 Task: Plan a trip to San Lorenzo, Paraguay from 10th December, 2023 to 15th December, 2023 for 7 adults.4 bedrooms having 7 beds and 4 bathrooms. Property type can be house. Amenities needed are: wifi, TV, free parkinig on premises, gym, breakfast. Look for 5 properties as per requirement.
Action: Mouse moved to (614, 80)
Screenshot: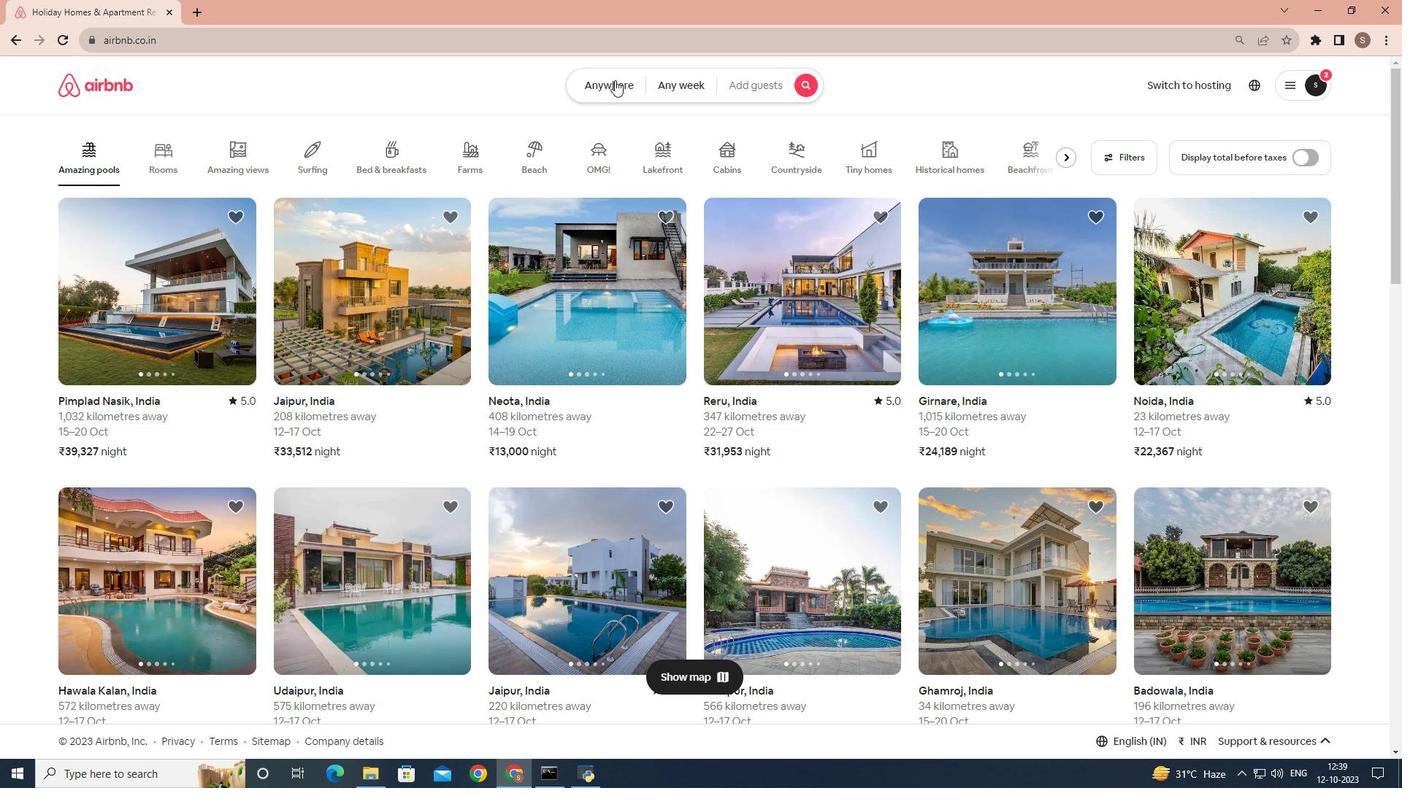 
Action: Mouse pressed left at (614, 80)
Screenshot: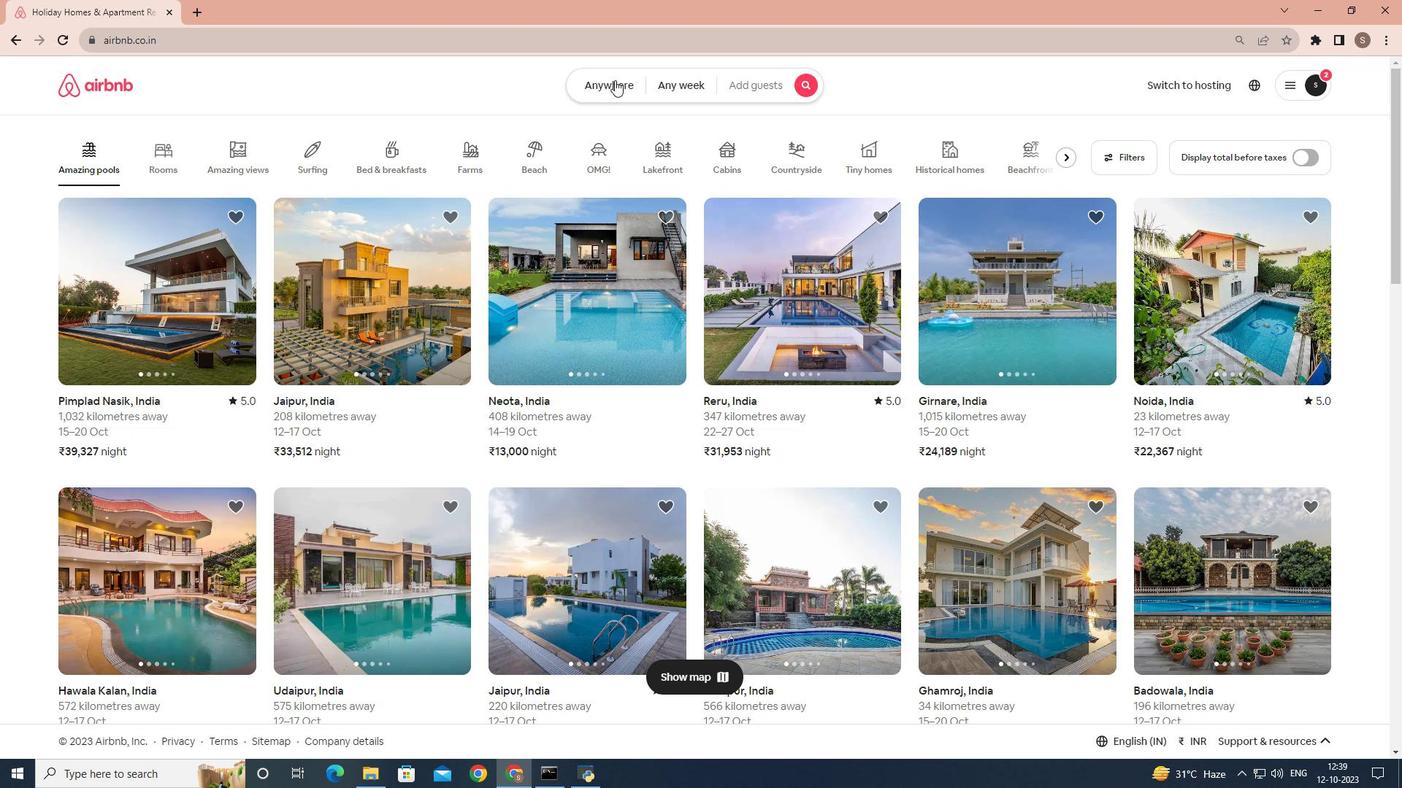 
Action: Mouse moved to (519, 143)
Screenshot: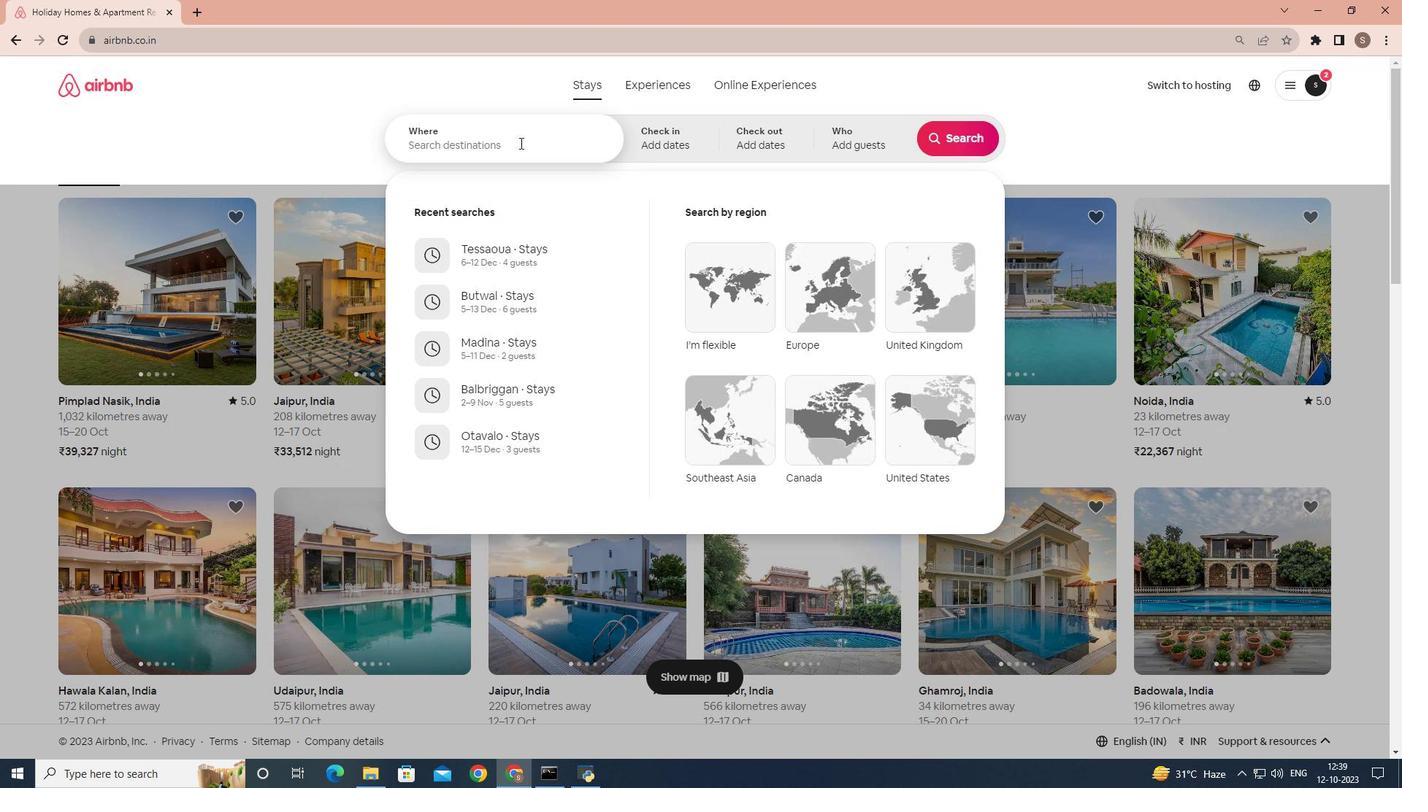 
Action: Mouse pressed left at (519, 143)
Screenshot: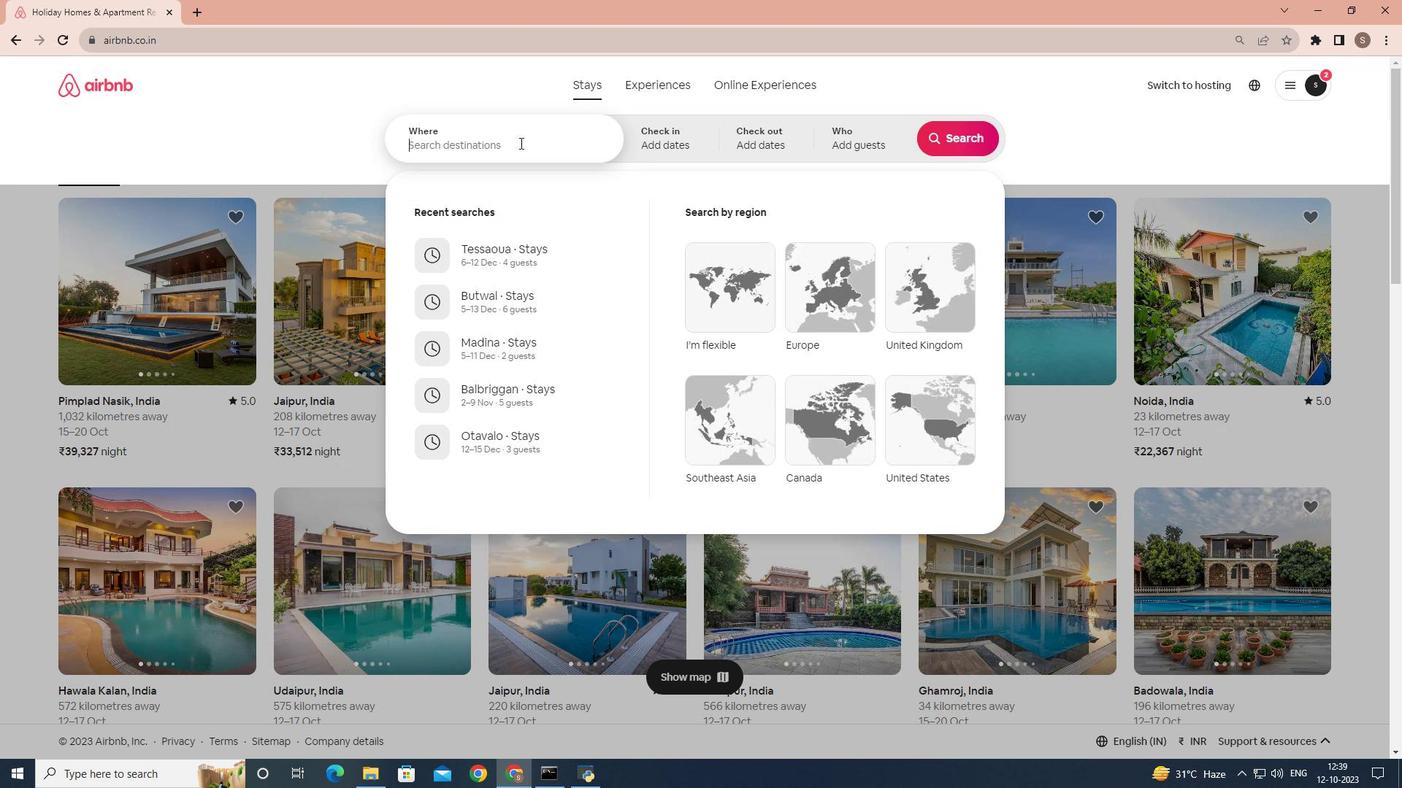 
Action: Key pressed <Key.shift>San<Key.space><Key.shift>lorenzo,<Key.space><Key.shift>Paraguay
Screenshot: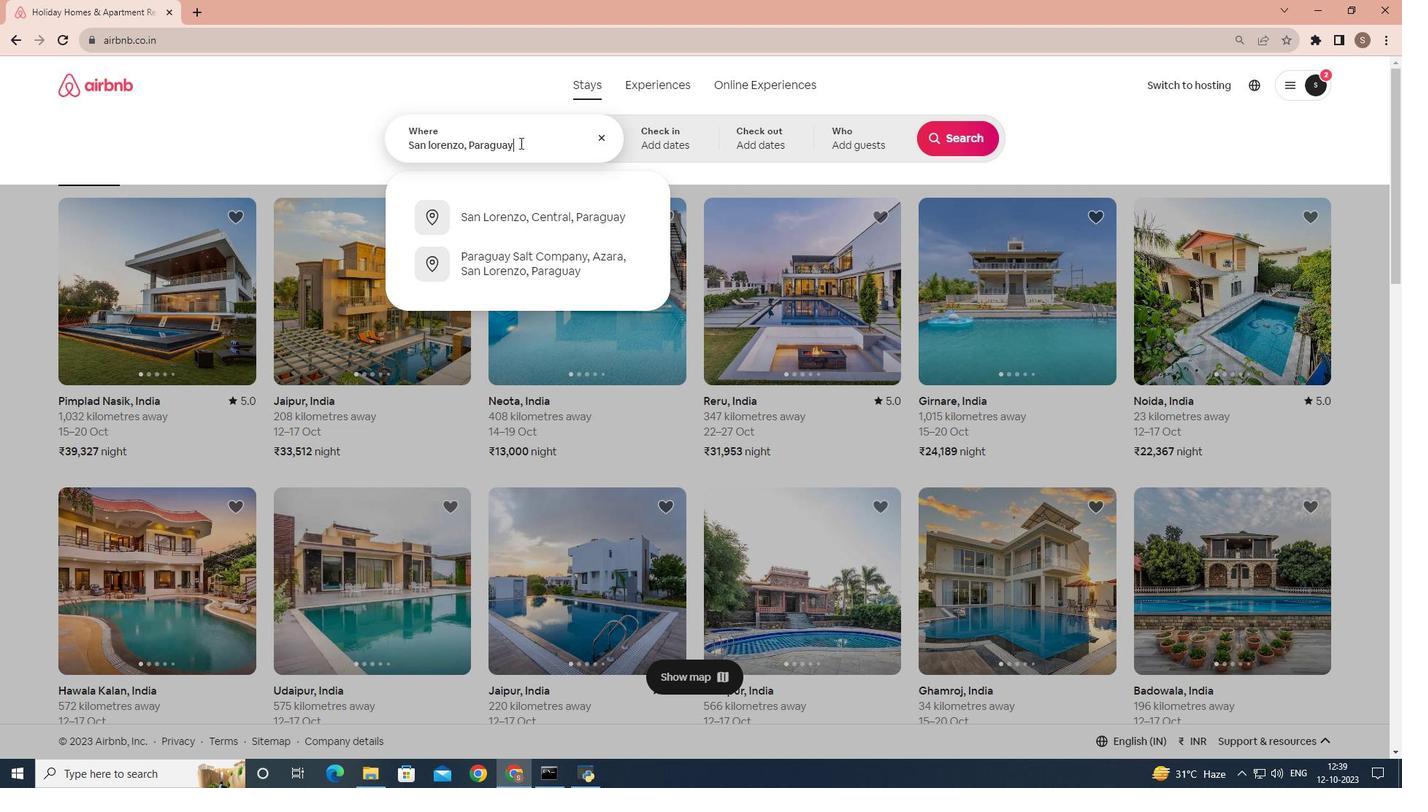 
Action: Mouse moved to (538, 222)
Screenshot: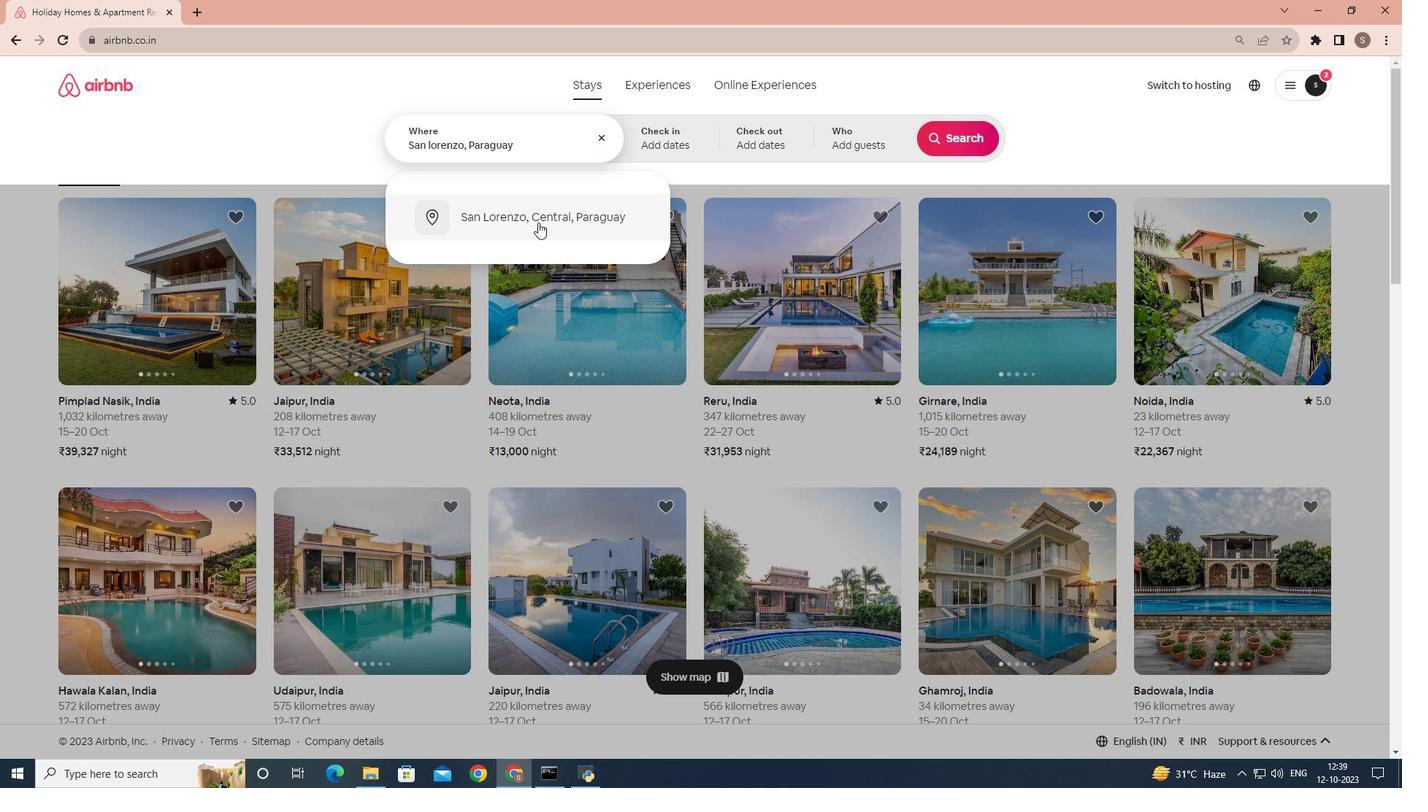 
Action: Mouse pressed left at (538, 222)
Screenshot: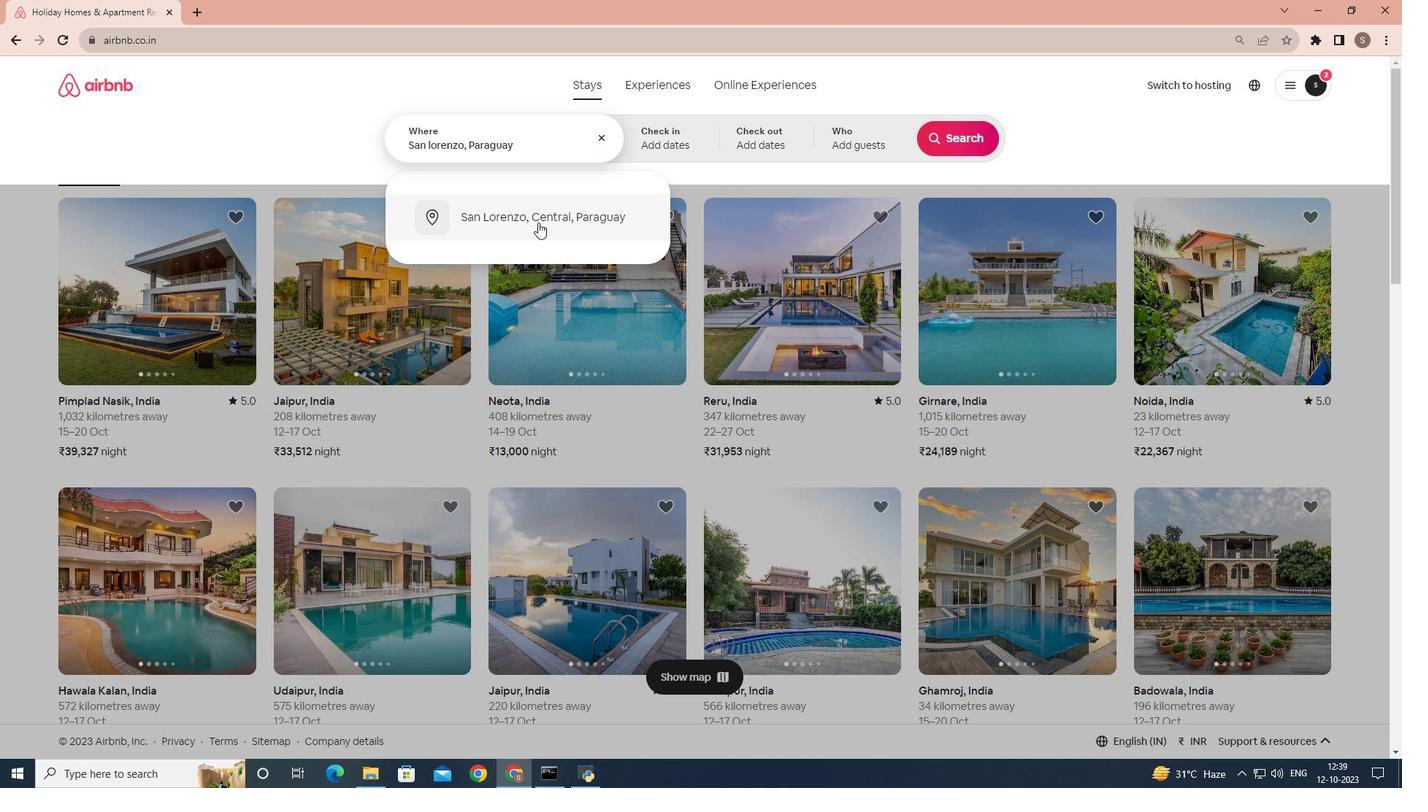 
Action: Mouse moved to (951, 258)
Screenshot: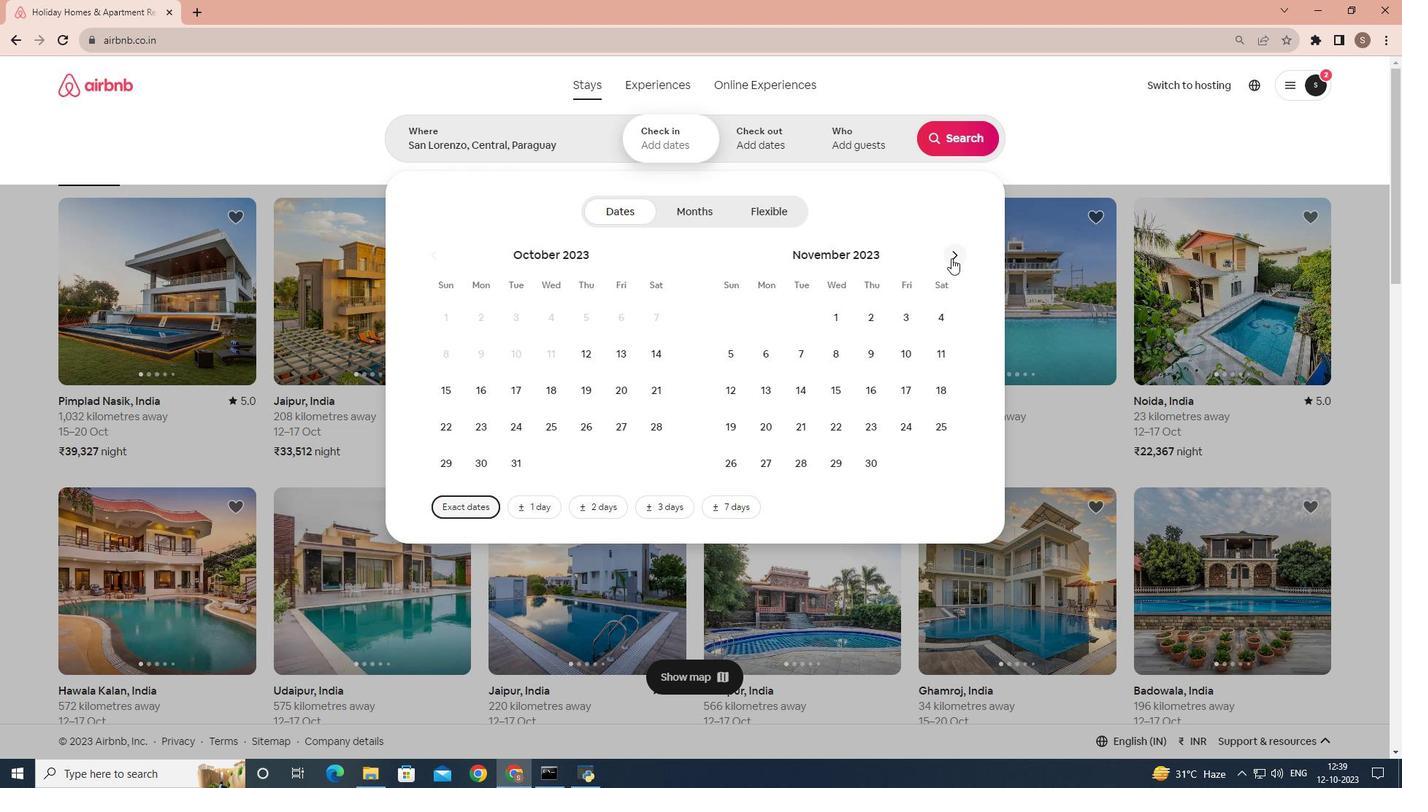 
Action: Mouse pressed left at (951, 258)
Screenshot: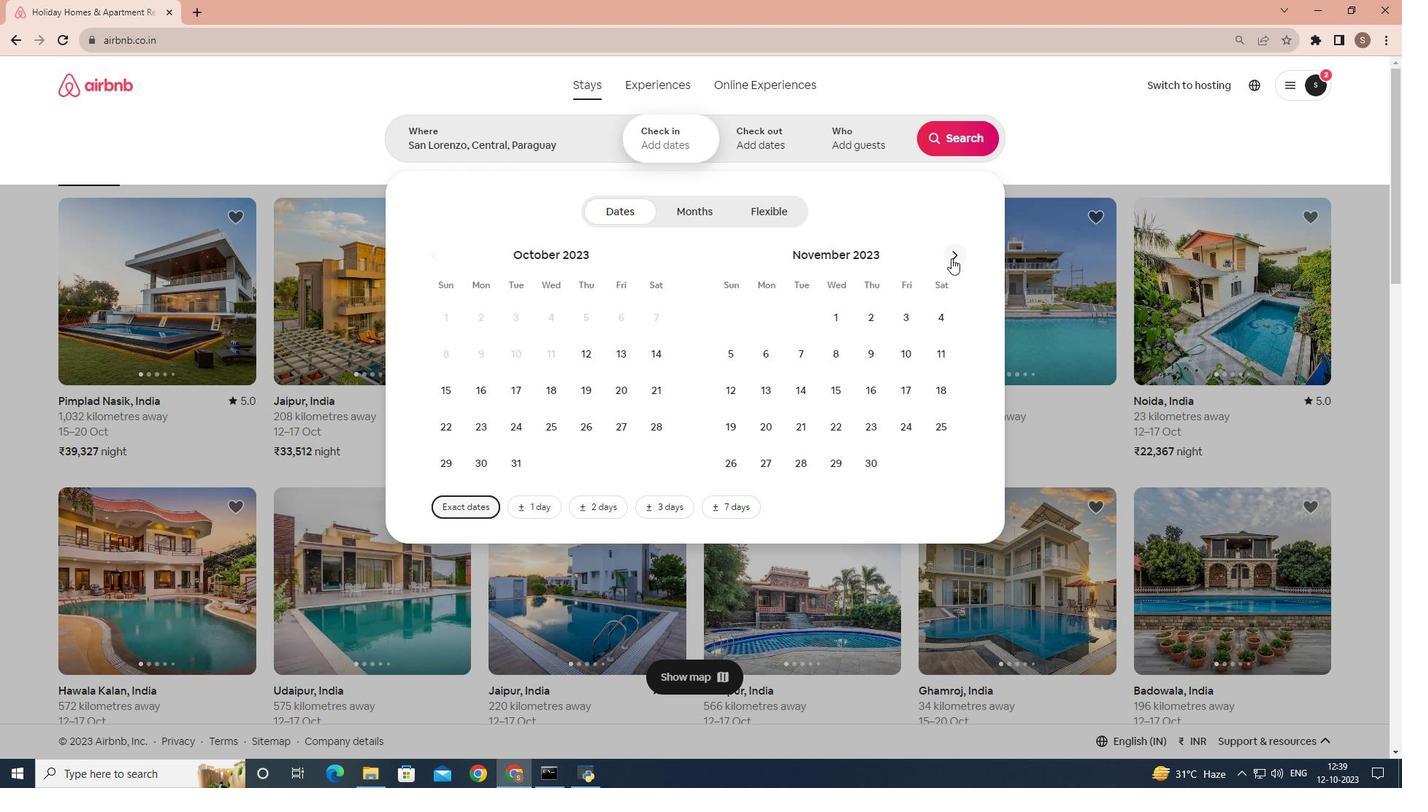 
Action: Mouse moved to (738, 384)
Screenshot: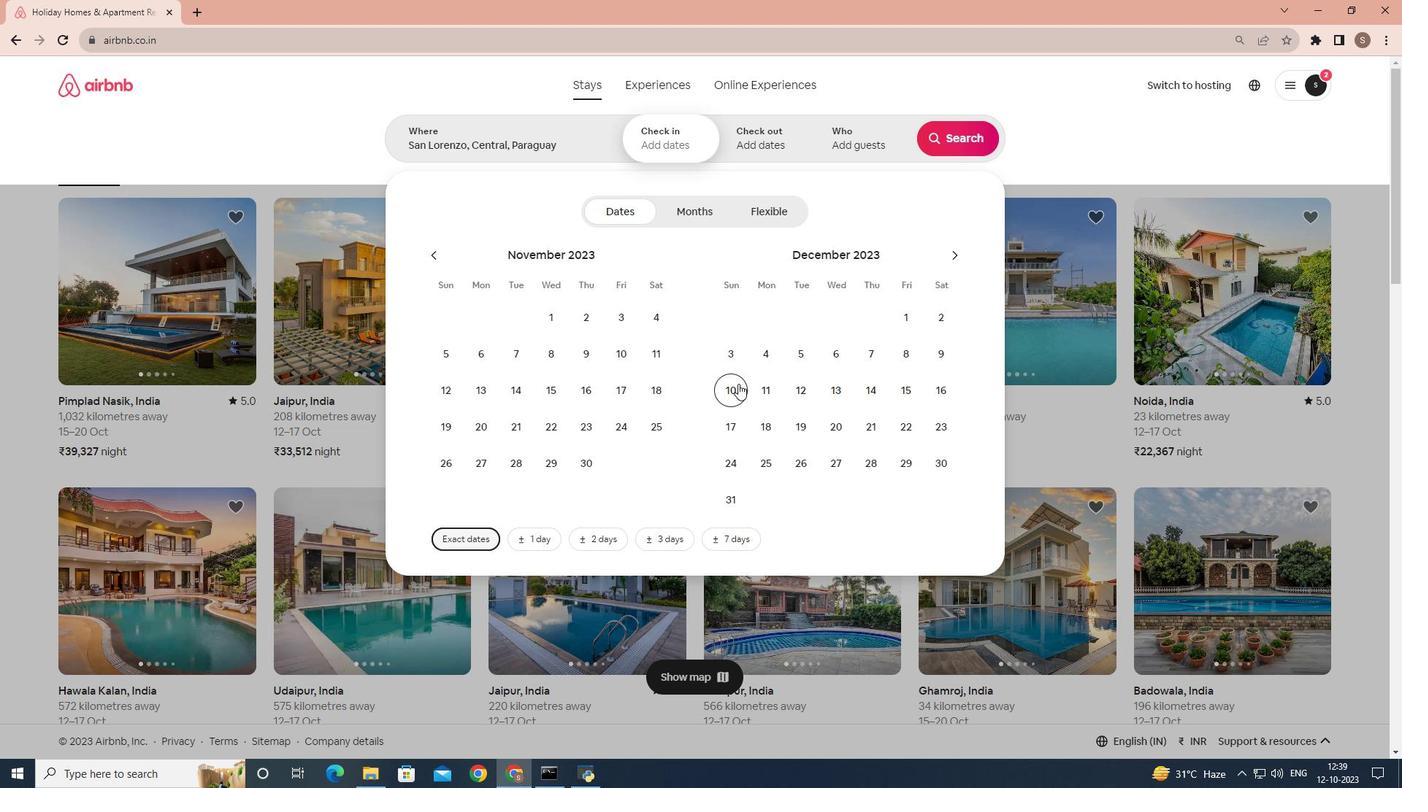 
Action: Mouse pressed left at (738, 384)
Screenshot: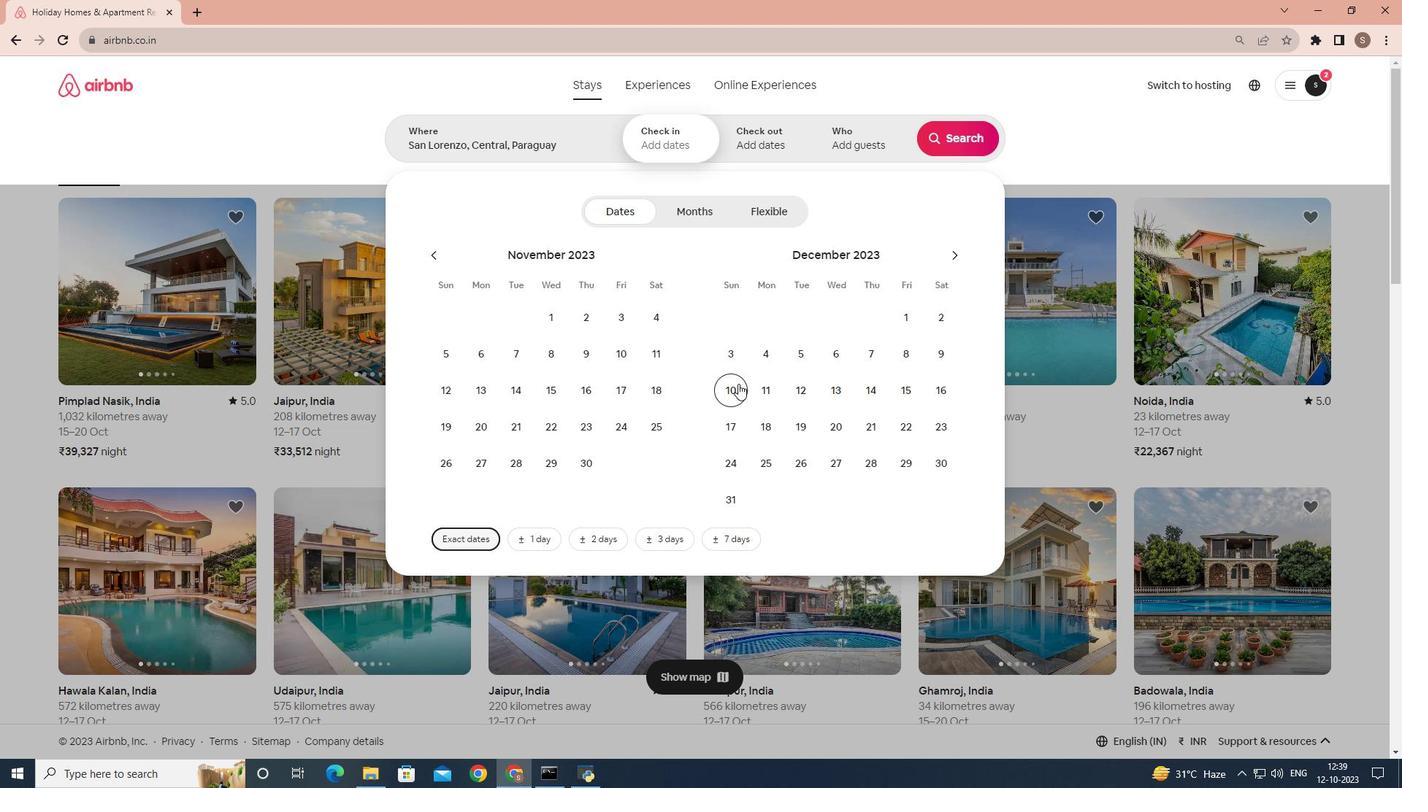 
Action: Mouse moved to (901, 397)
Screenshot: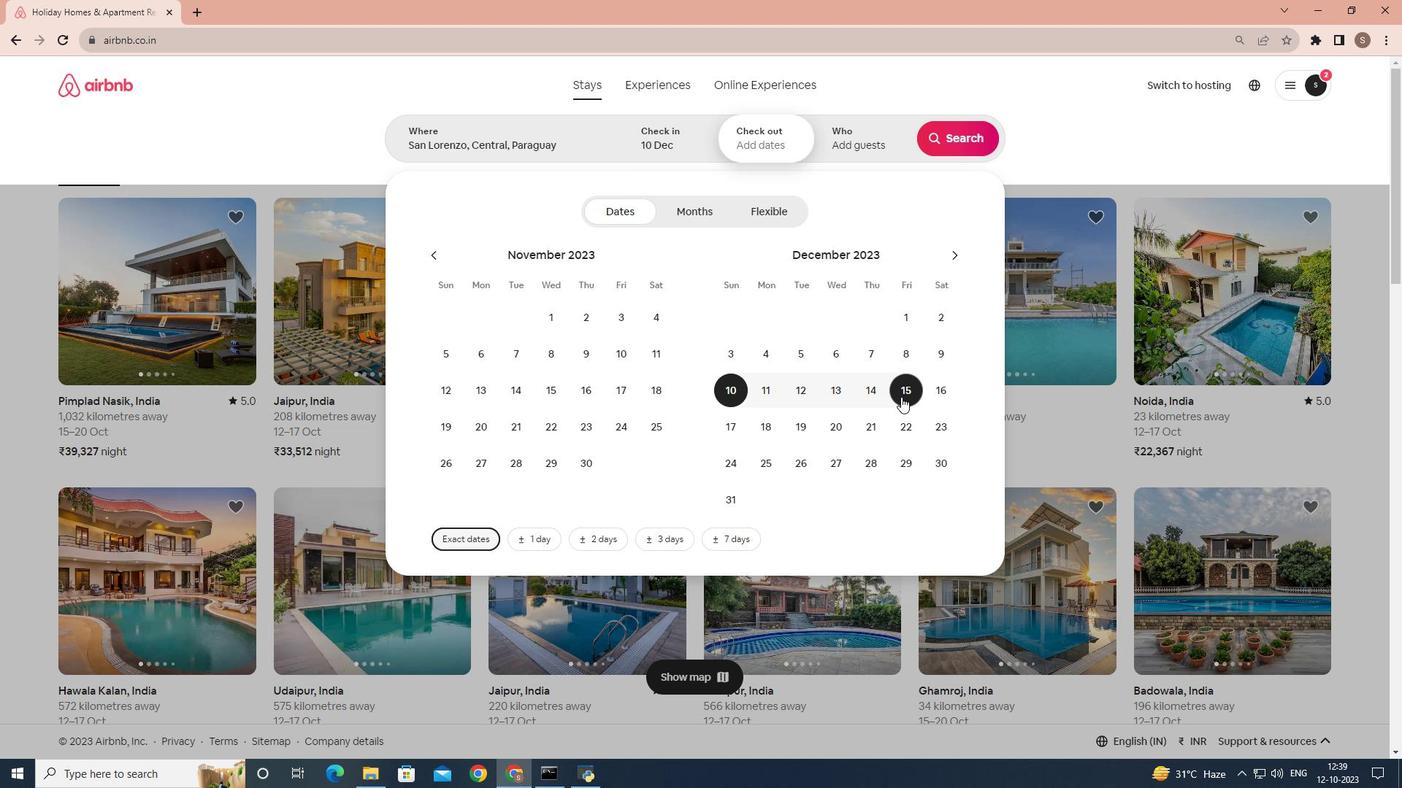 
Action: Mouse pressed left at (901, 397)
Screenshot: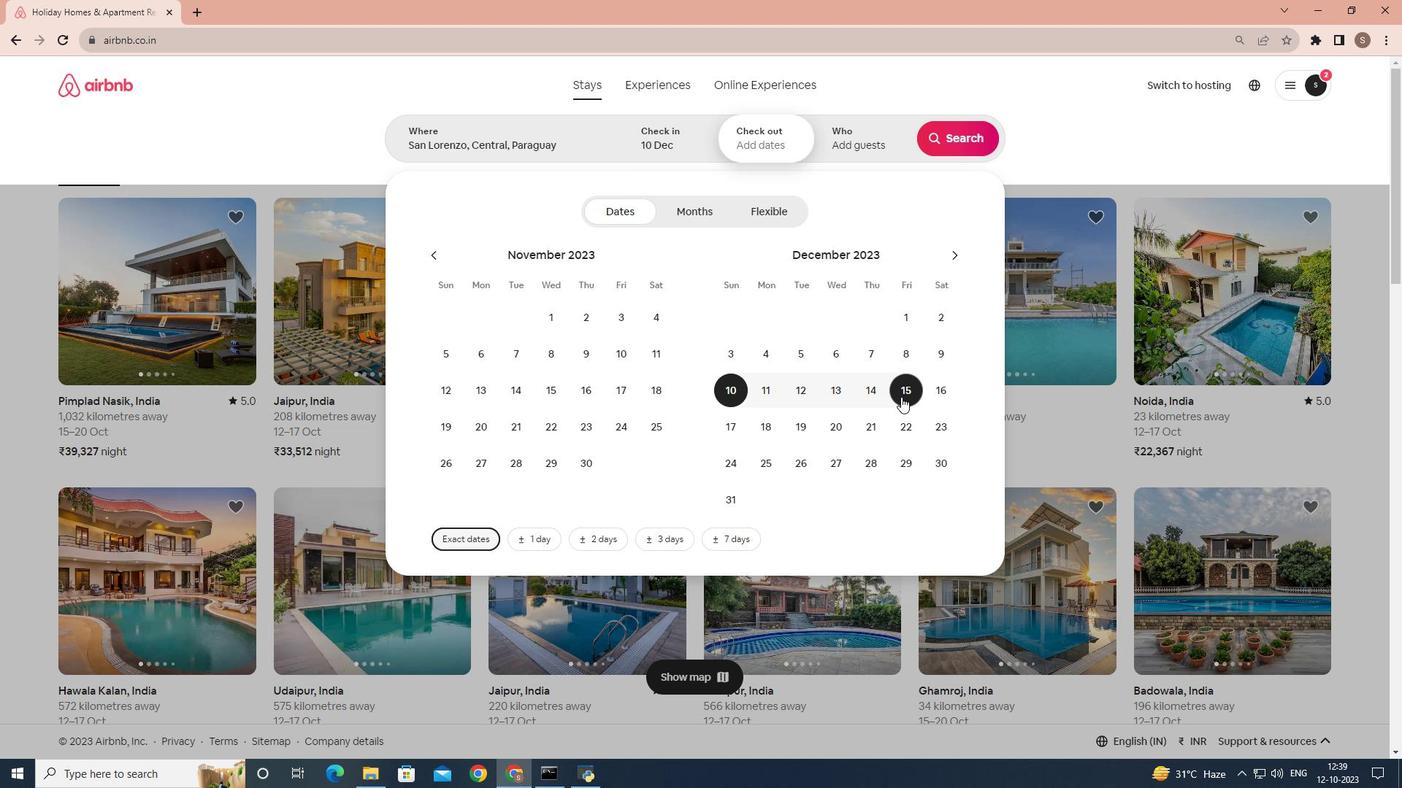 
Action: Mouse moved to (858, 158)
Screenshot: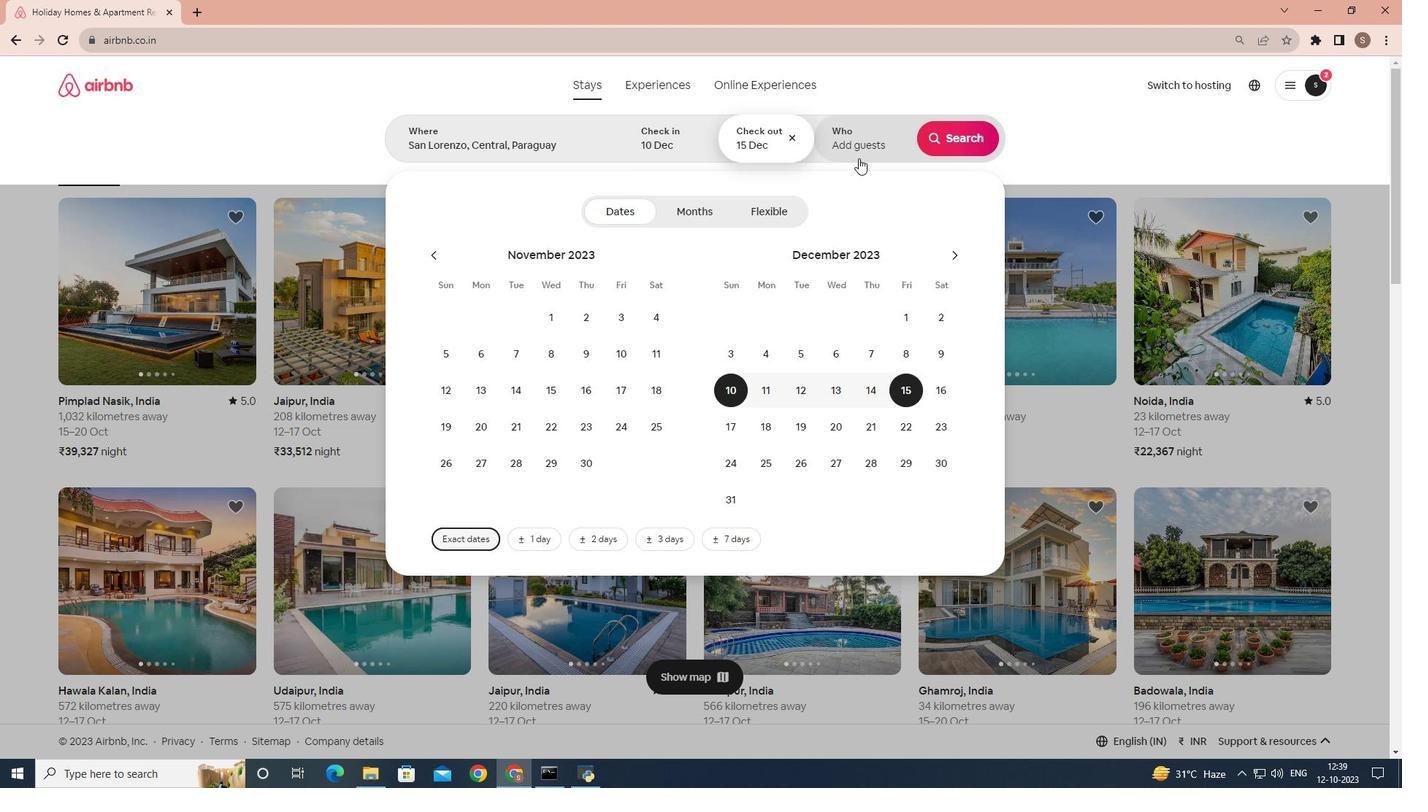 
Action: Mouse pressed left at (858, 158)
Screenshot: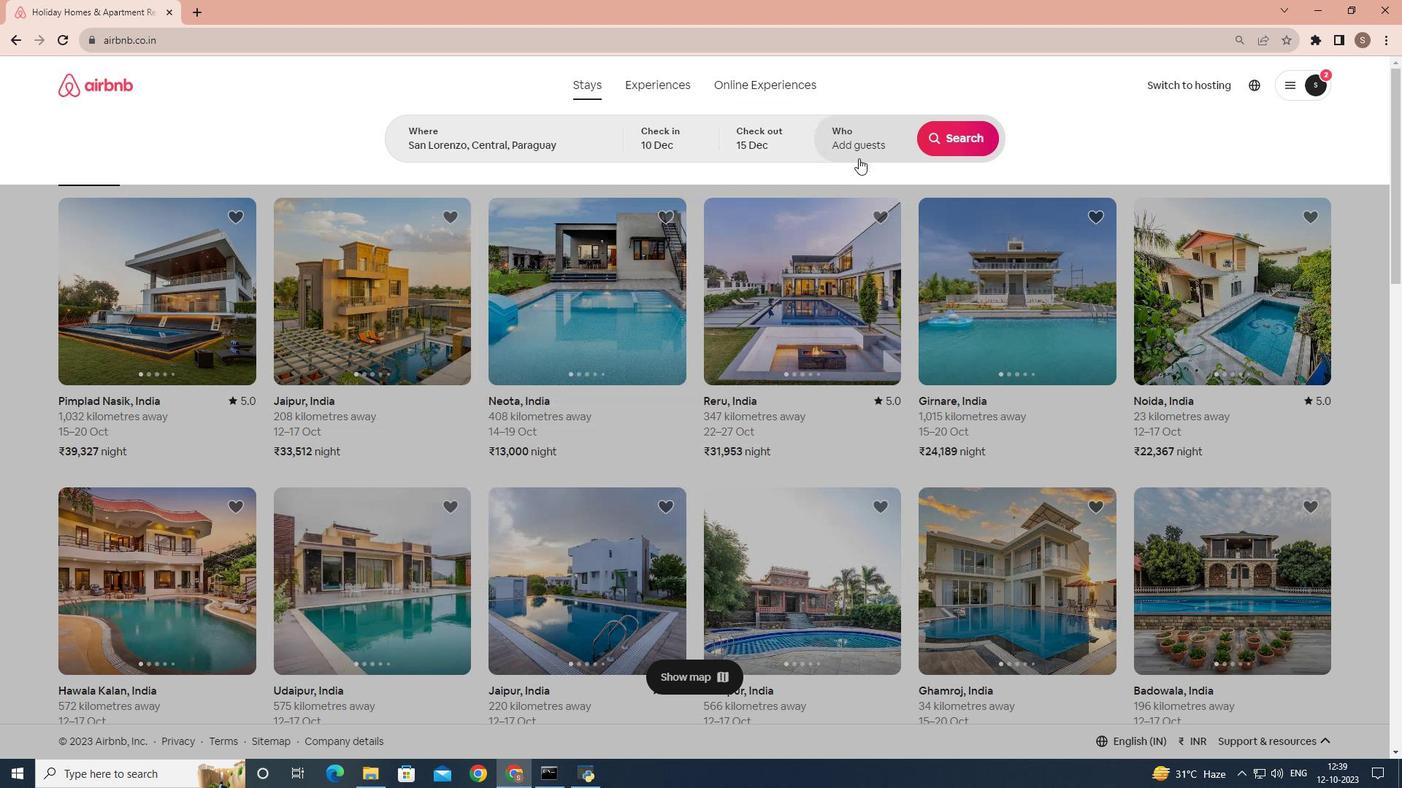
Action: Mouse moved to (966, 216)
Screenshot: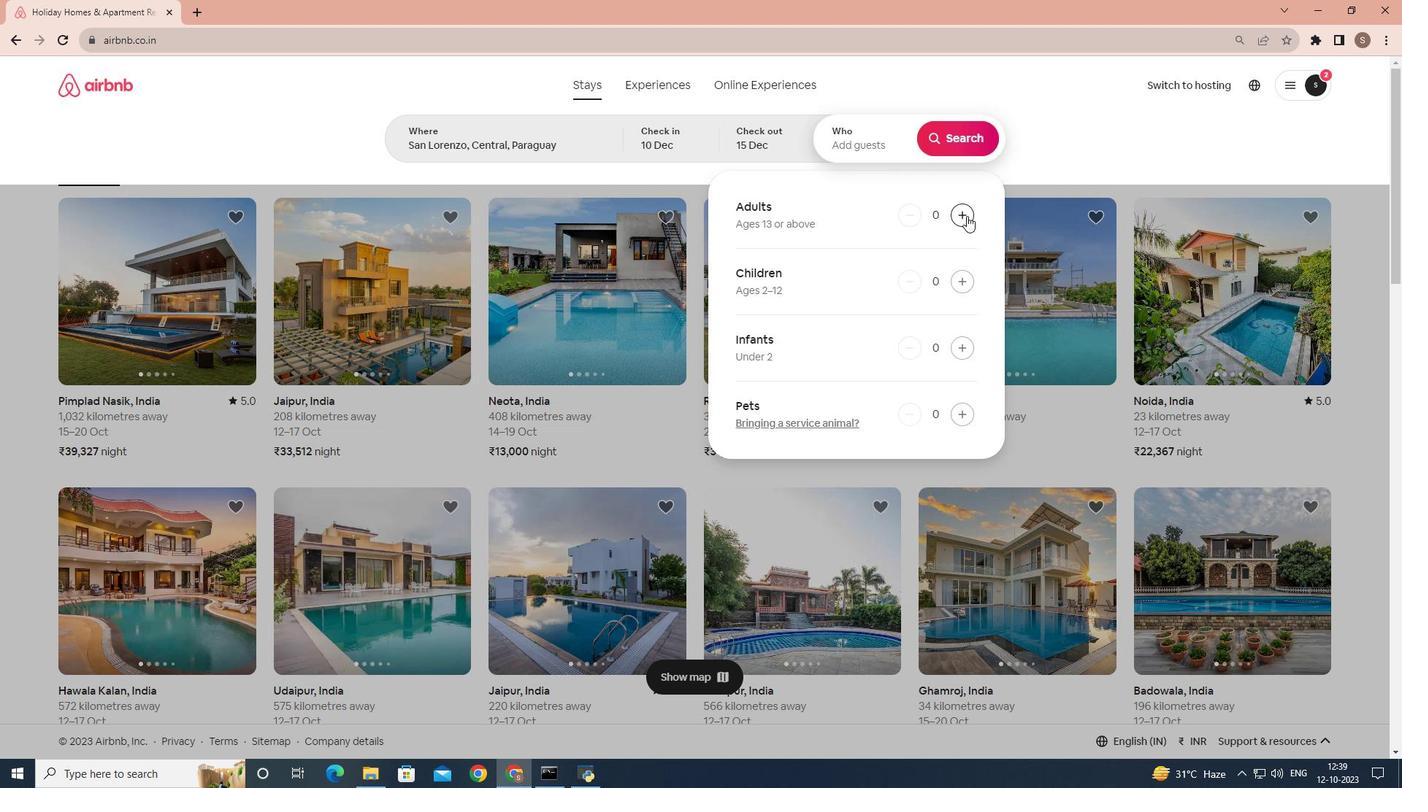 
Action: Mouse pressed left at (966, 216)
Screenshot: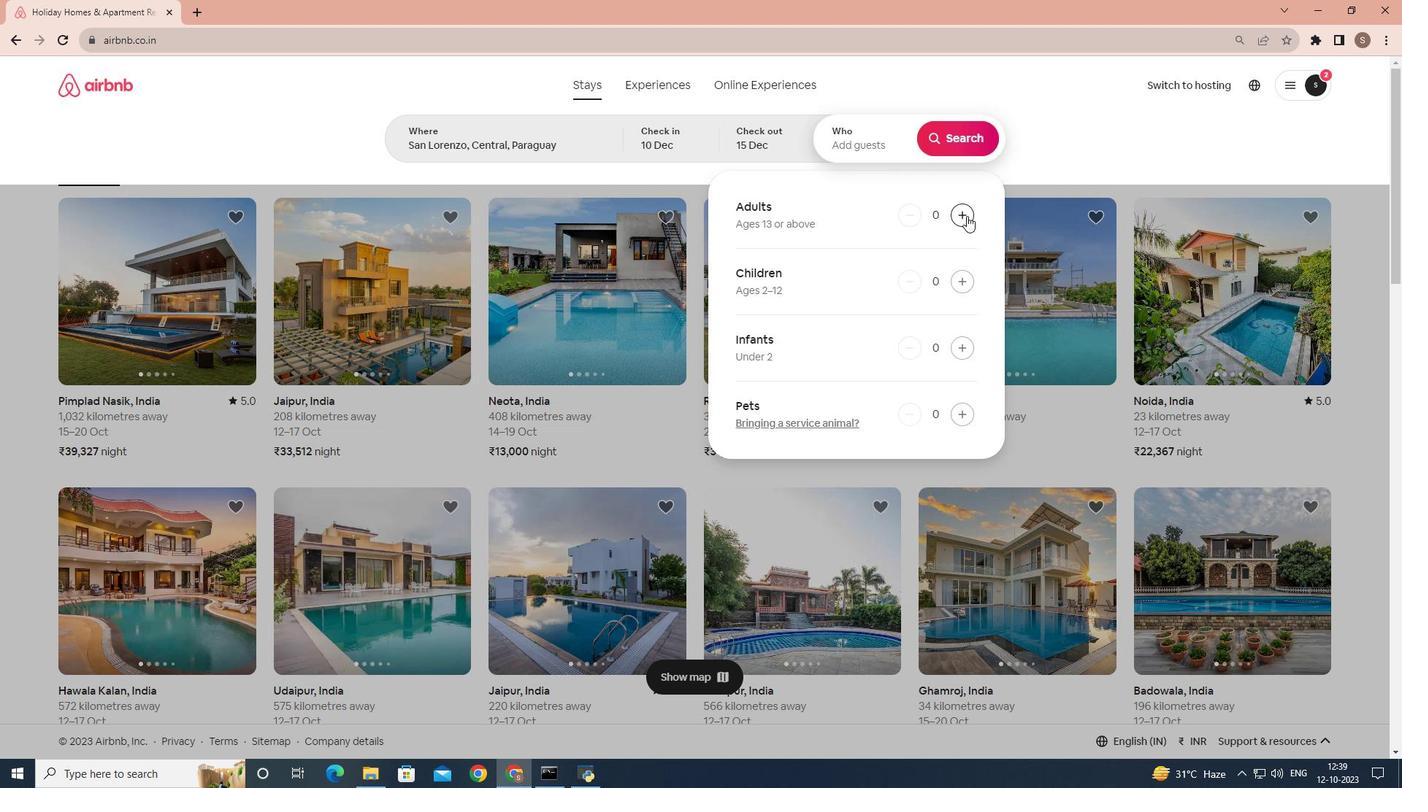 
Action: Mouse pressed left at (966, 216)
Screenshot: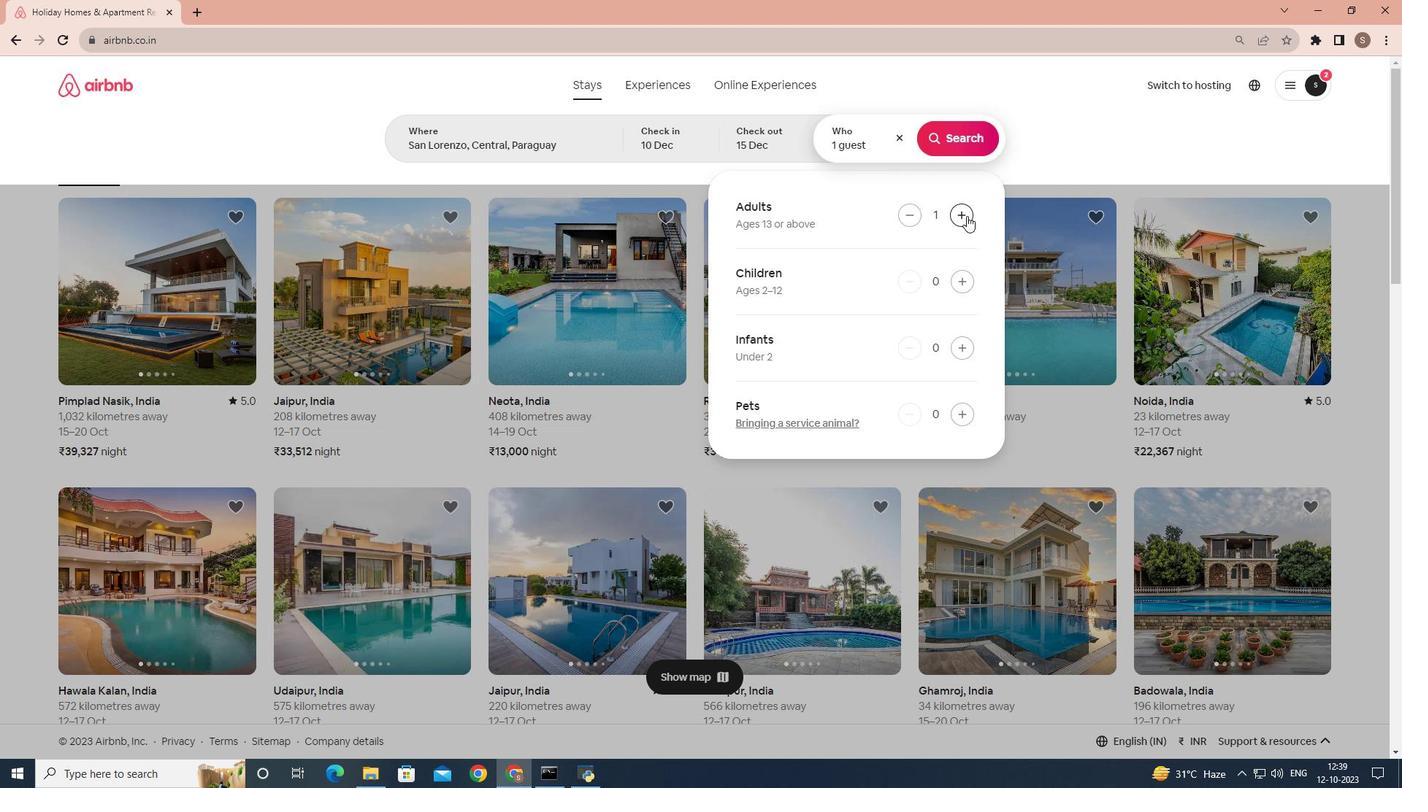 
Action: Mouse pressed left at (966, 216)
Screenshot: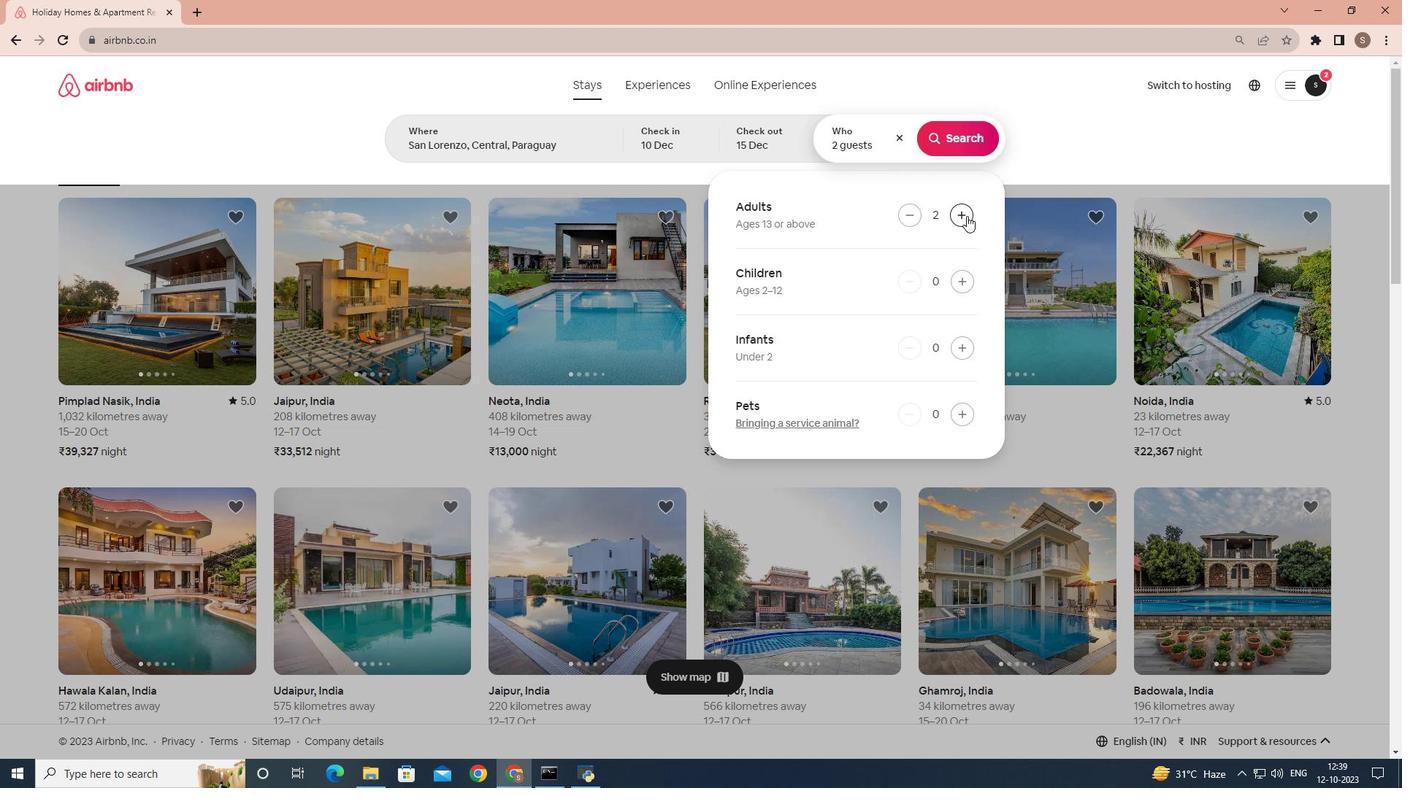 
Action: Mouse pressed left at (966, 216)
Screenshot: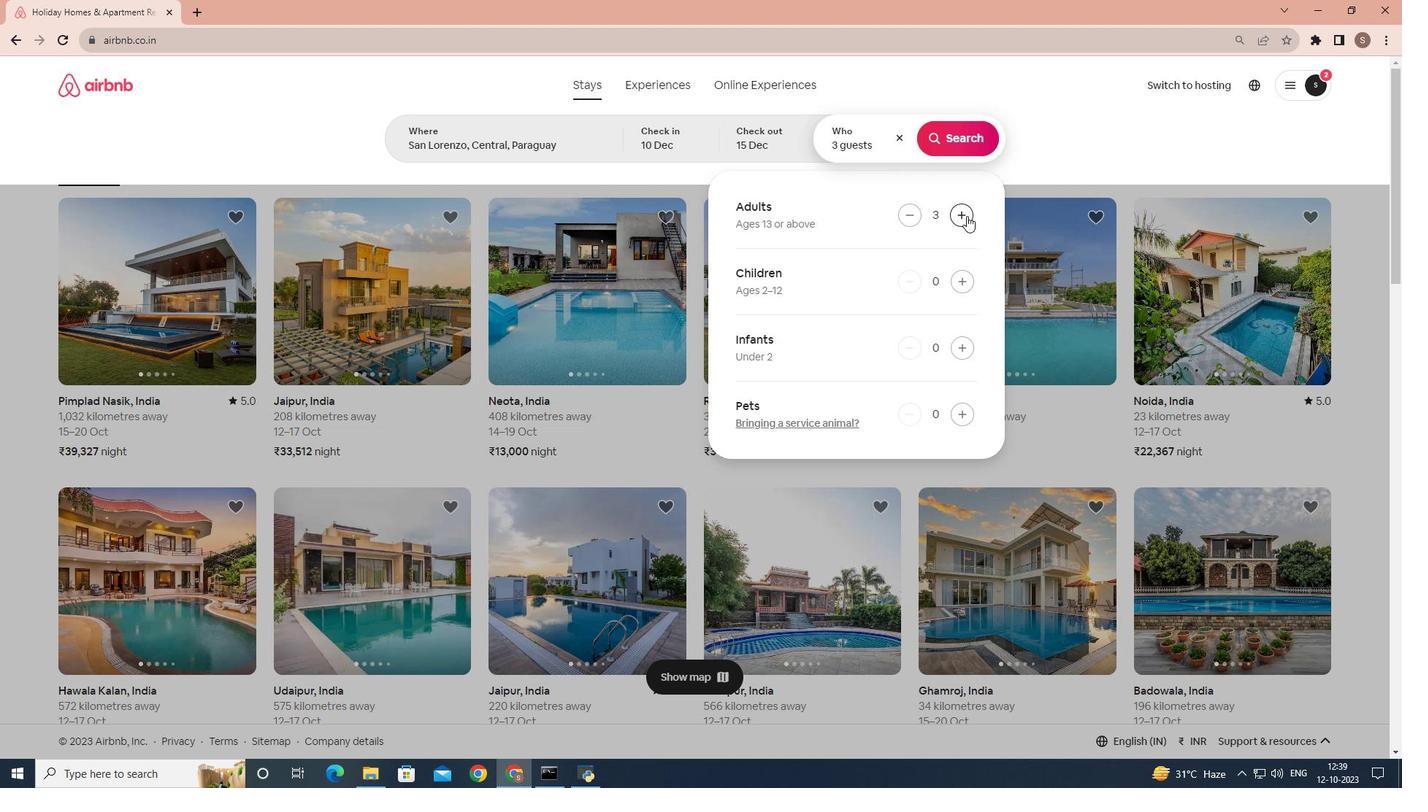 
Action: Mouse pressed left at (966, 216)
Screenshot: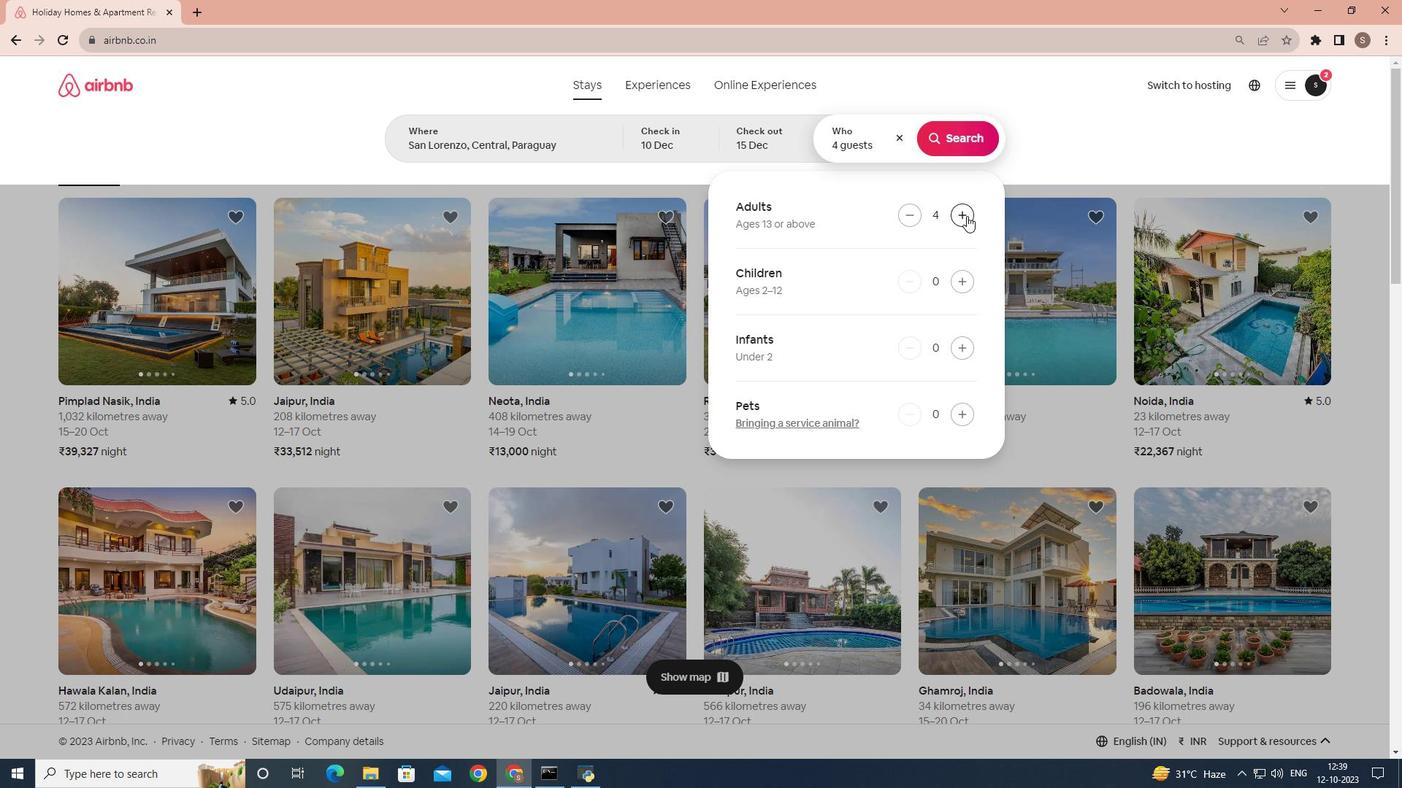 
Action: Mouse pressed left at (966, 216)
Screenshot: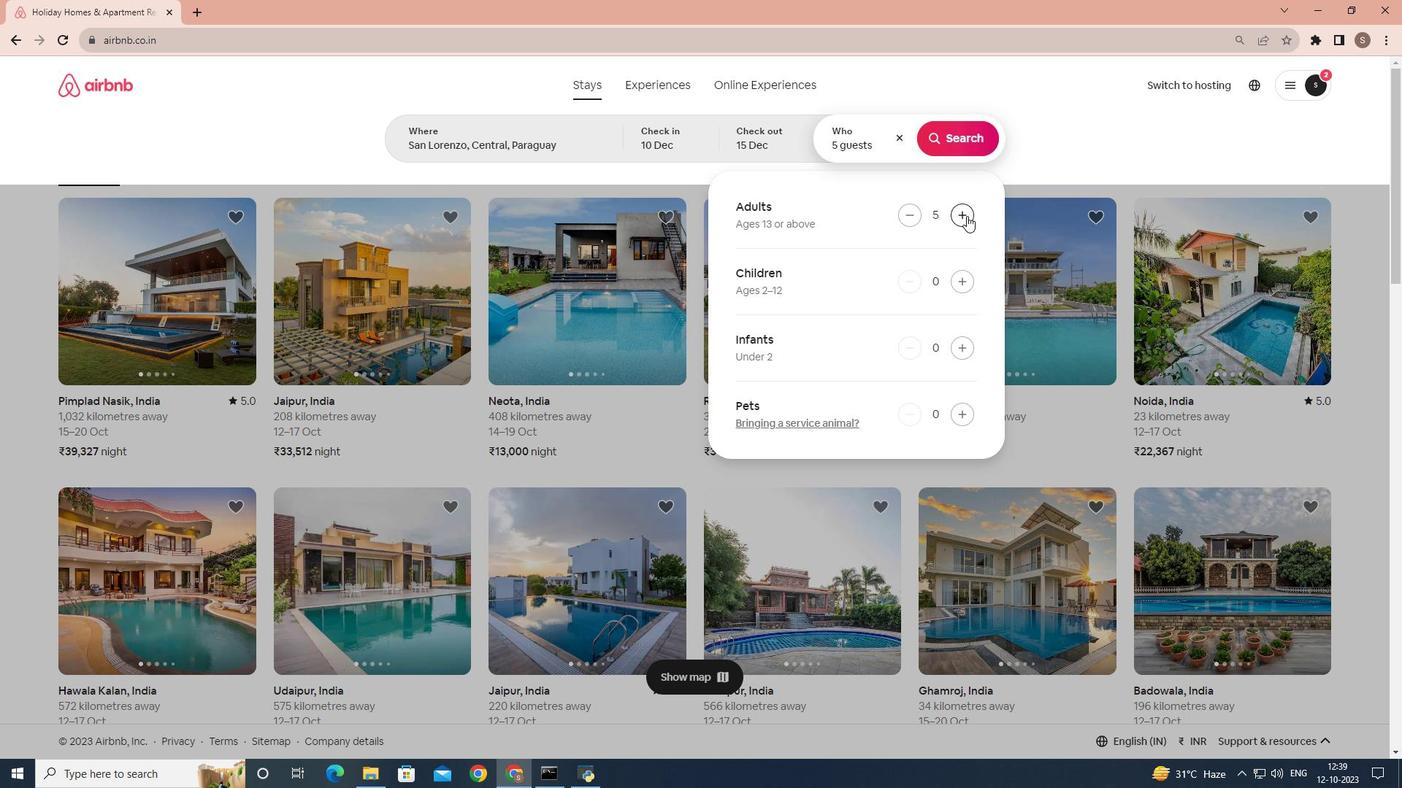 
Action: Mouse pressed left at (966, 216)
Screenshot: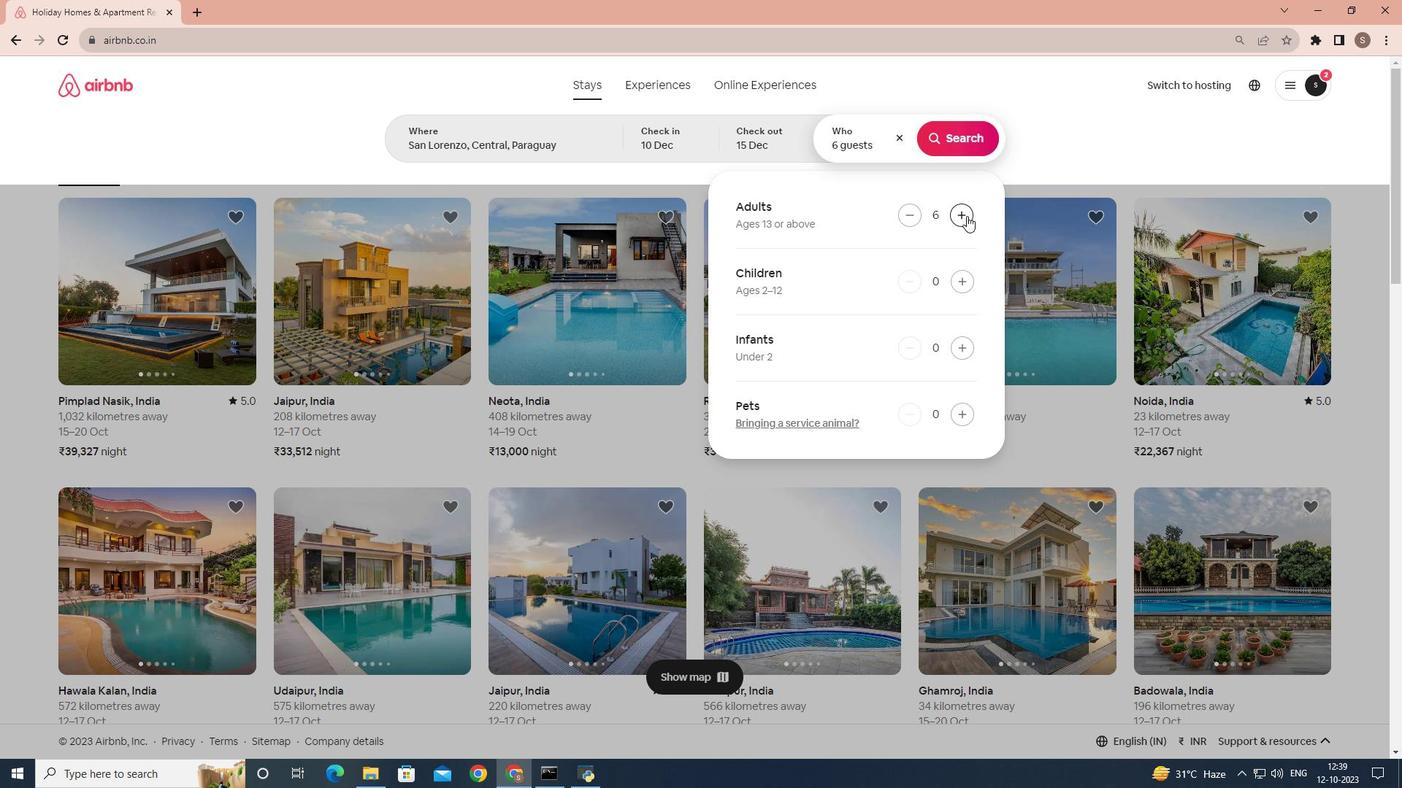 
Action: Mouse moved to (941, 127)
Screenshot: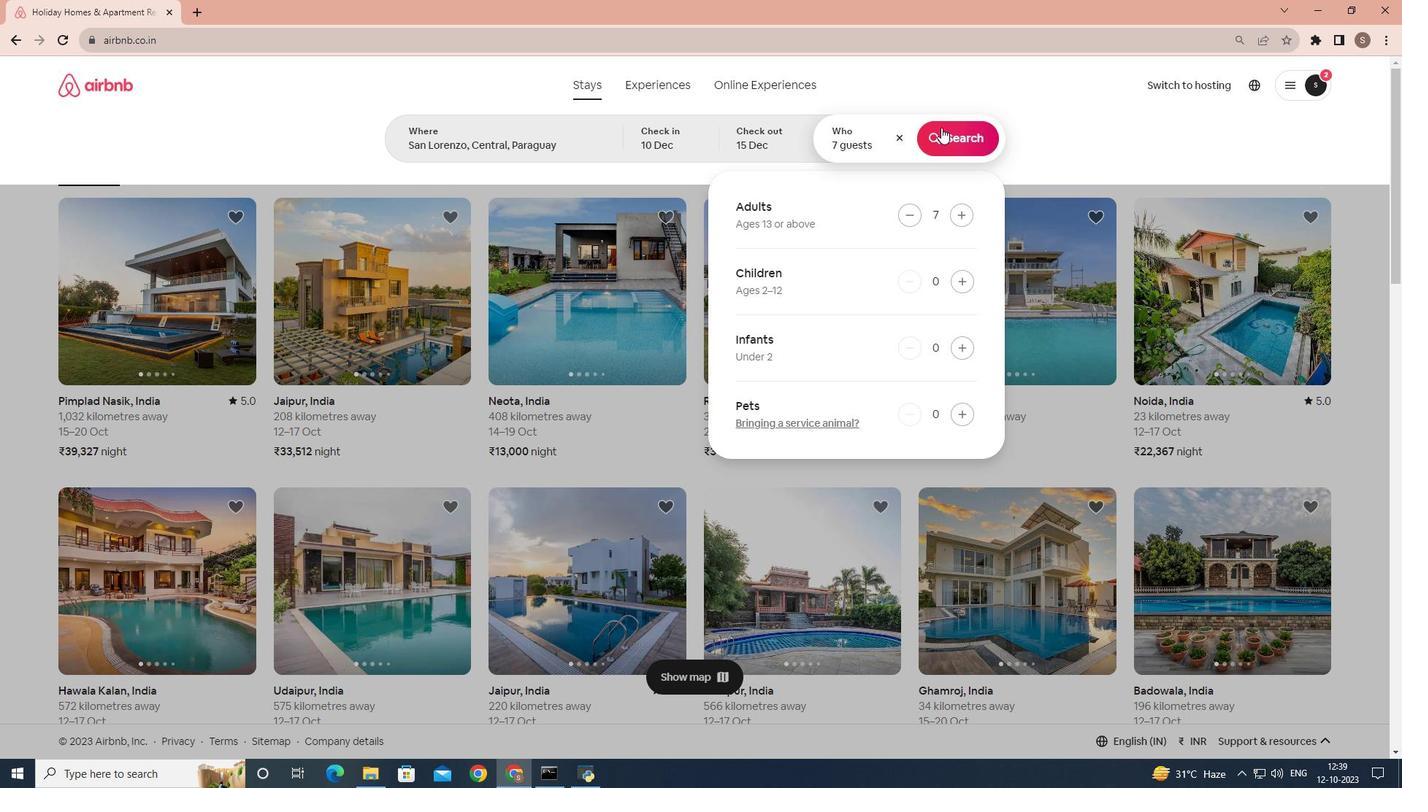 
Action: Mouse pressed left at (941, 127)
Screenshot: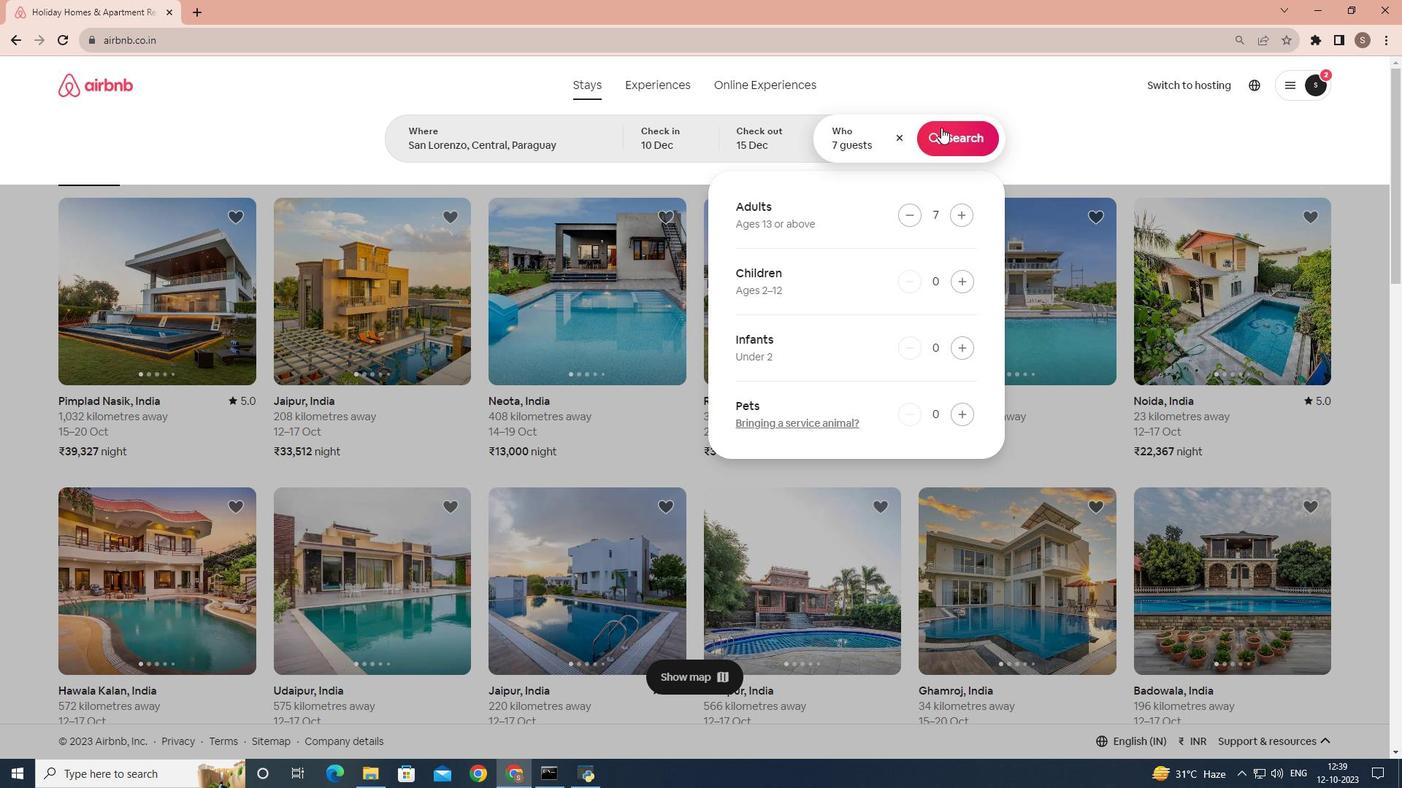 
Action: Mouse moved to (1175, 146)
Screenshot: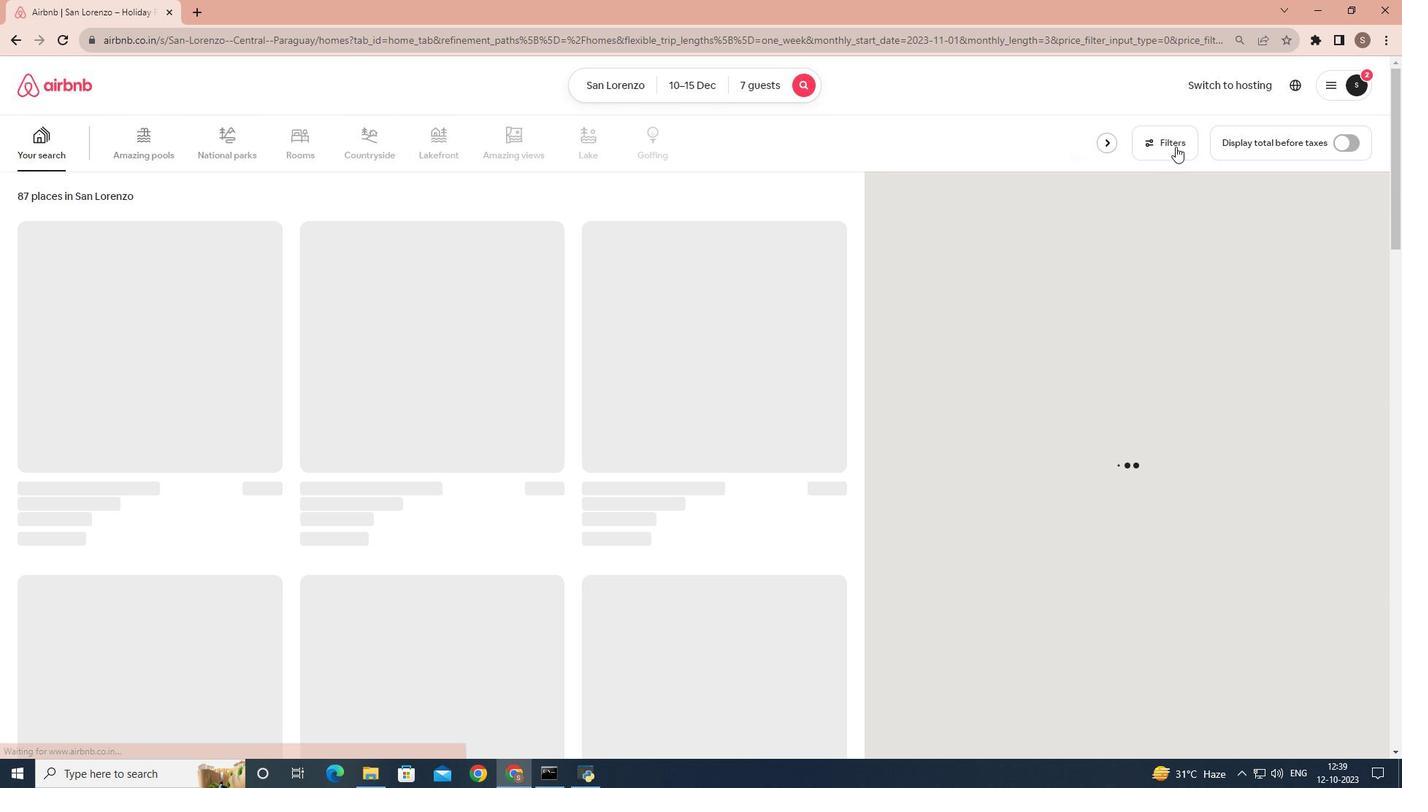 
Action: Mouse pressed left at (1175, 146)
Screenshot: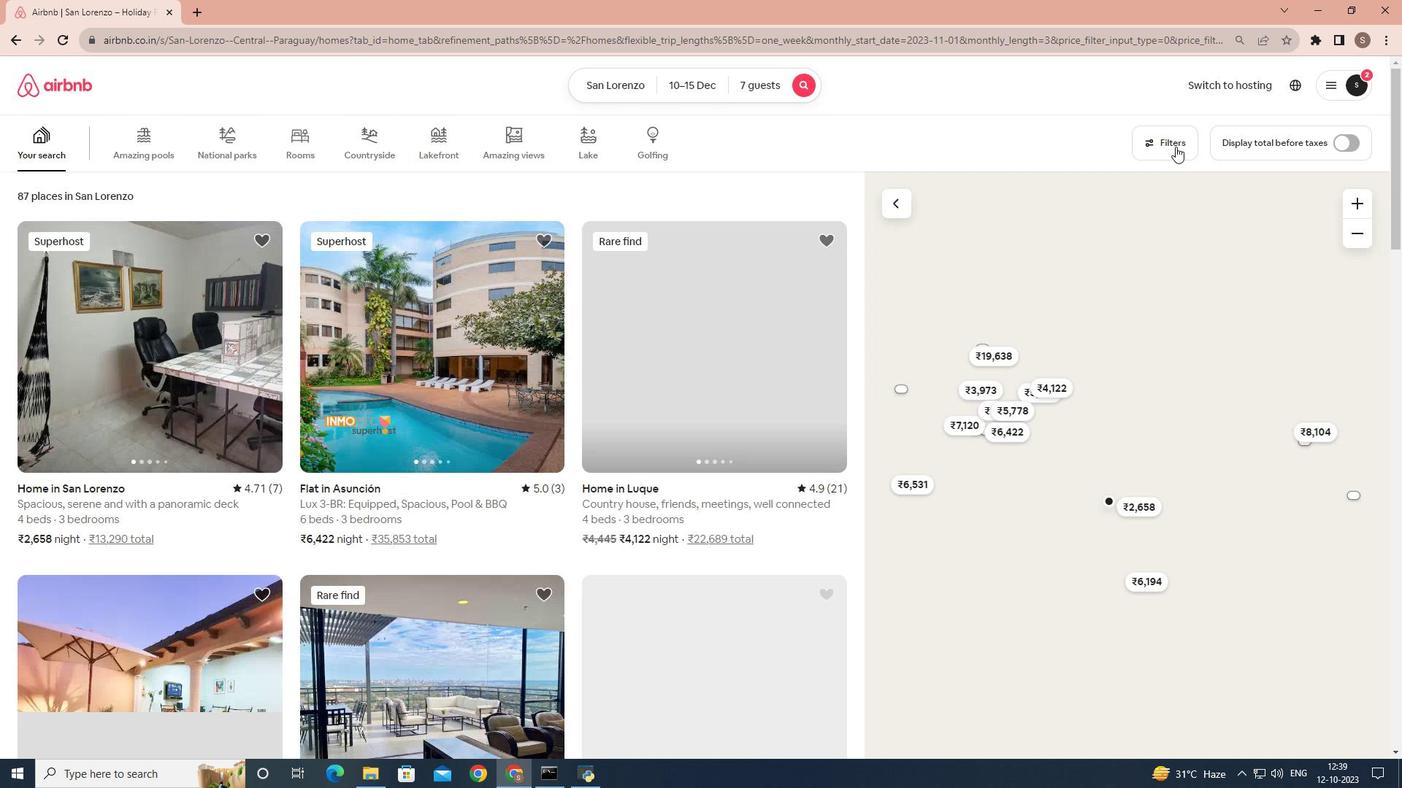 
Action: Mouse moved to (669, 473)
Screenshot: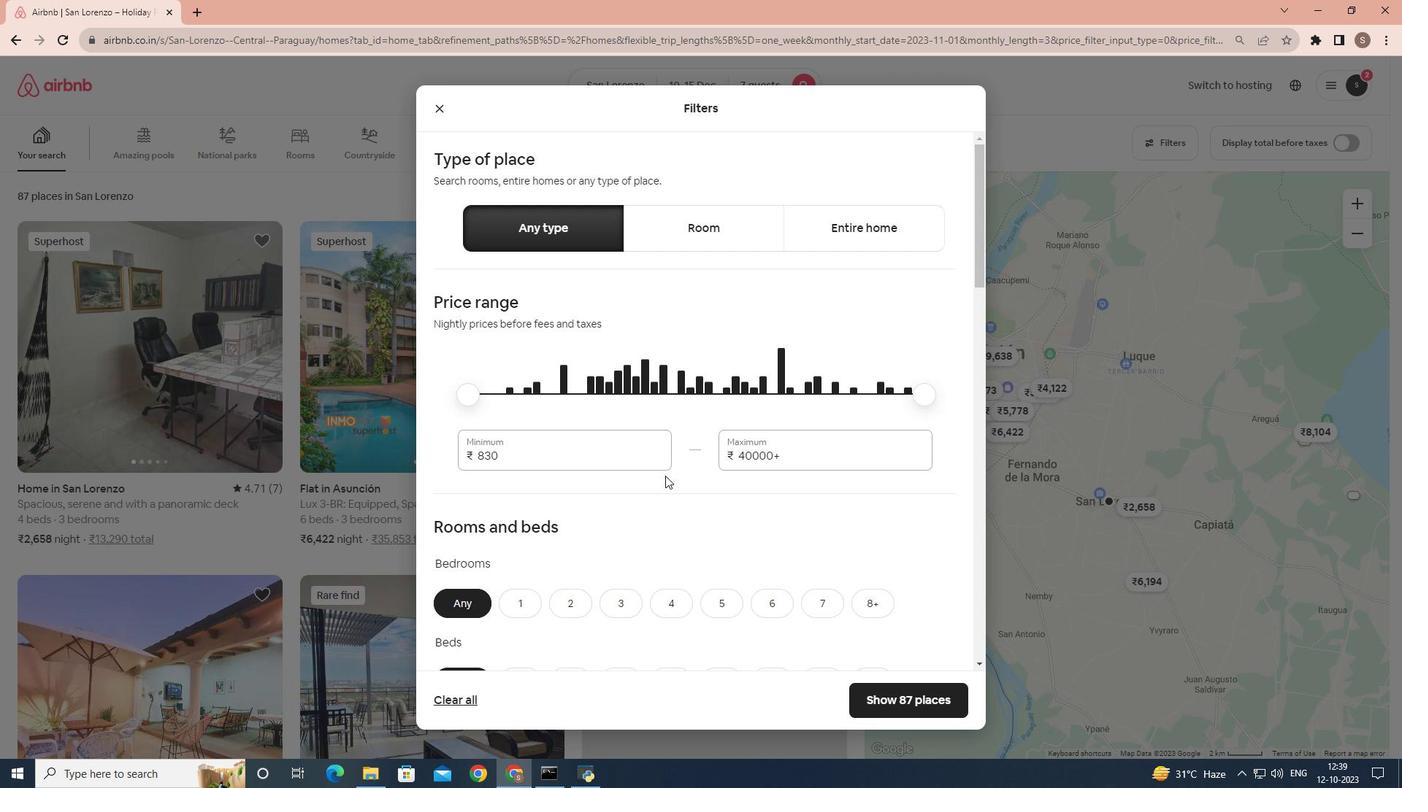 
Action: Mouse scrolled (669, 472) with delta (0, 0)
Screenshot: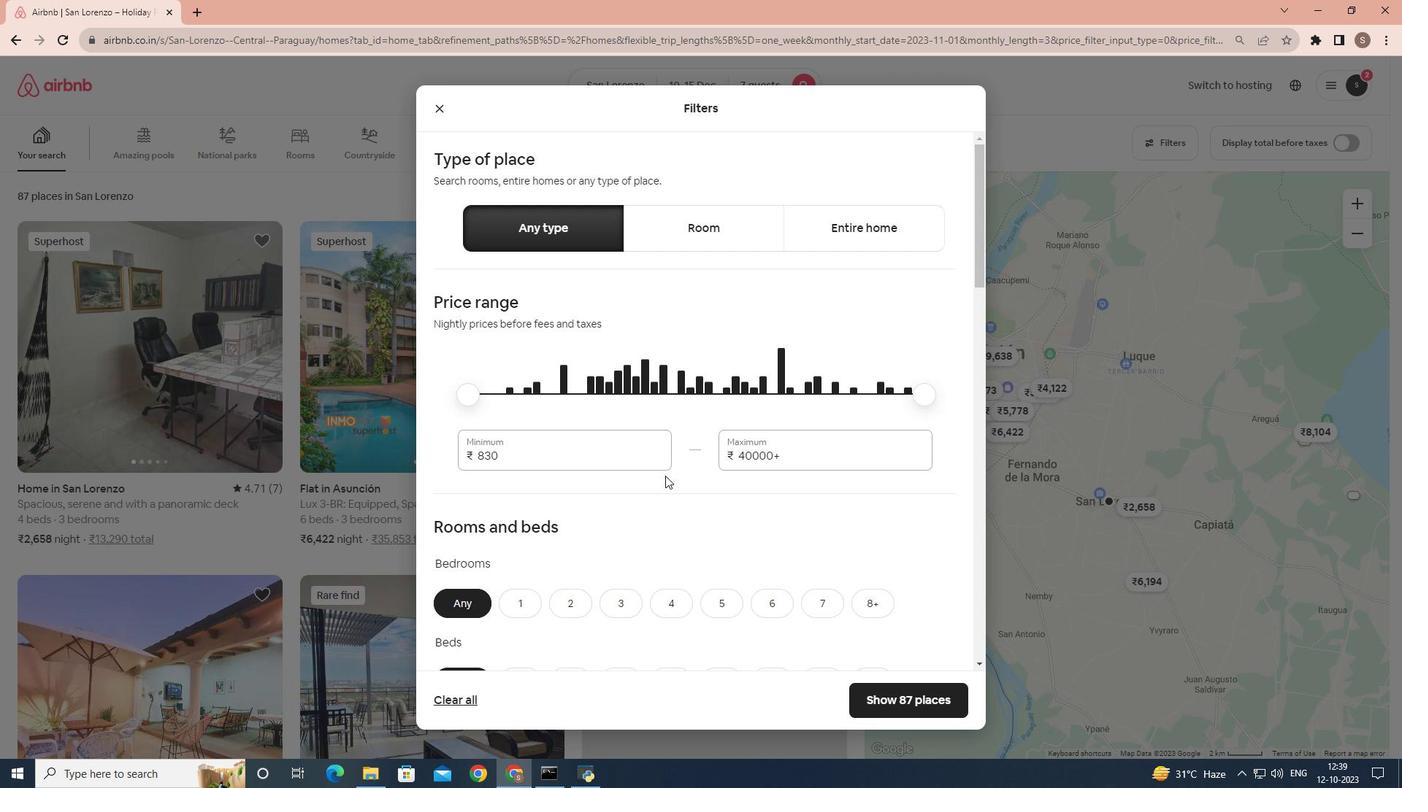 
Action: Mouse moved to (665, 476)
Screenshot: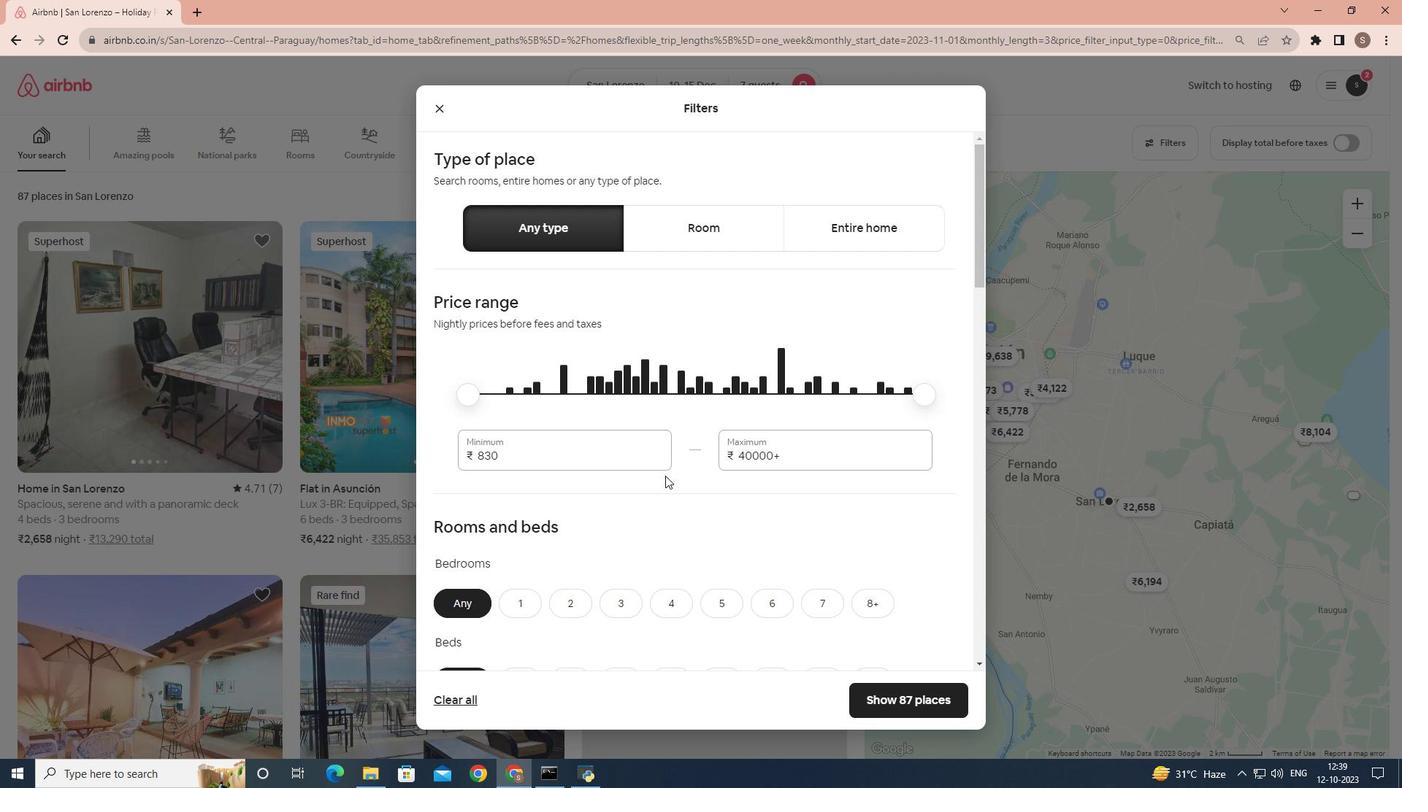 
Action: Mouse scrolled (665, 475) with delta (0, 0)
Screenshot: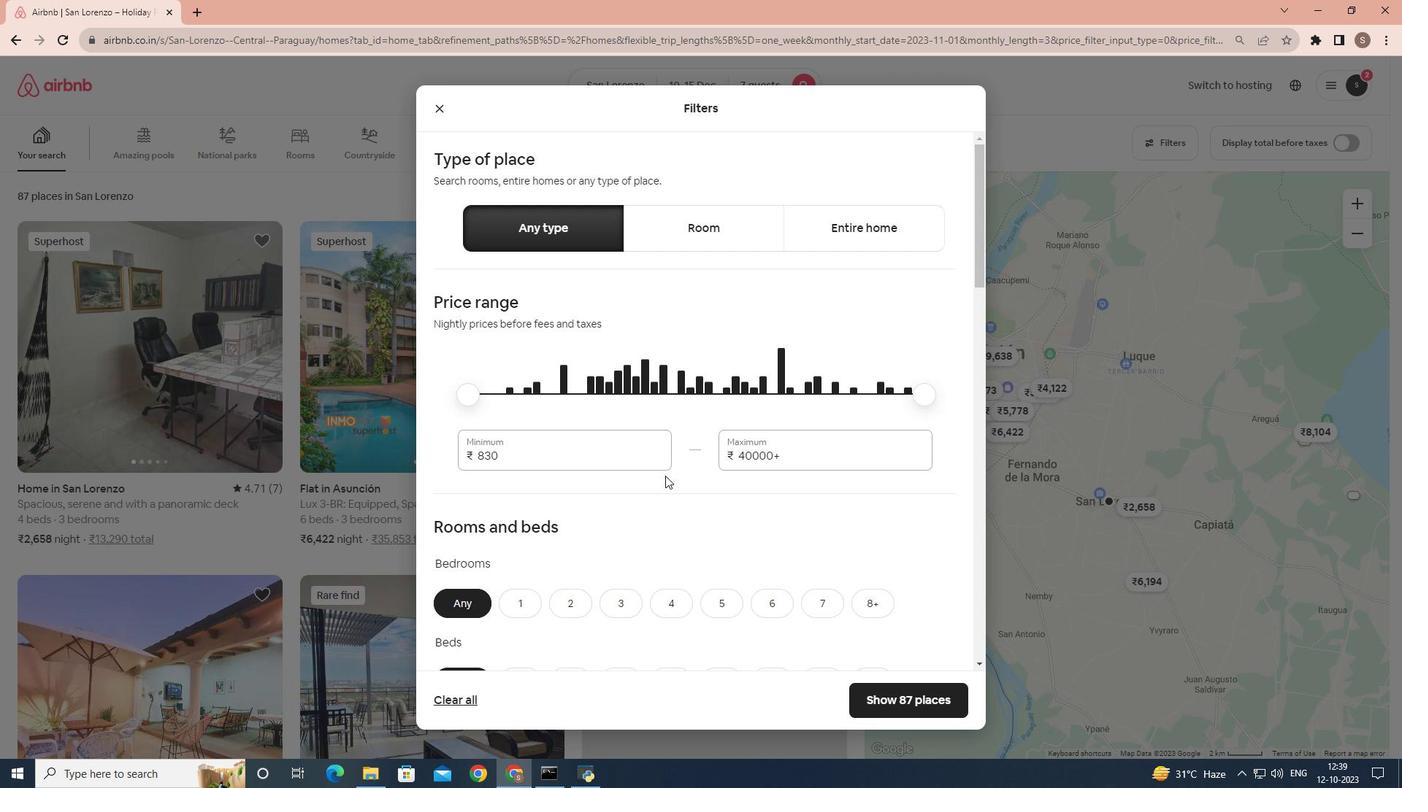 
Action: Mouse moved to (674, 457)
Screenshot: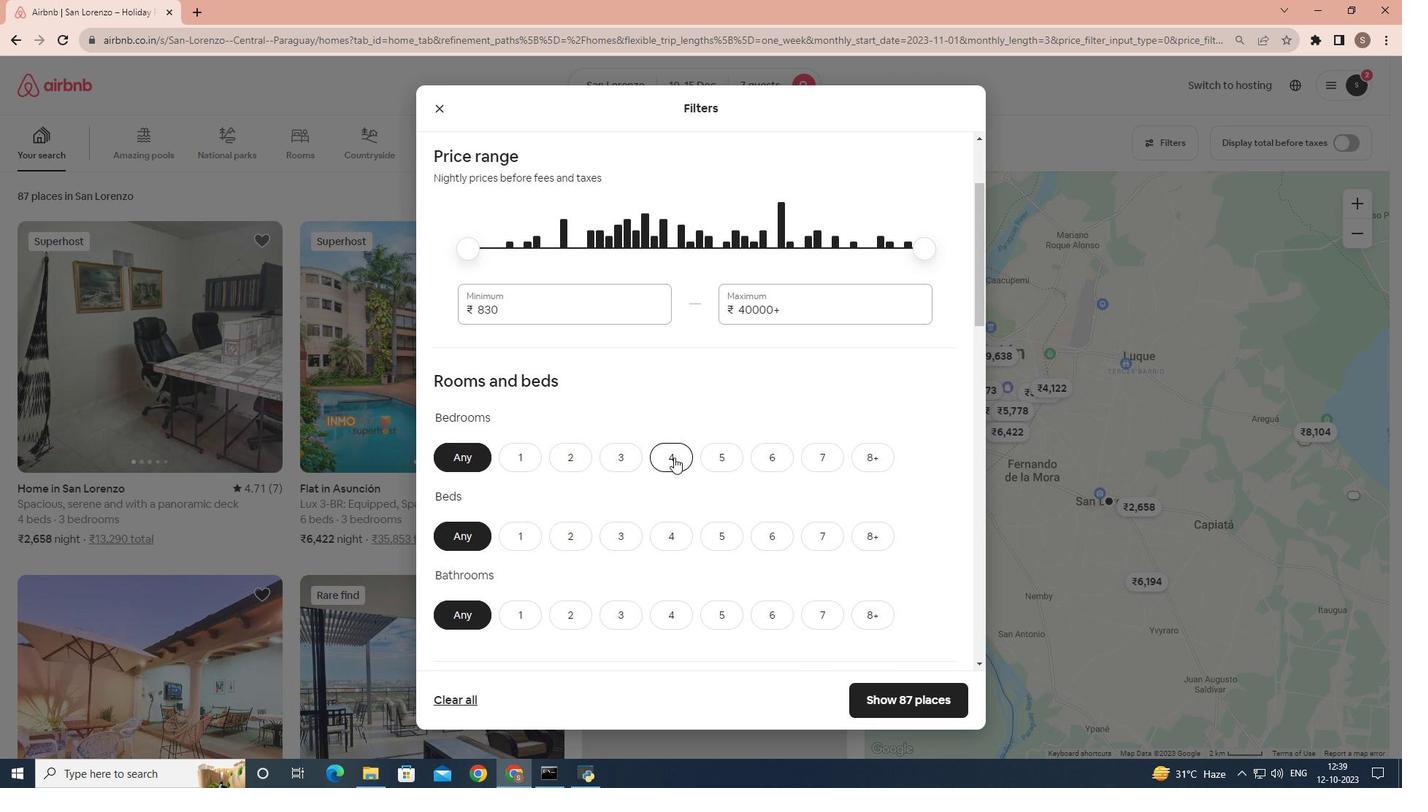 
Action: Mouse pressed left at (674, 457)
Screenshot: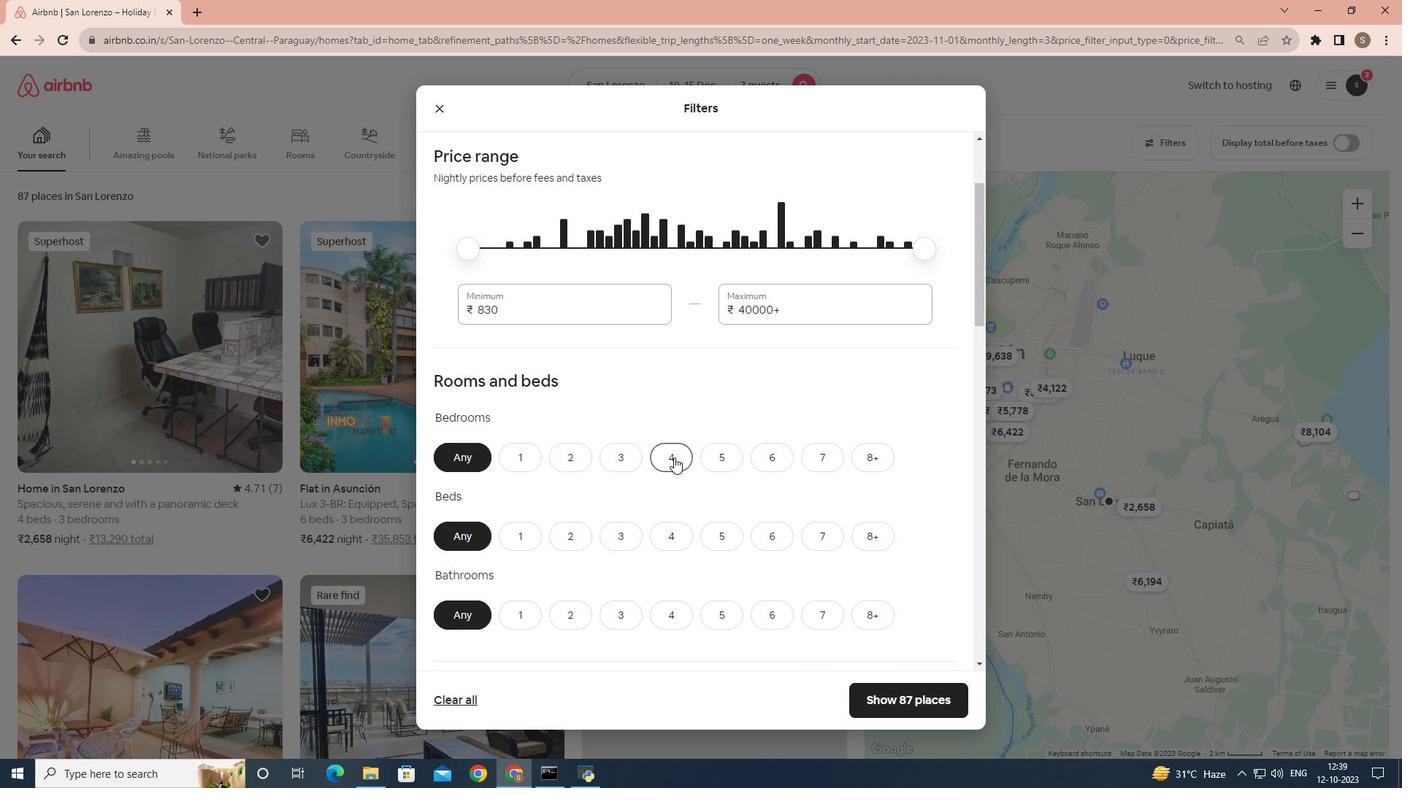 
Action: Mouse scrolled (674, 457) with delta (0, 0)
Screenshot: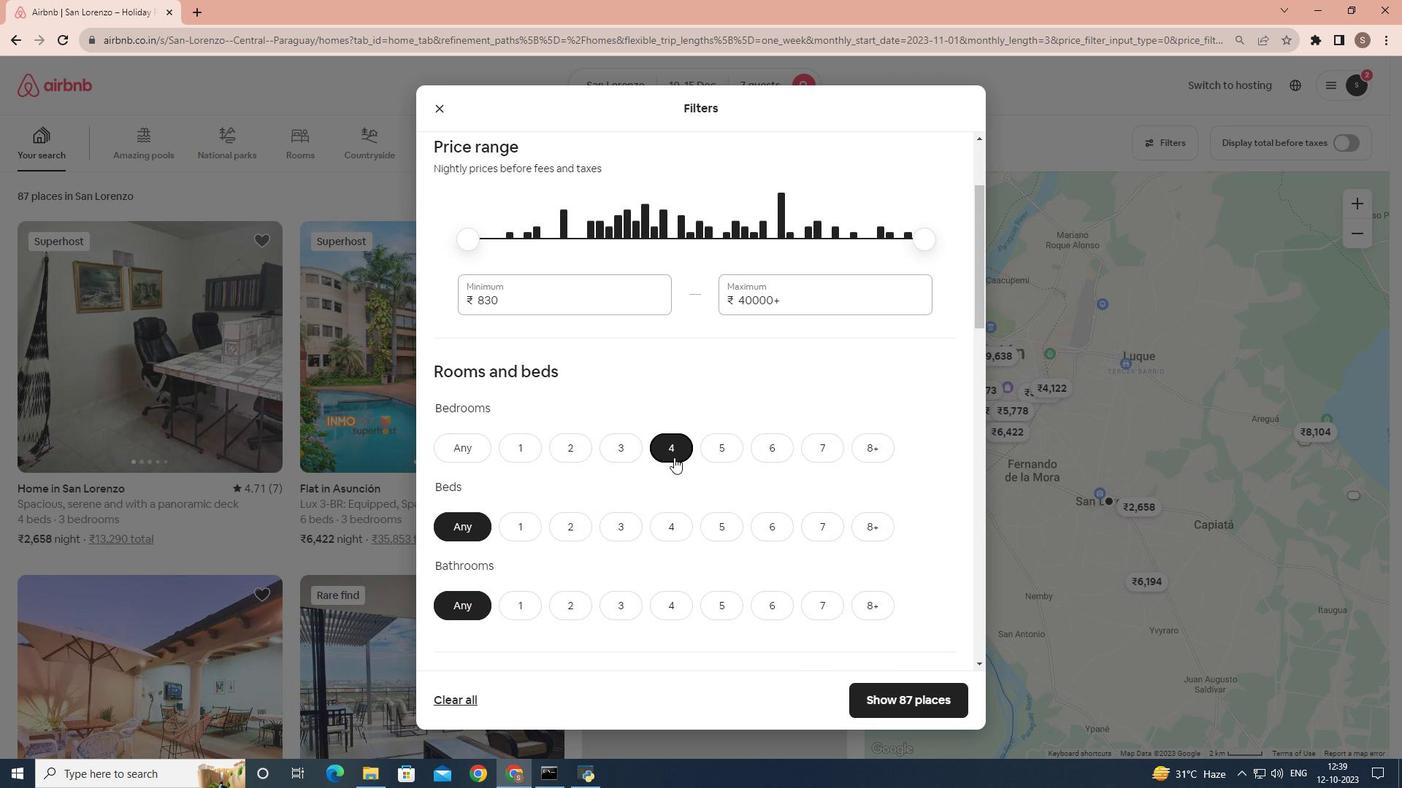 
Action: Mouse moved to (812, 463)
Screenshot: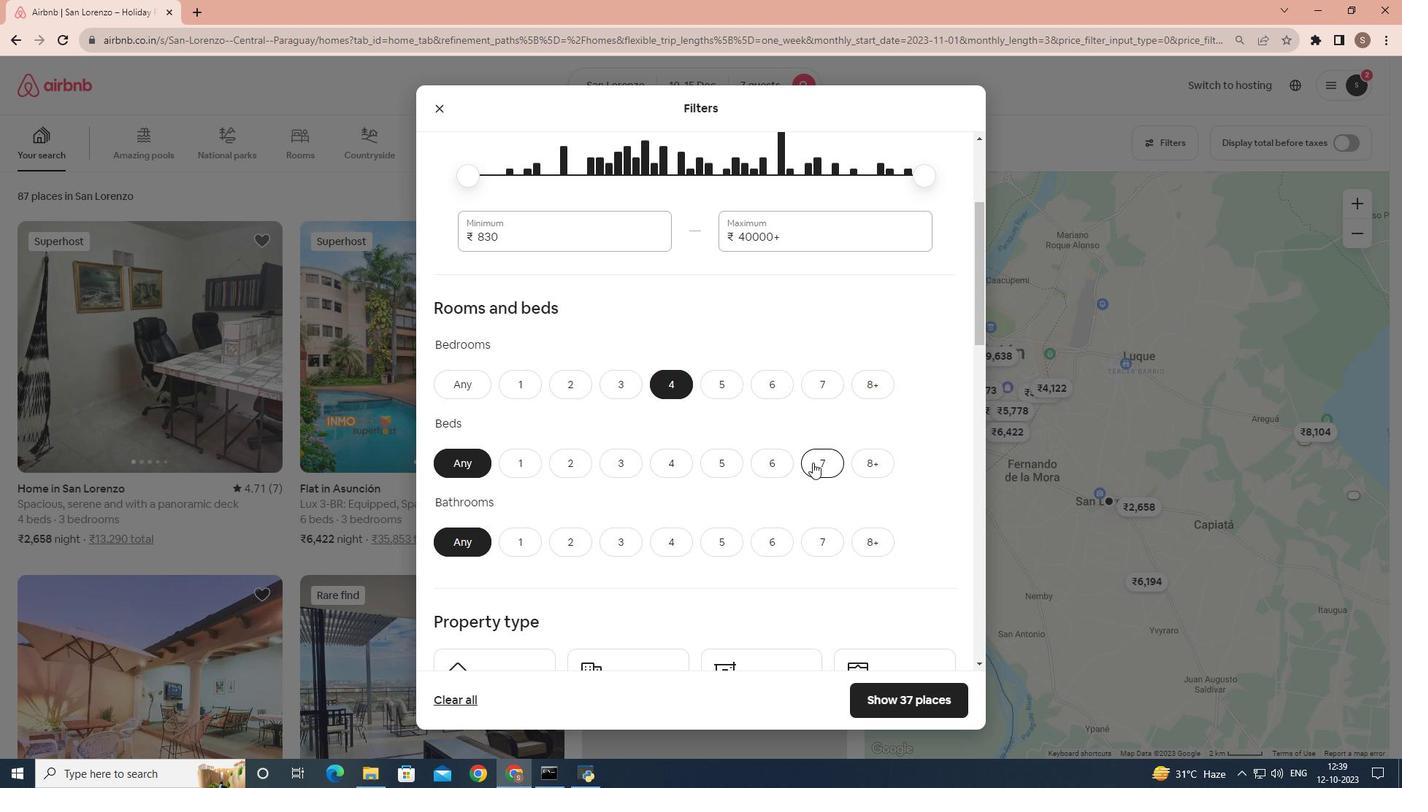 
Action: Mouse pressed left at (812, 463)
Screenshot: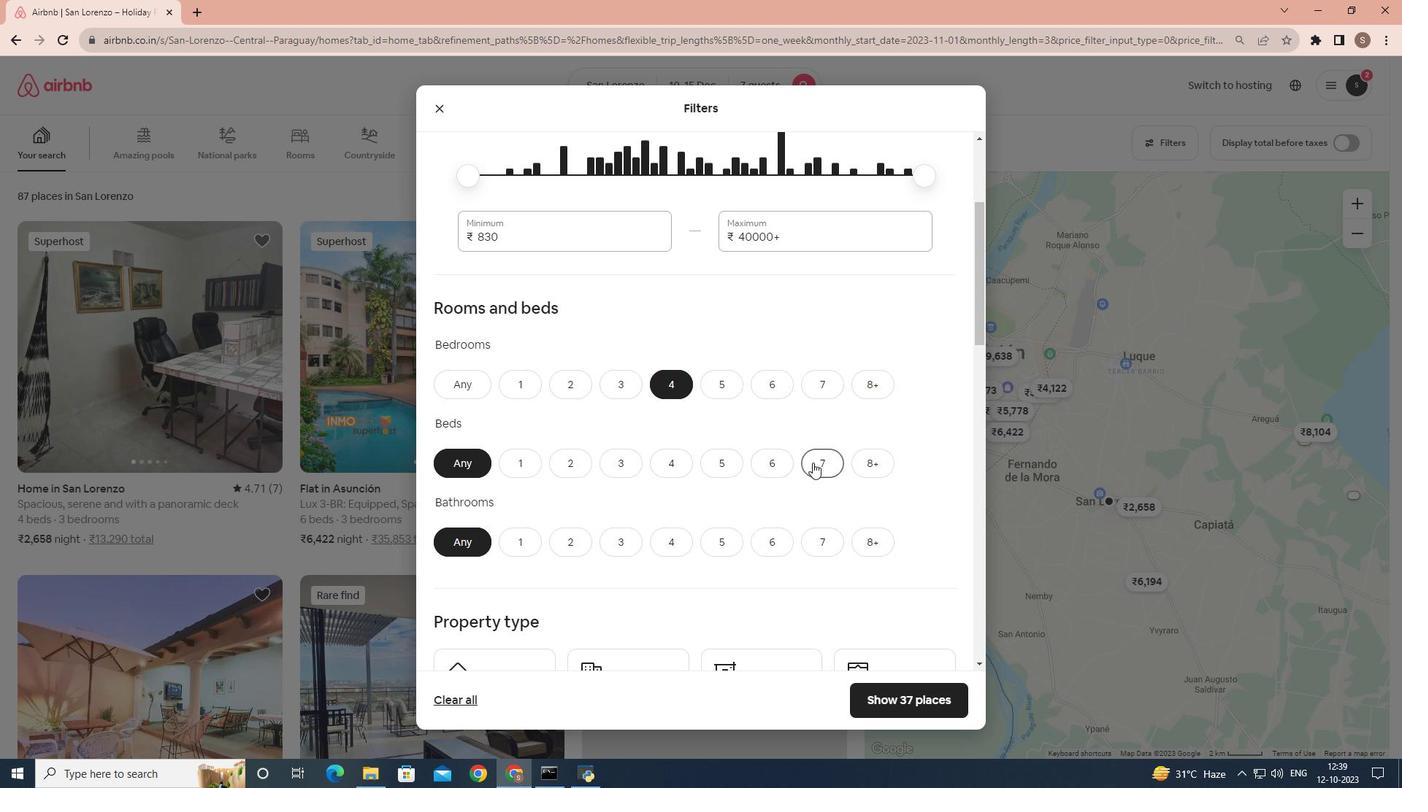 
Action: Mouse scrolled (812, 462) with delta (0, 0)
Screenshot: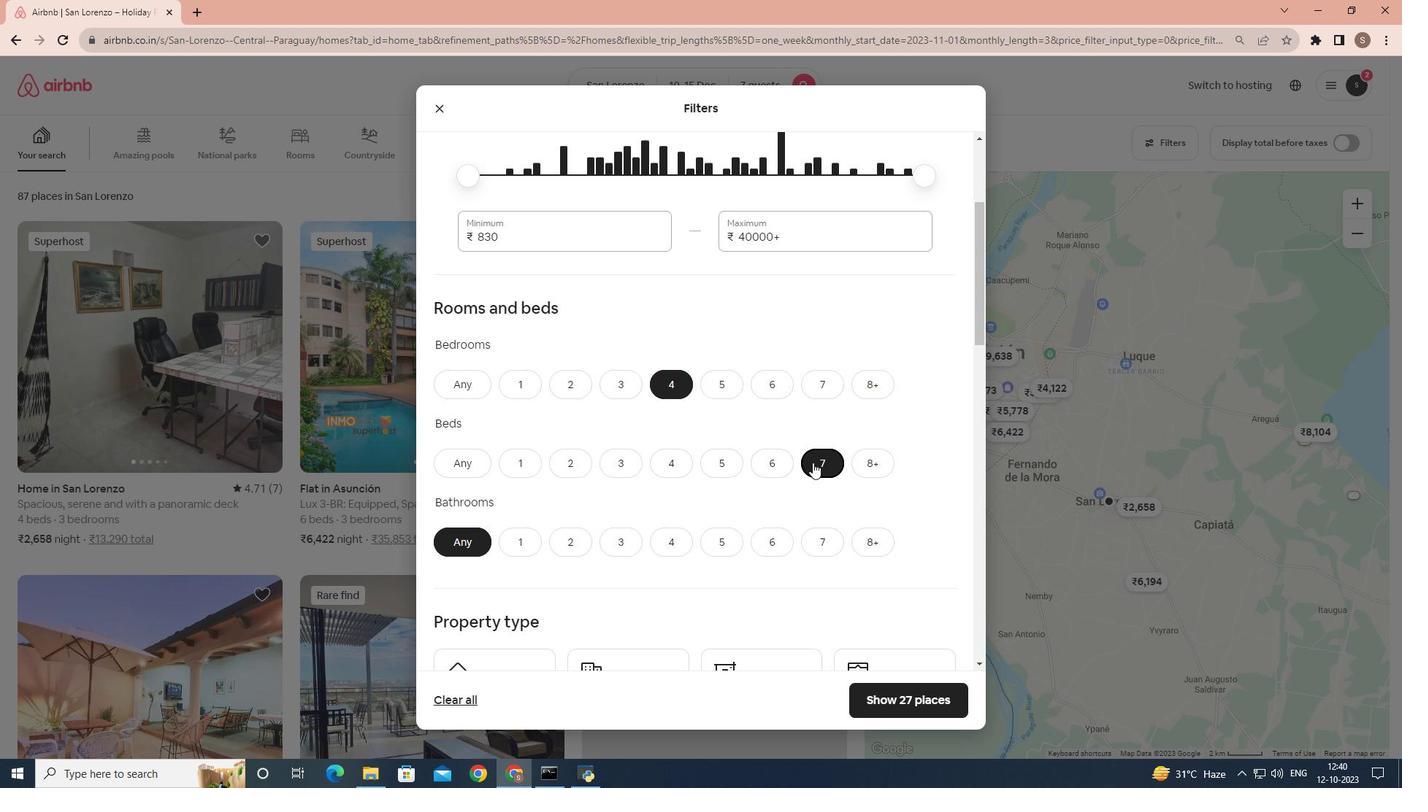 
Action: Mouse moved to (669, 474)
Screenshot: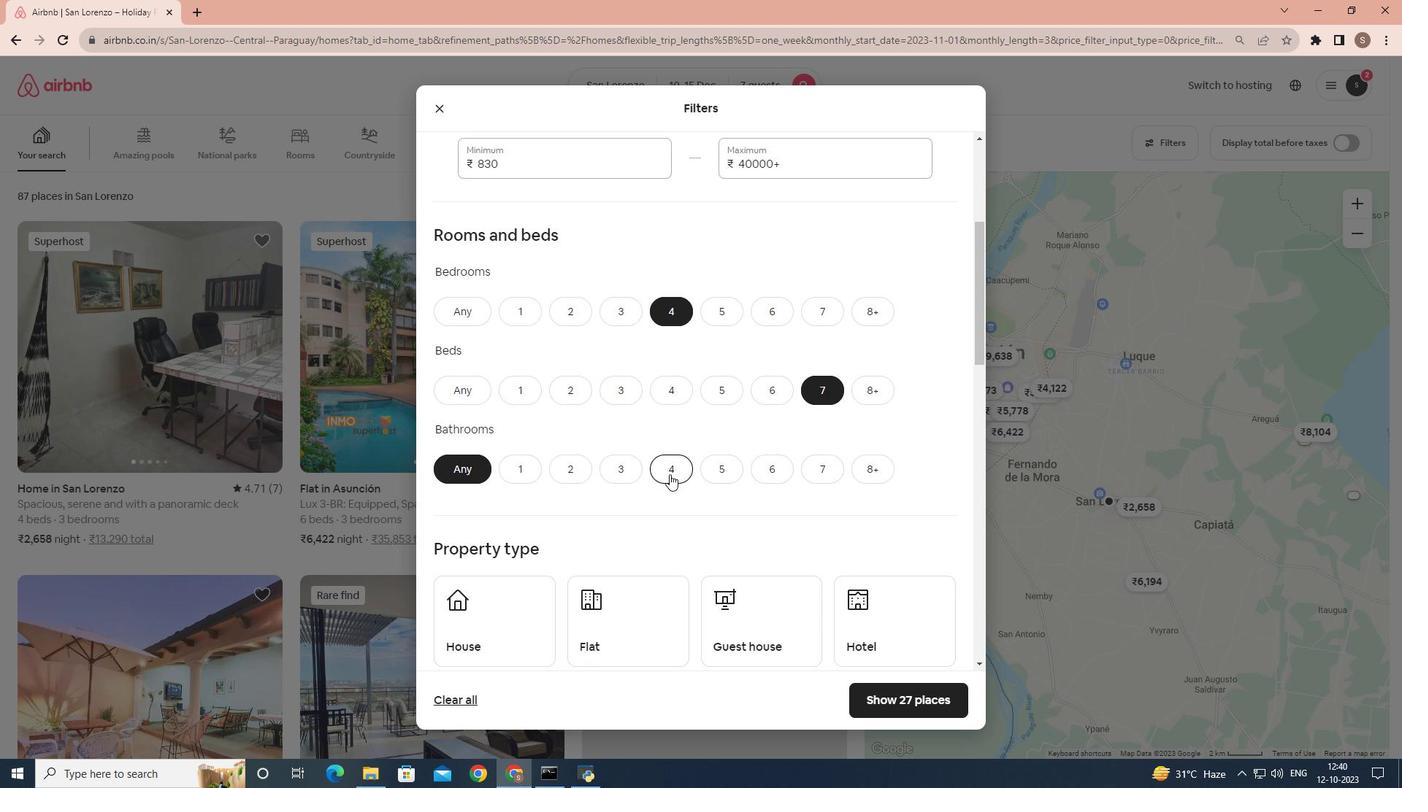 
Action: Mouse pressed left at (669, 474)
Screenshot: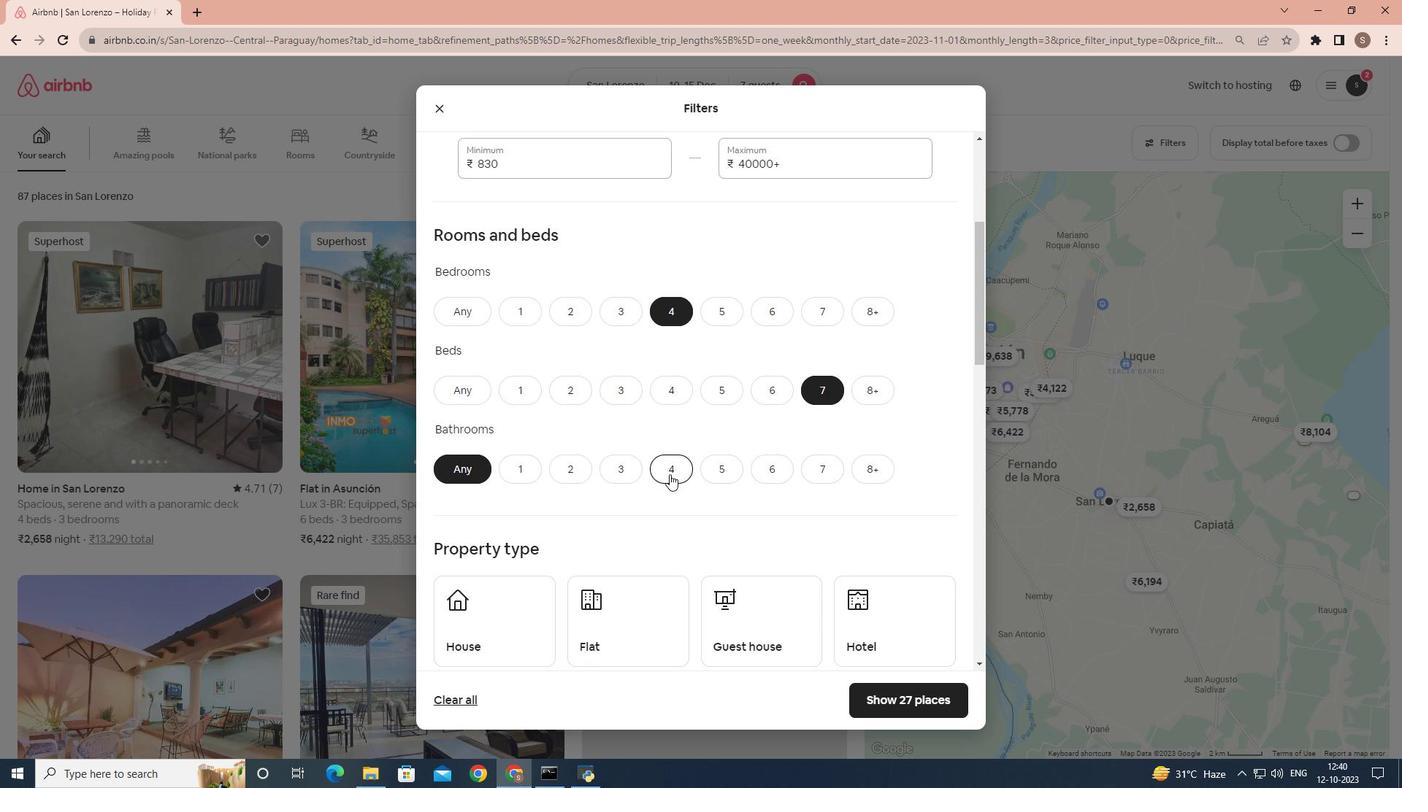 
Action: Mouse scrolled (669, 473) with delta (0, 0)
Screenshot: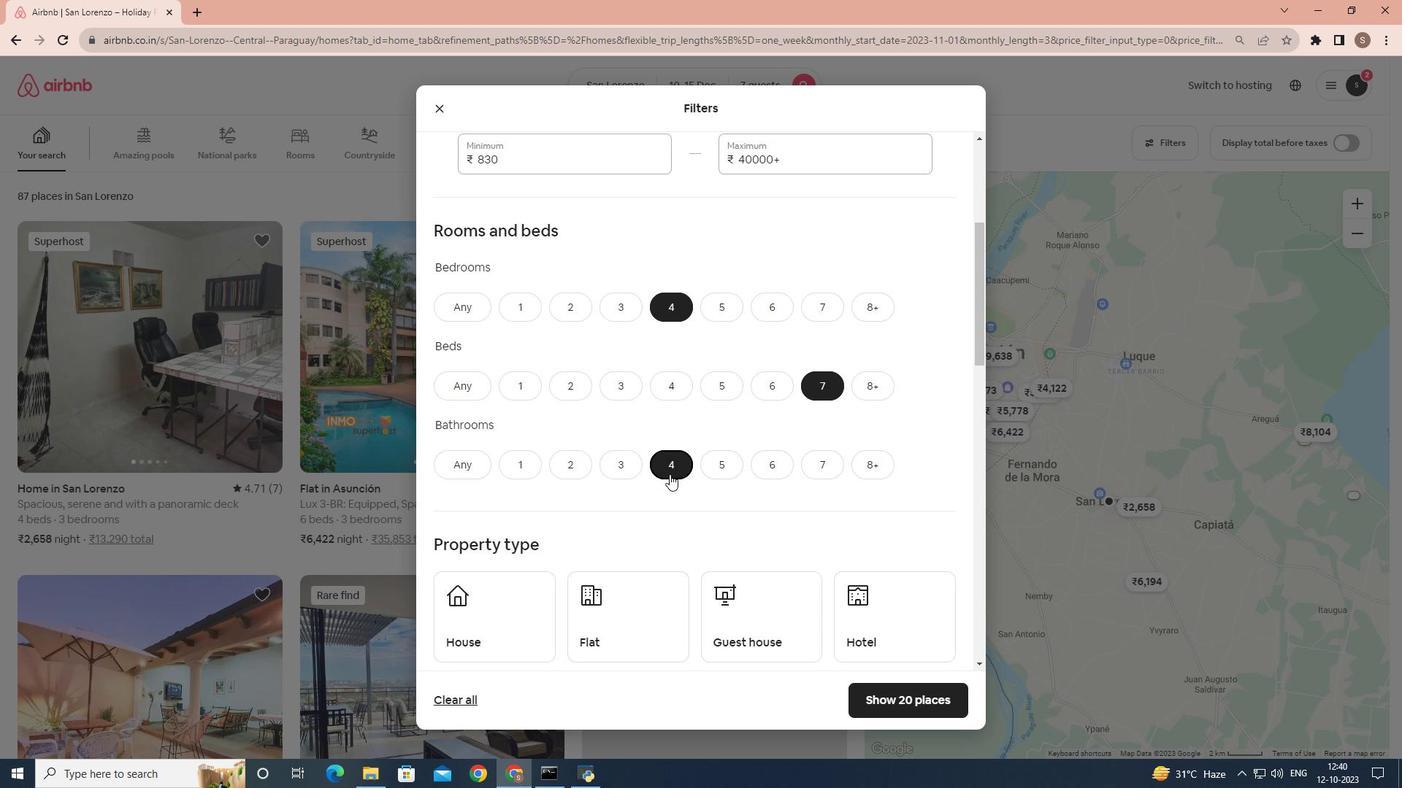 
Action: Mouse moved to (511, 543)
Screenshot: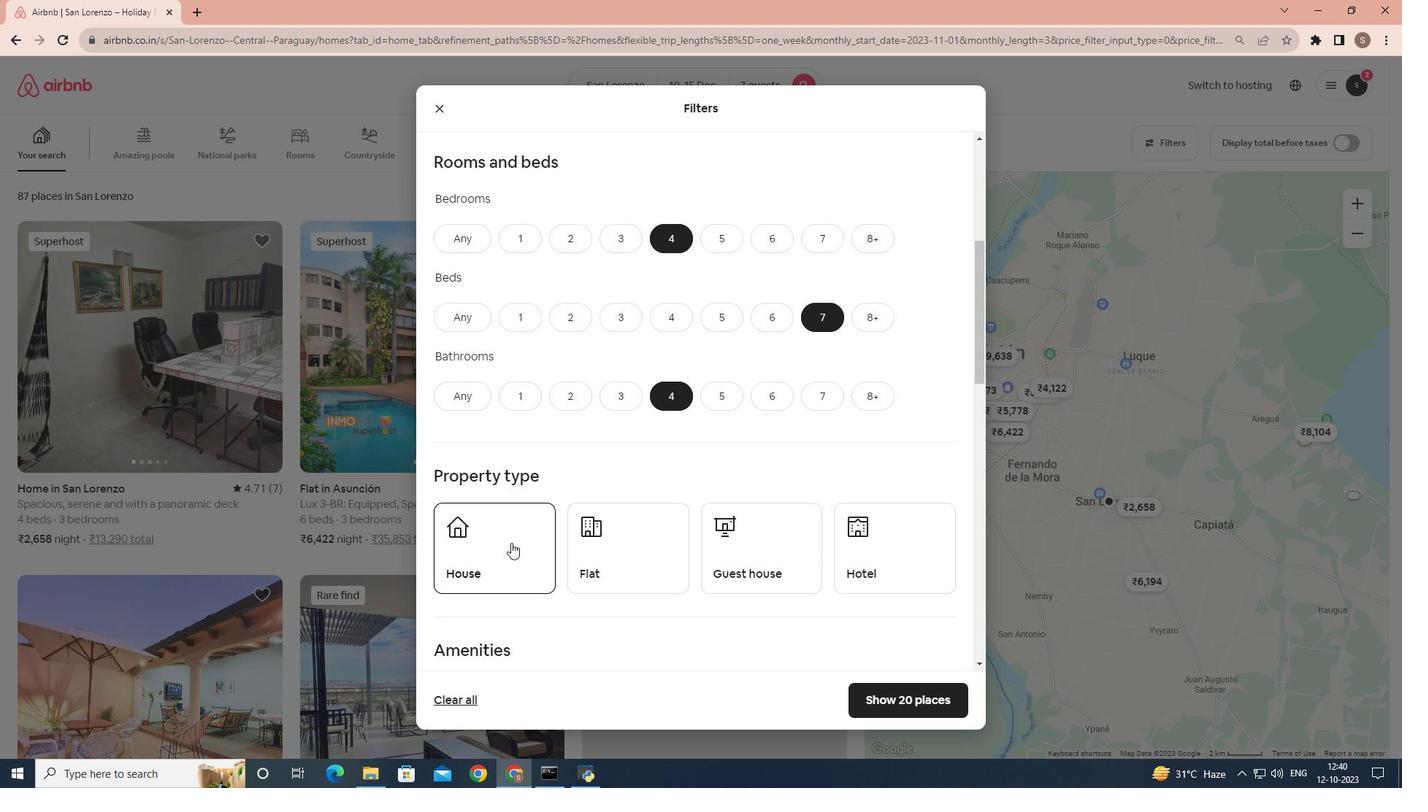 
Action: Mouse pressed left at (511, 543)
Screenshot: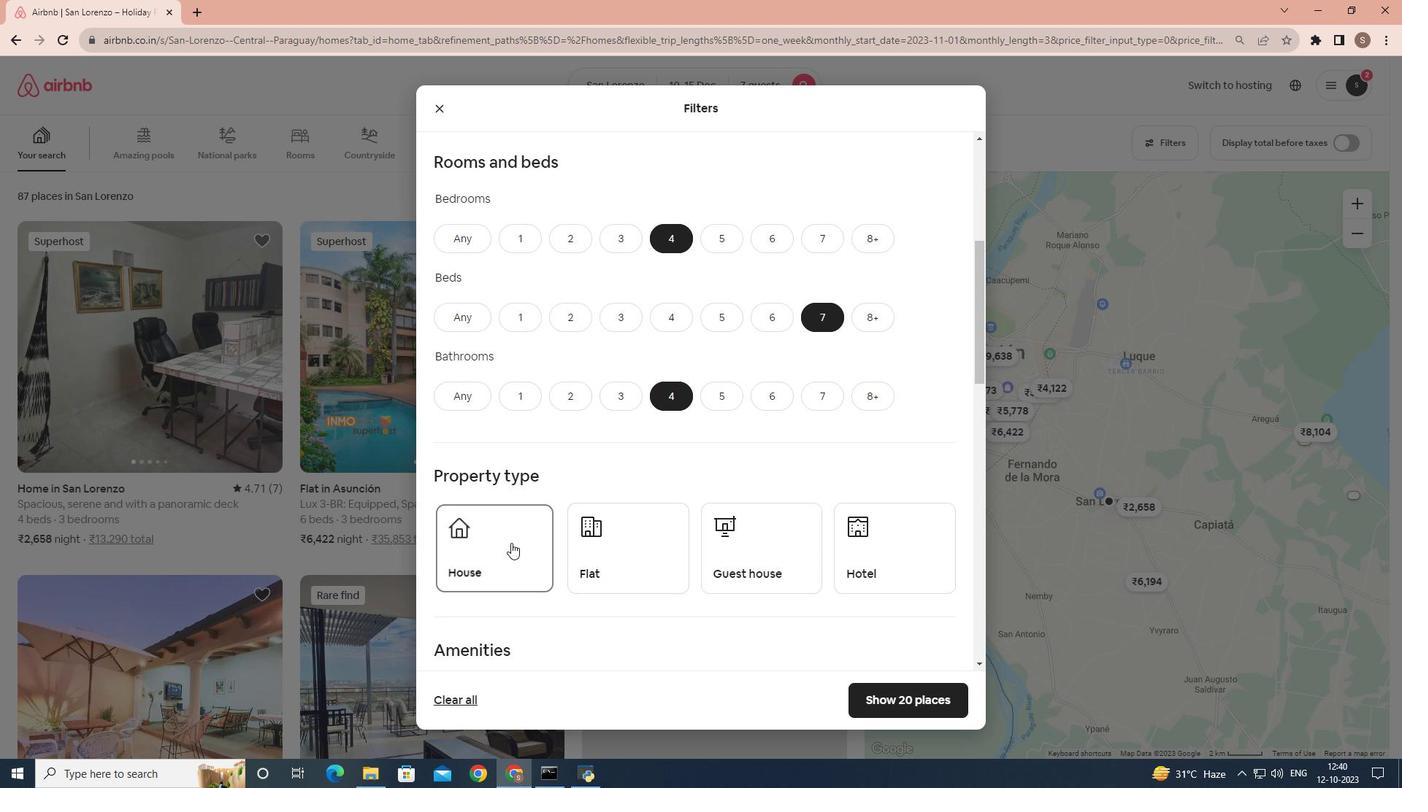 
Action: Mouse moved to (583, 490)
Screenshot: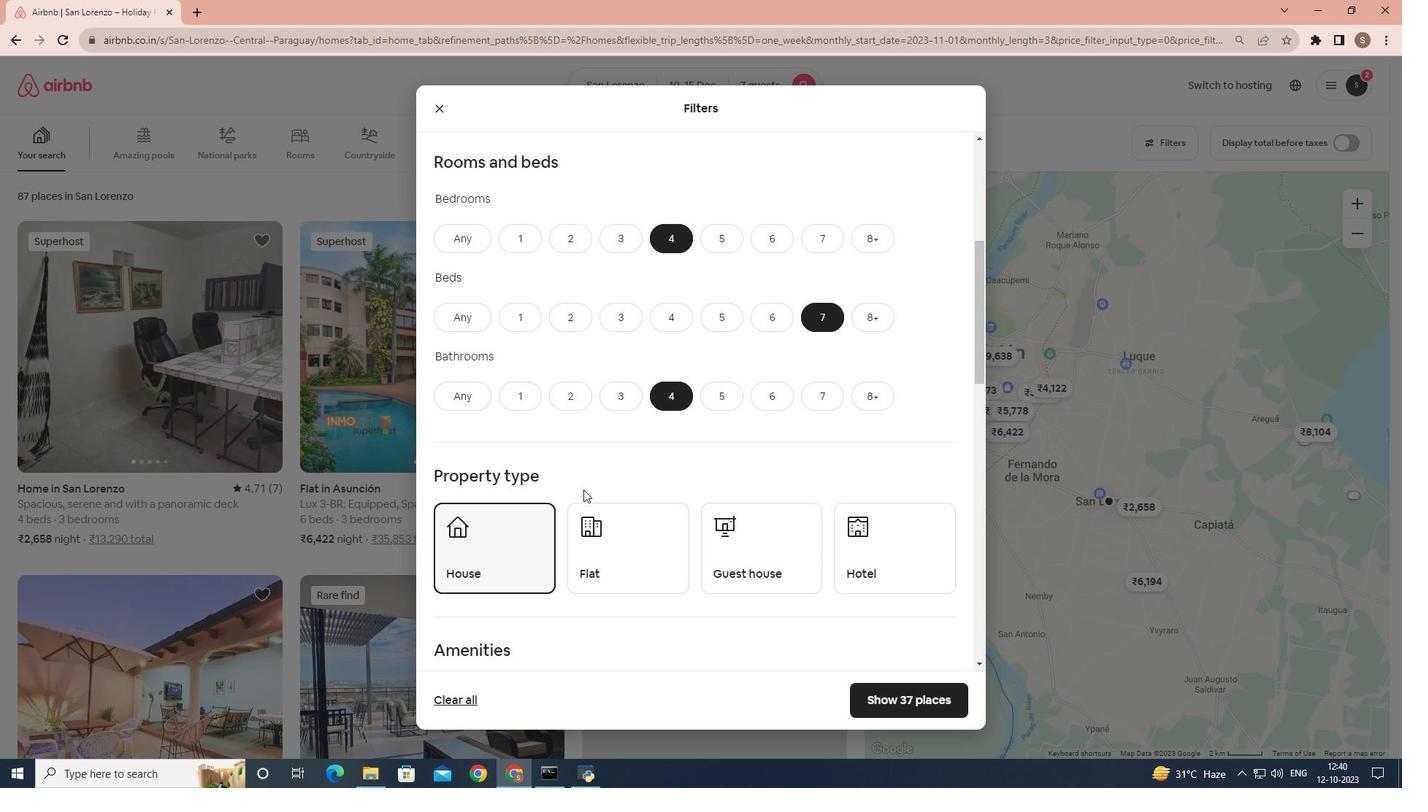 
Action: Mouse scrolled (583, 489) with delta (0, 0)
Screenshot: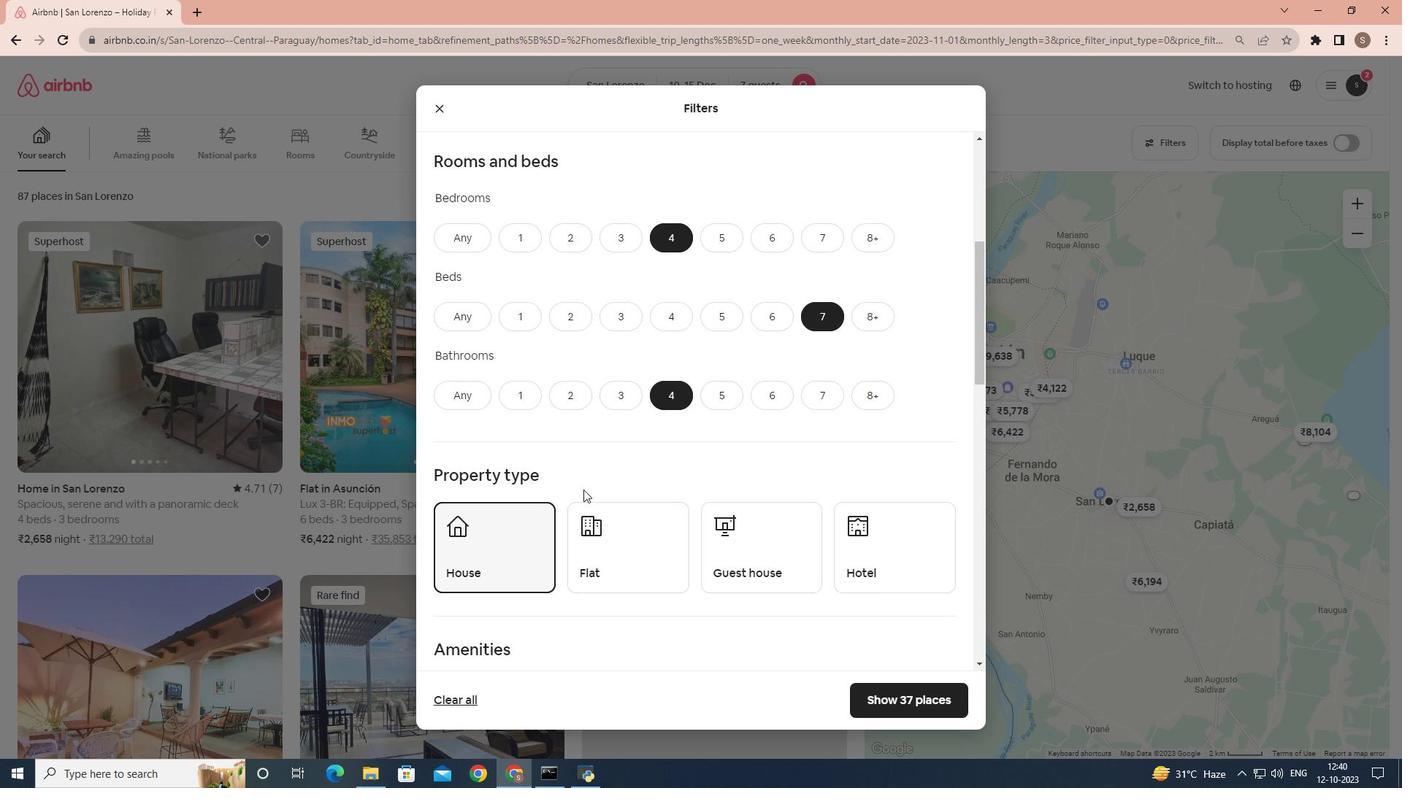 
Action: Mouse scrolled (583, 489) with delta (0, 0)
Screenshot: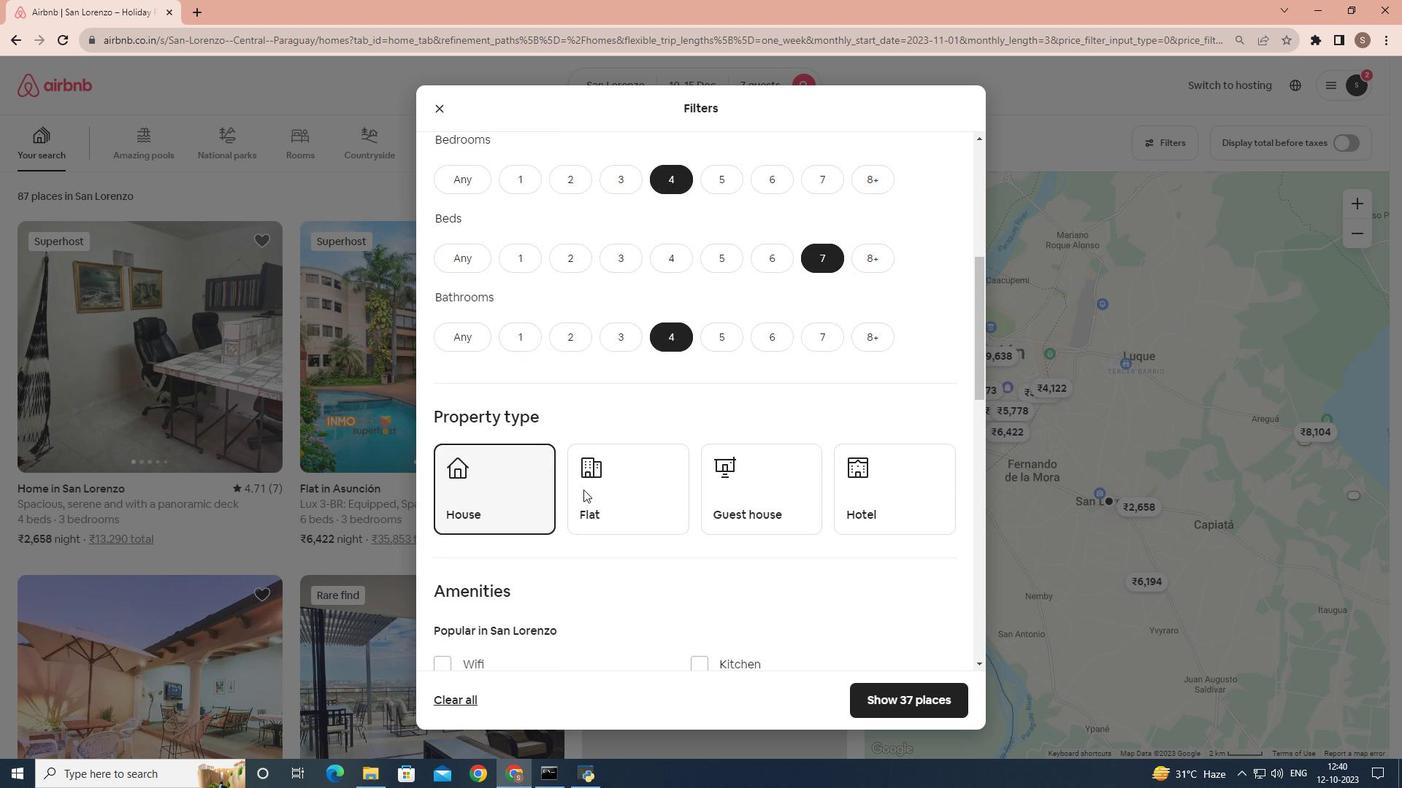 
Action: Mouse scrolled (583, 489) with delta (0, 0)
Screenshot: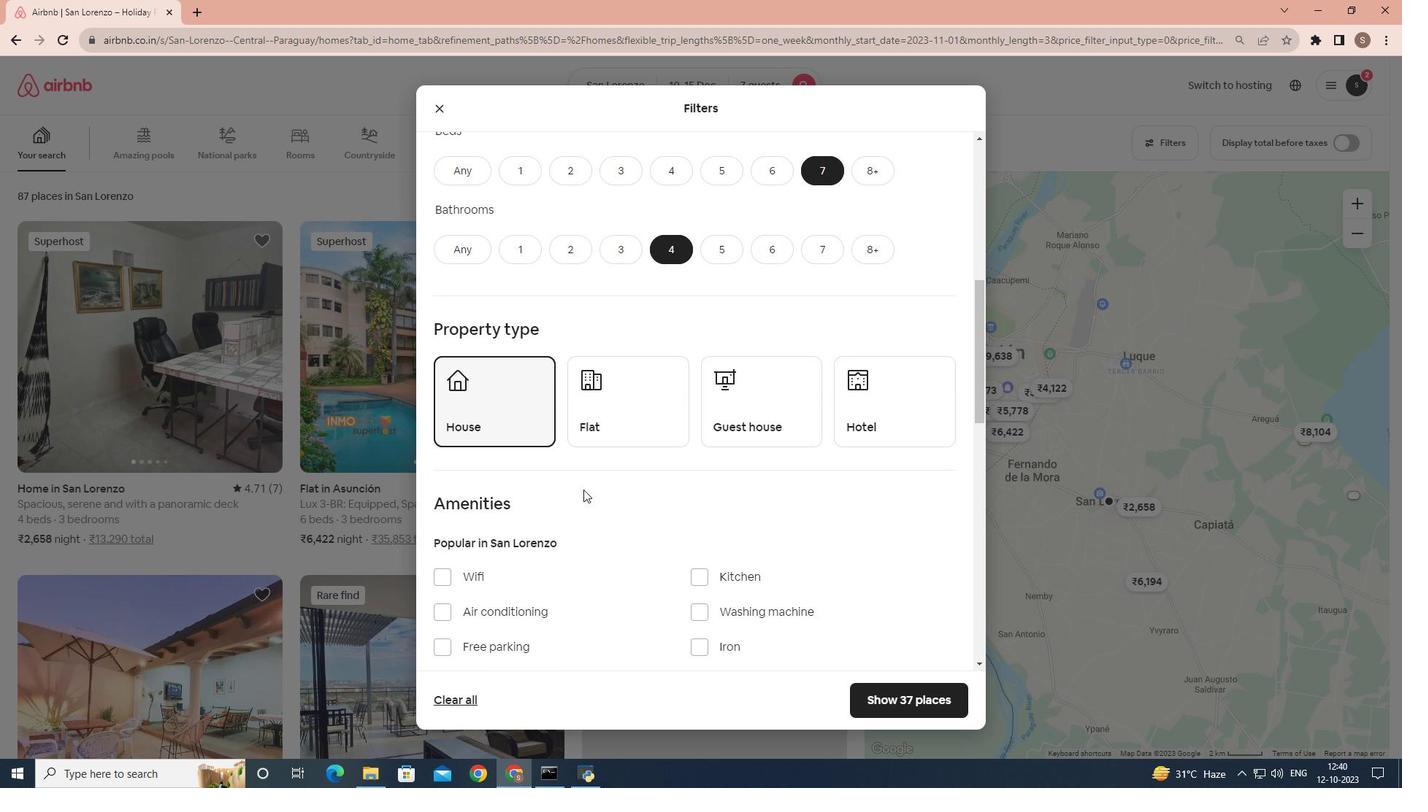 
Action: Mouse moved to (444, 503)
Screenshot: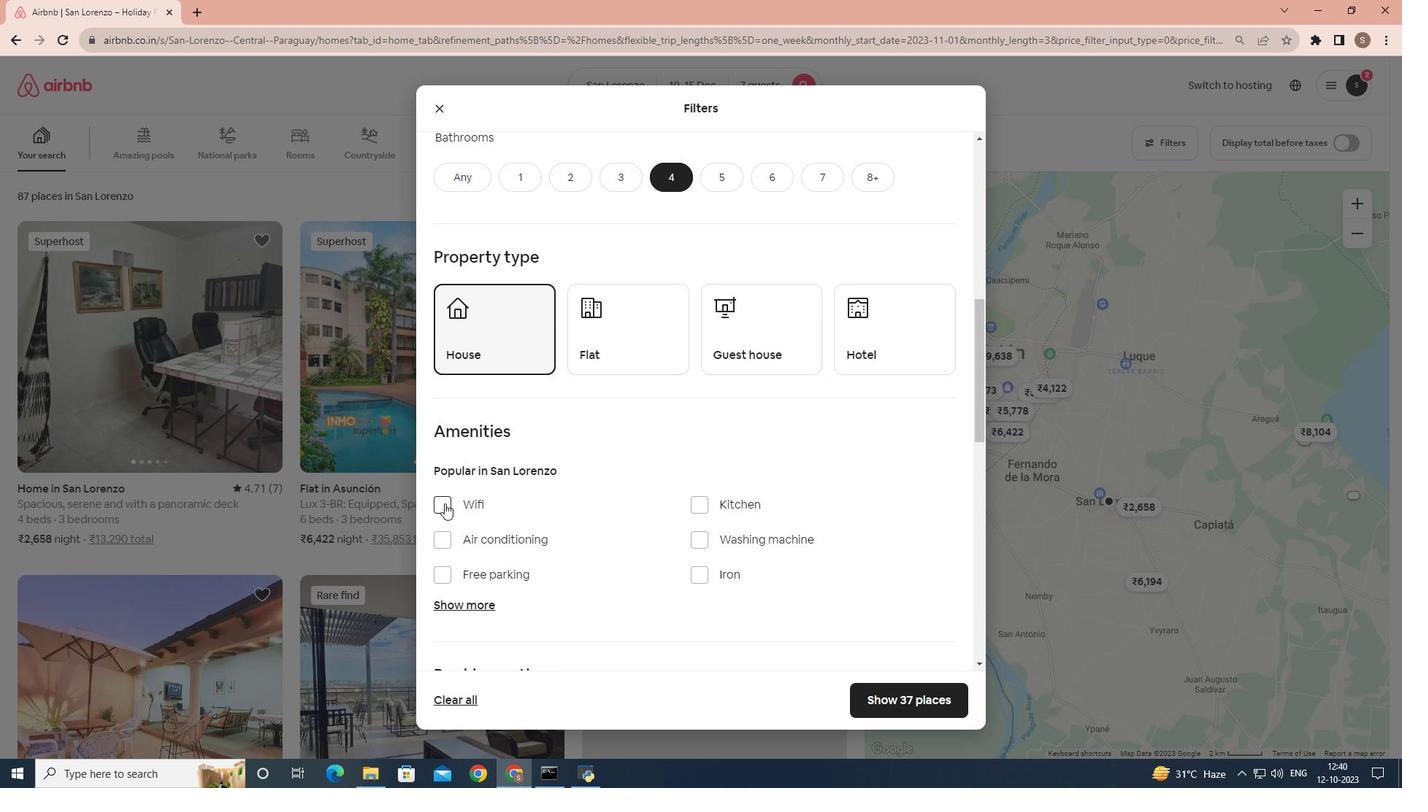 
Action: Mouse pressed left at (444, 503)
Screenshot: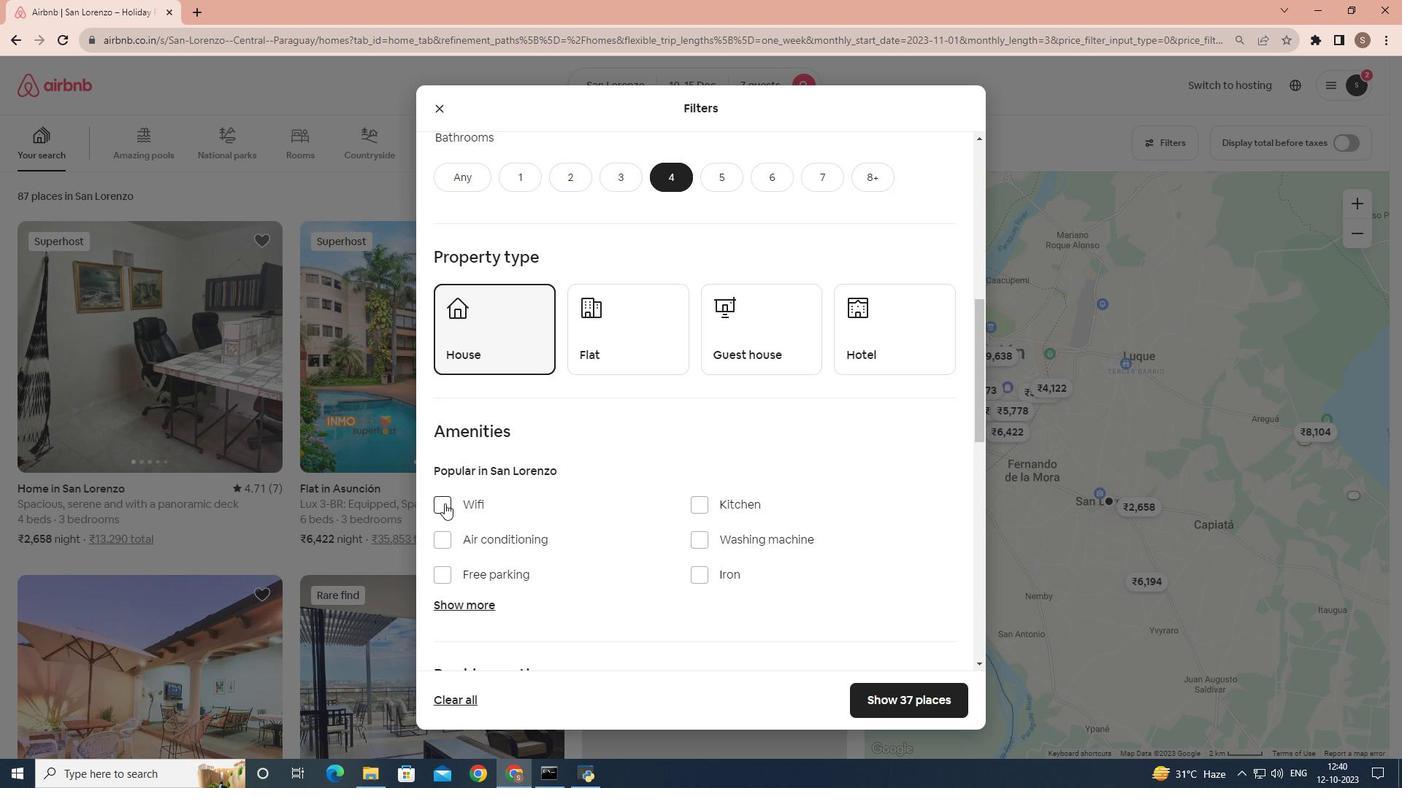 
Action: Mouse scrolled (444, 503) with delta (0, 0)
Screenshot: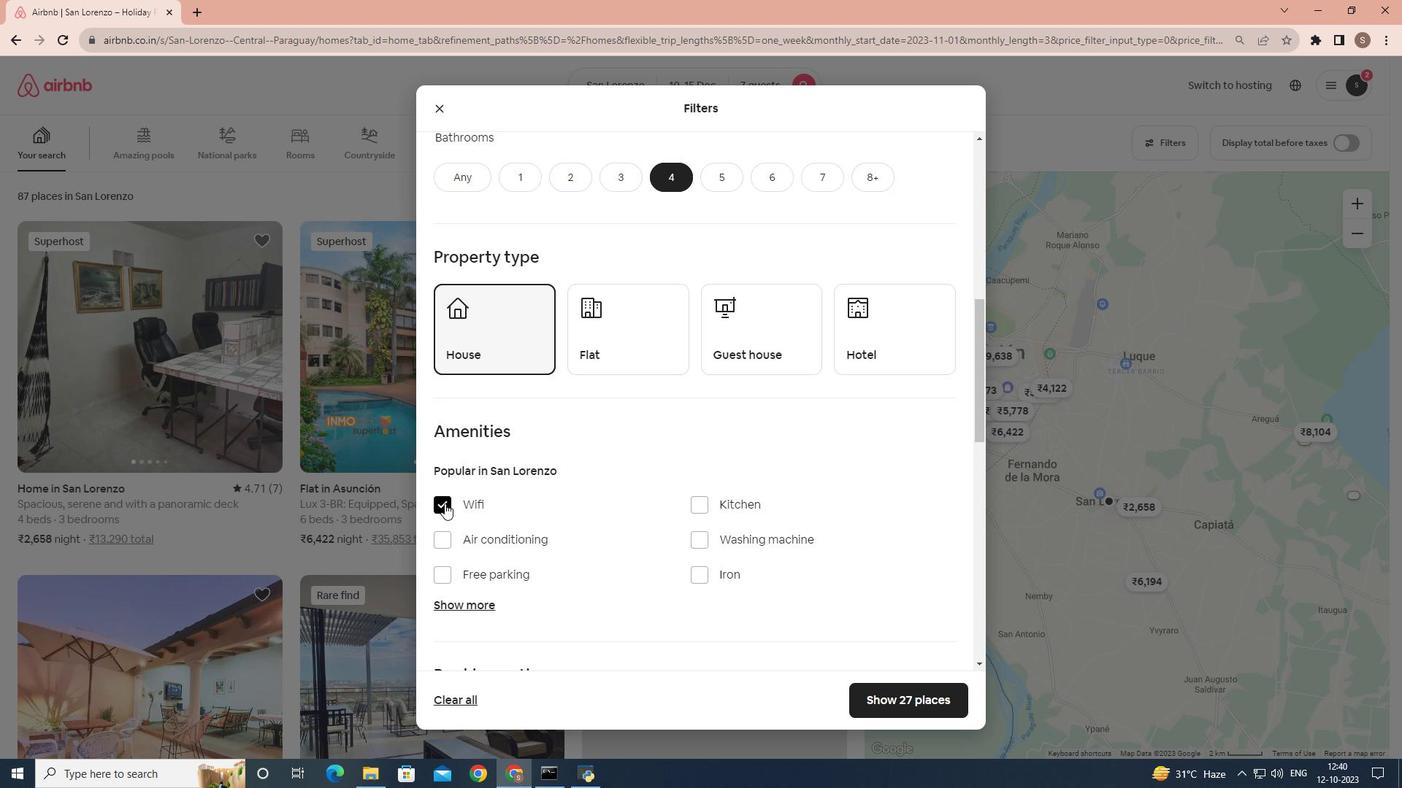 
Action: Mouse moved to (454, 528)
Screenshot: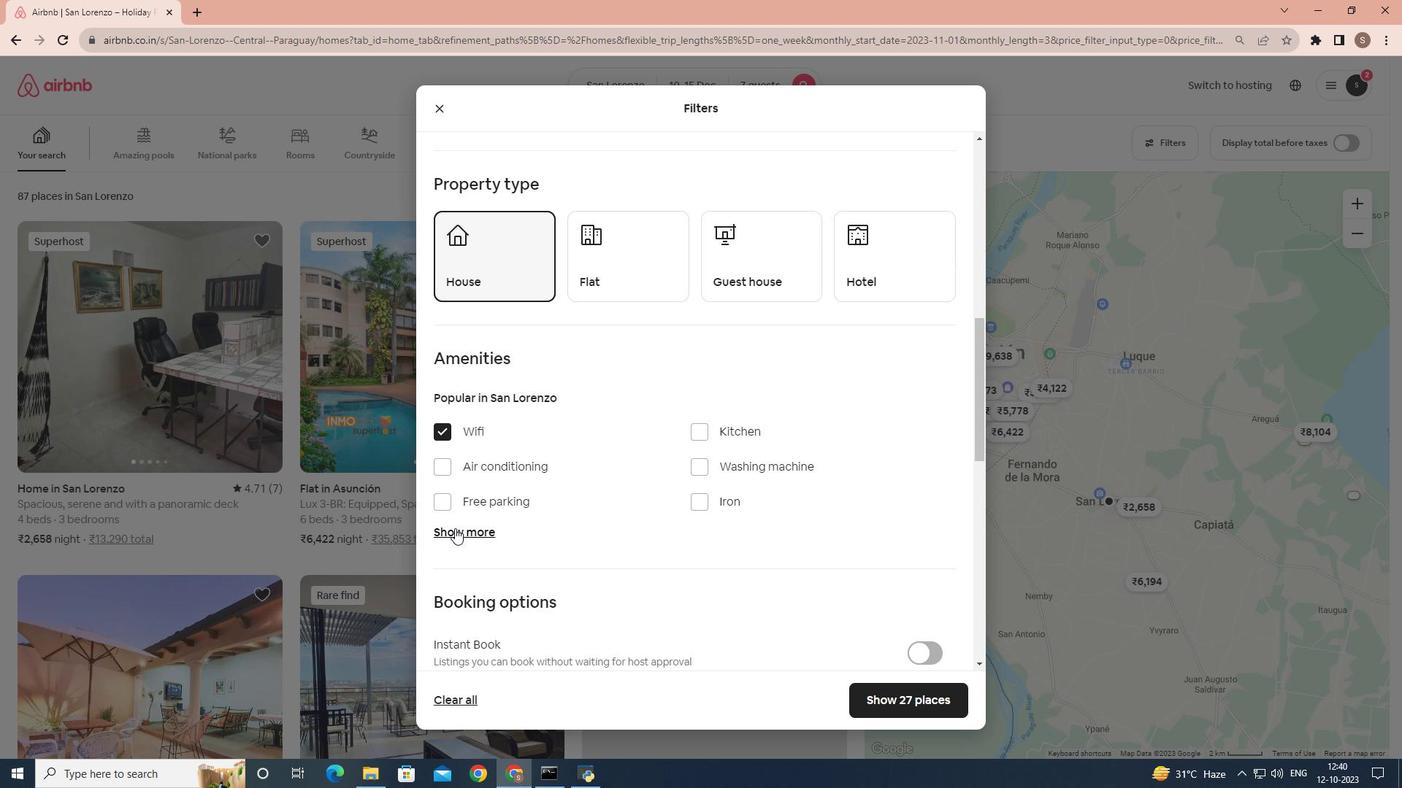 
Action: Mouse pressed left at (454, 528)
Screenshot: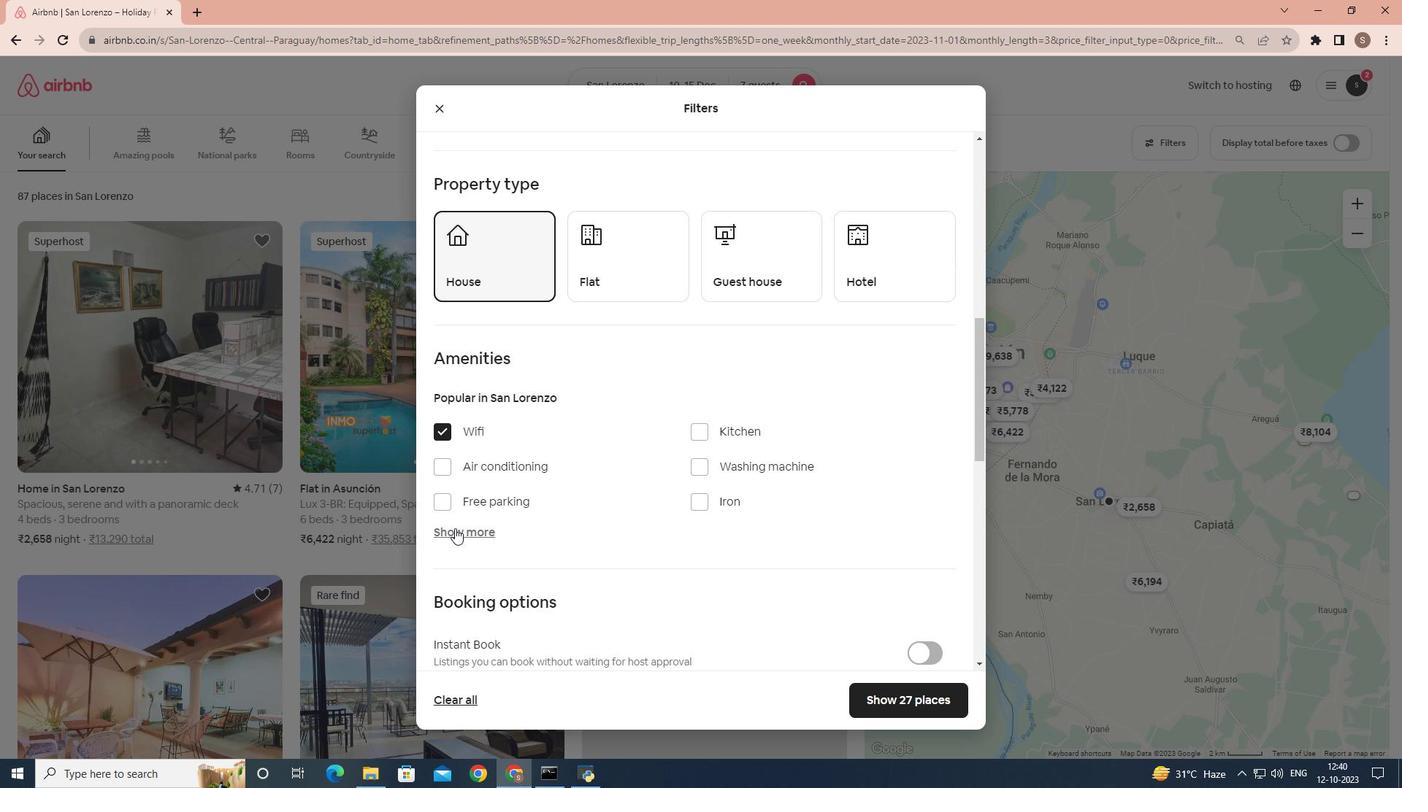 
Action: Mouse moved to (695, 618)
Screenshot: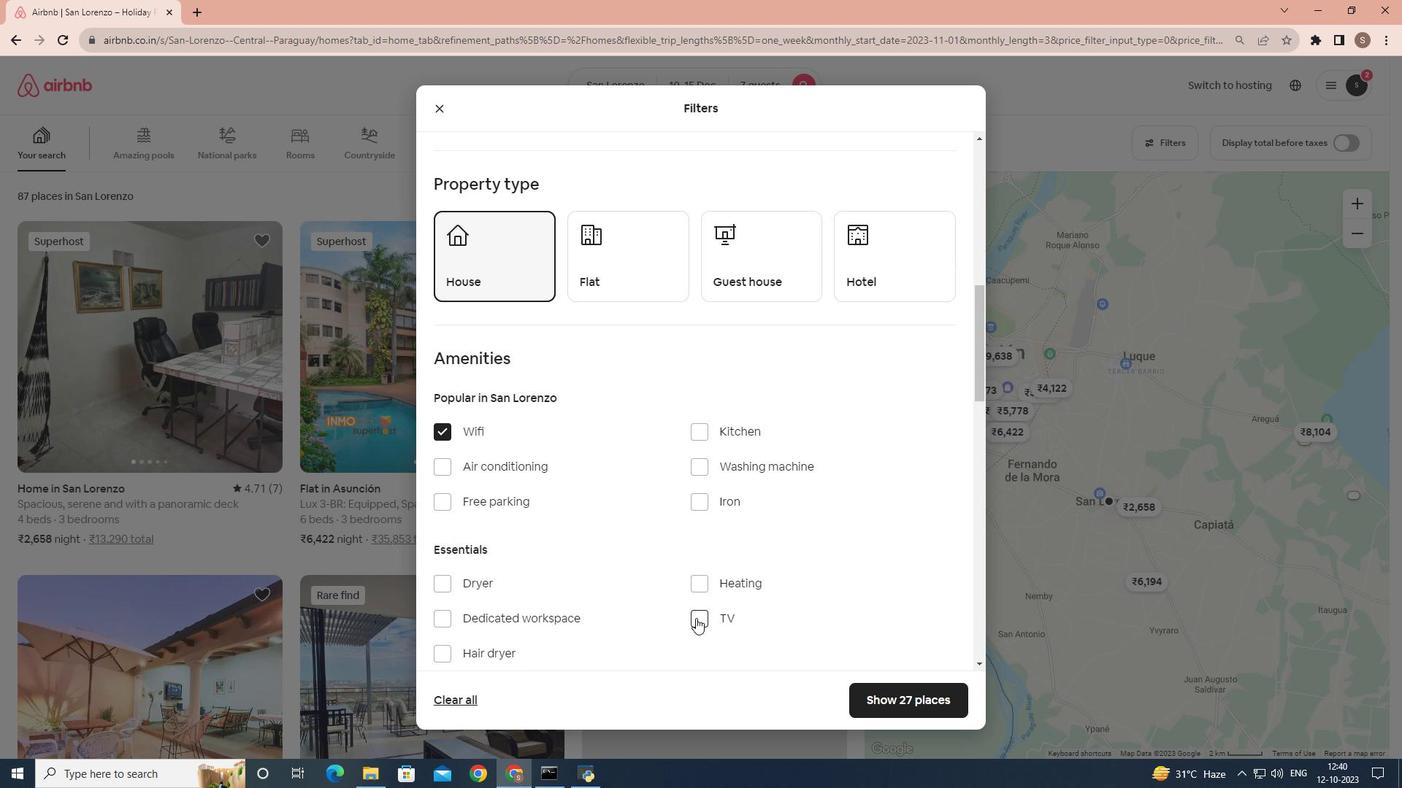 
Action: Mouse pressed left at (695, 618)
Screenshot: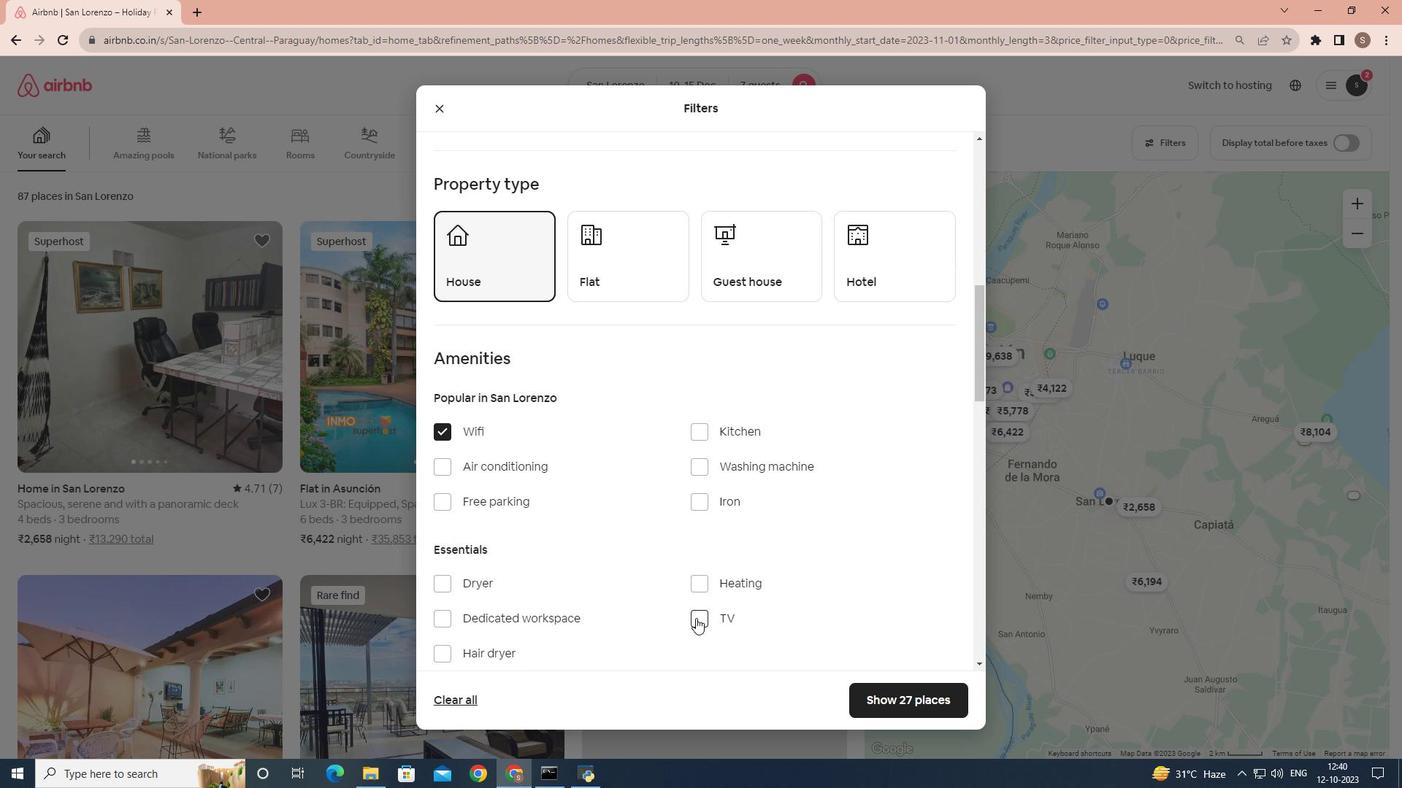 
Action: Mouse moved to (435, 506)
Screenshot: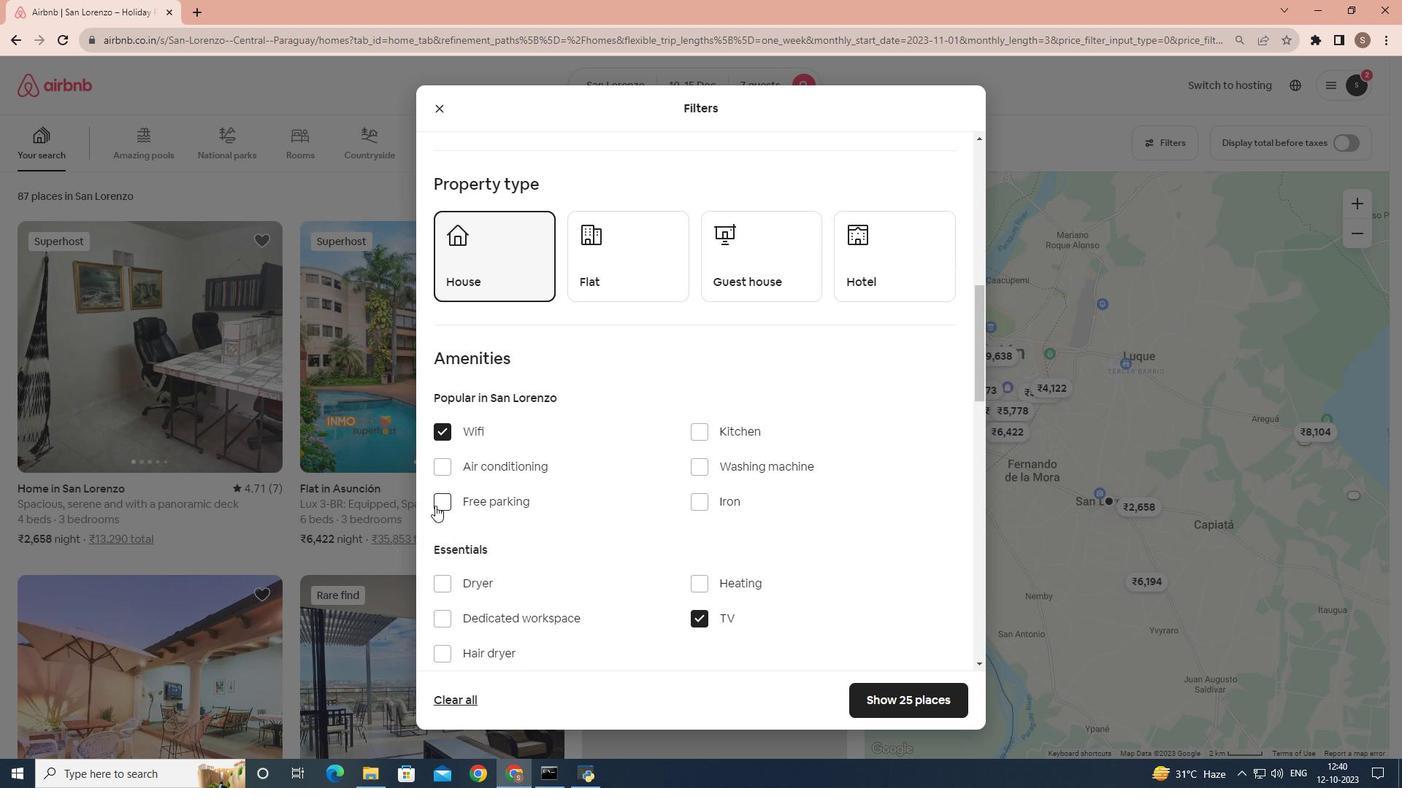 
Action: Mouse pressed left at (435, 506)
Screenshot: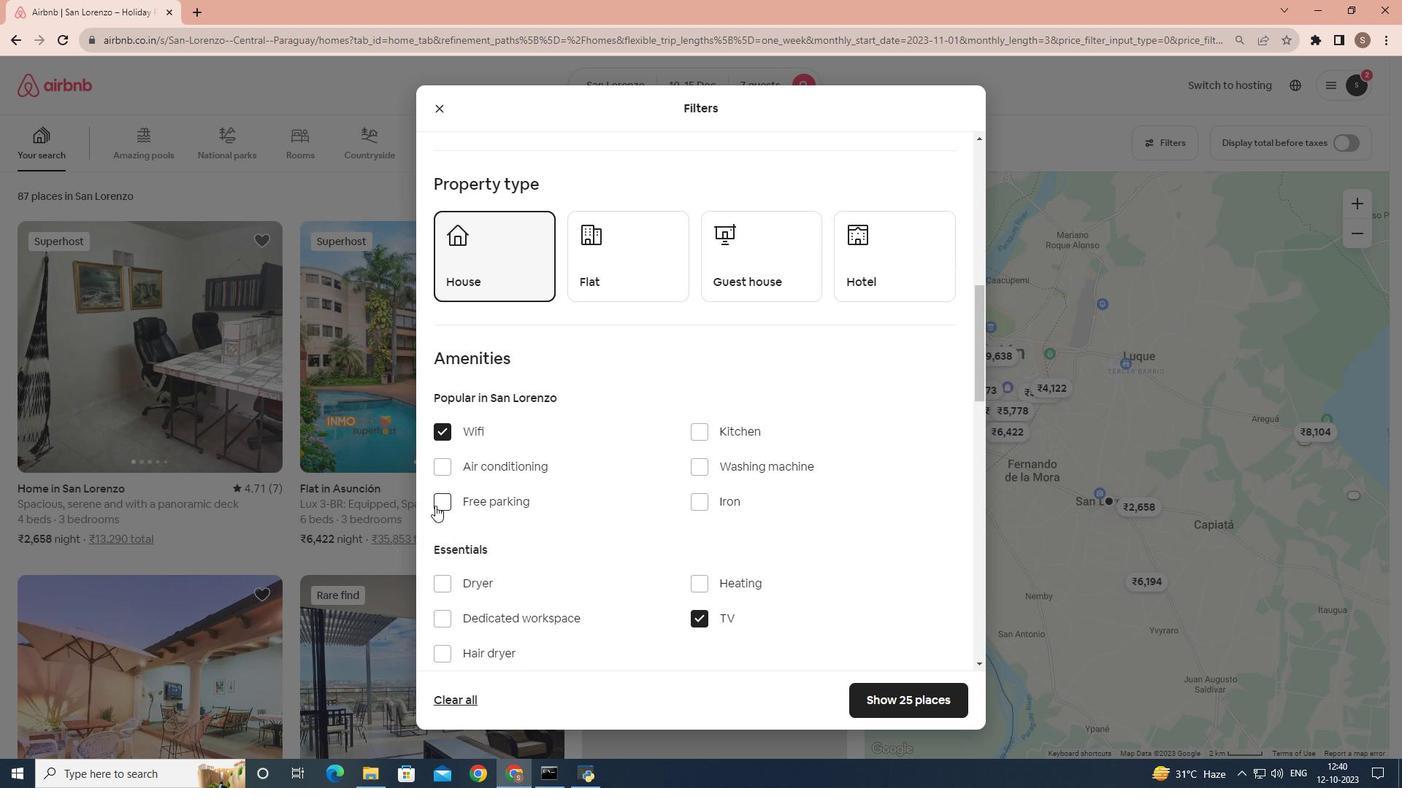 
Action: Mouse moved to (574, 506)
Screenshot: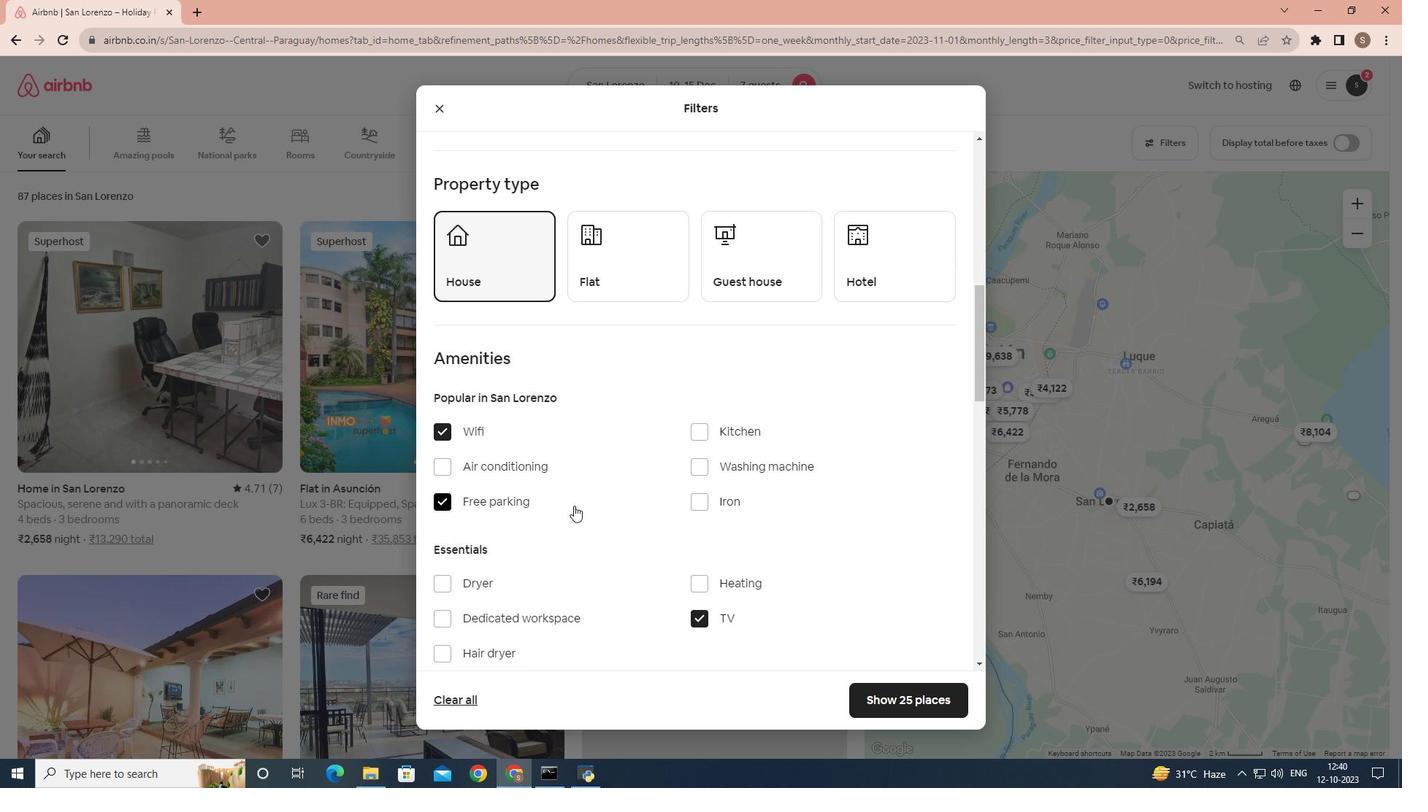 
Action: Mouse scrolled (574, 505) with delta (0, 0)
Screenshot: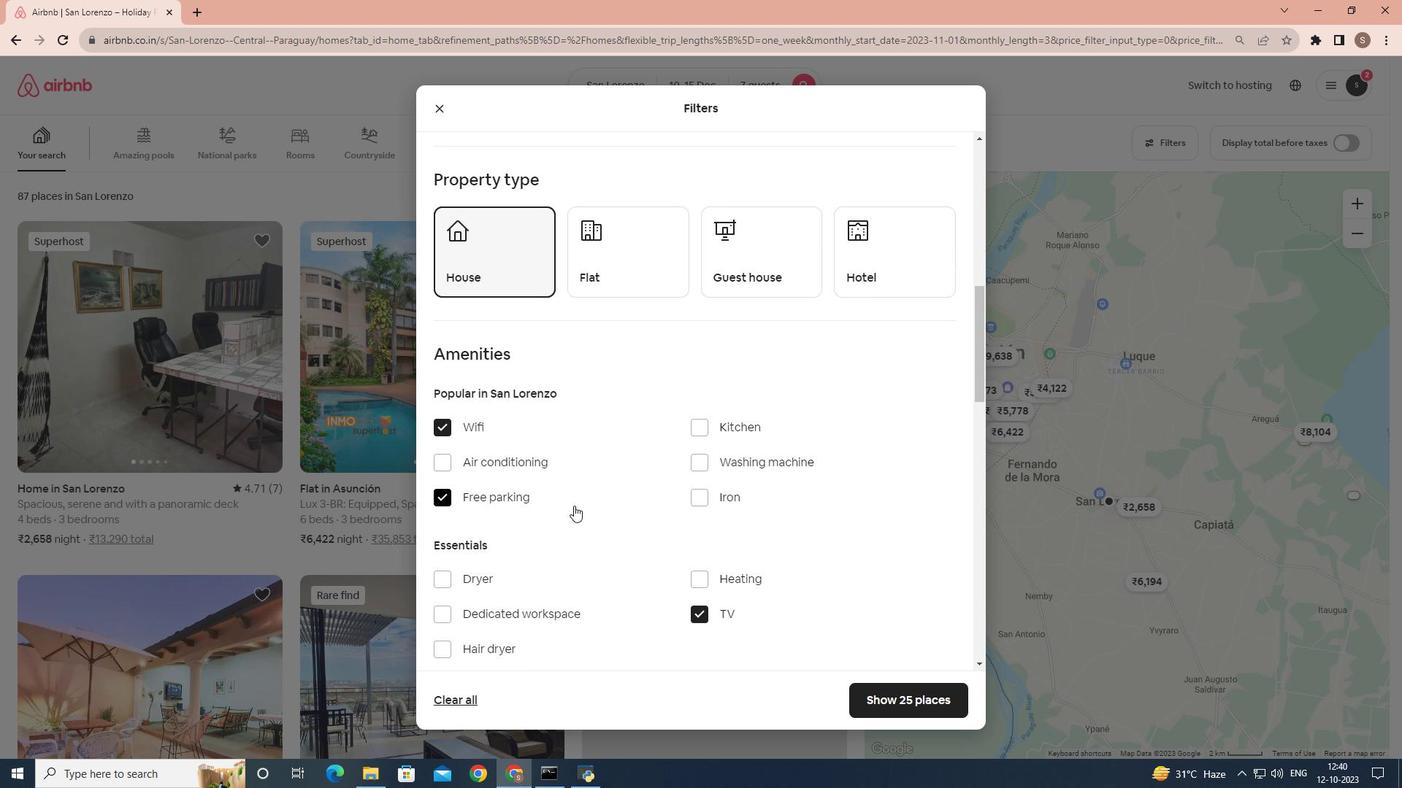 
Action: Mouse scrolled (574, 505) with delta (0, 0)
Screenshot: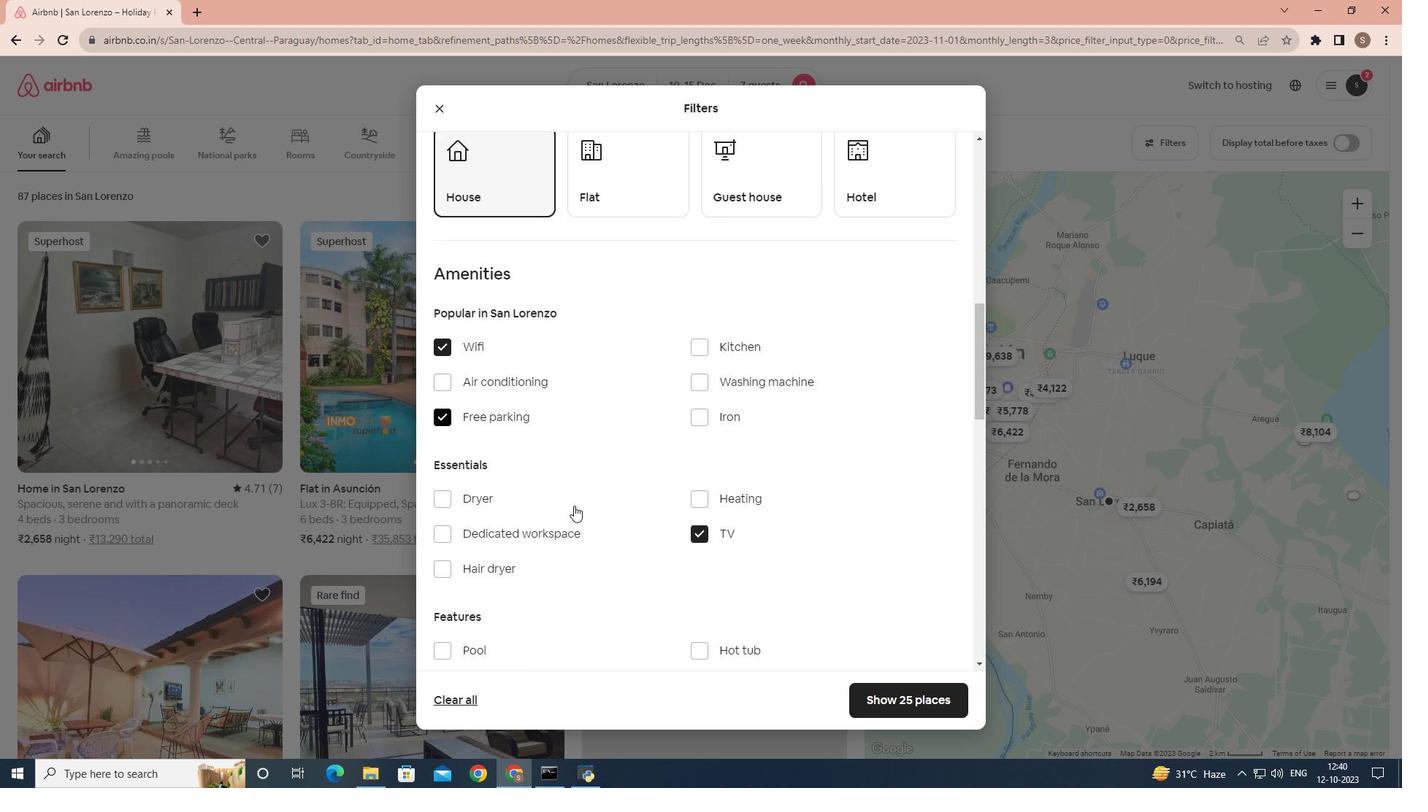 
Action: Mouse scrolled (574, 505) with delta (0, 0)
Screenshot: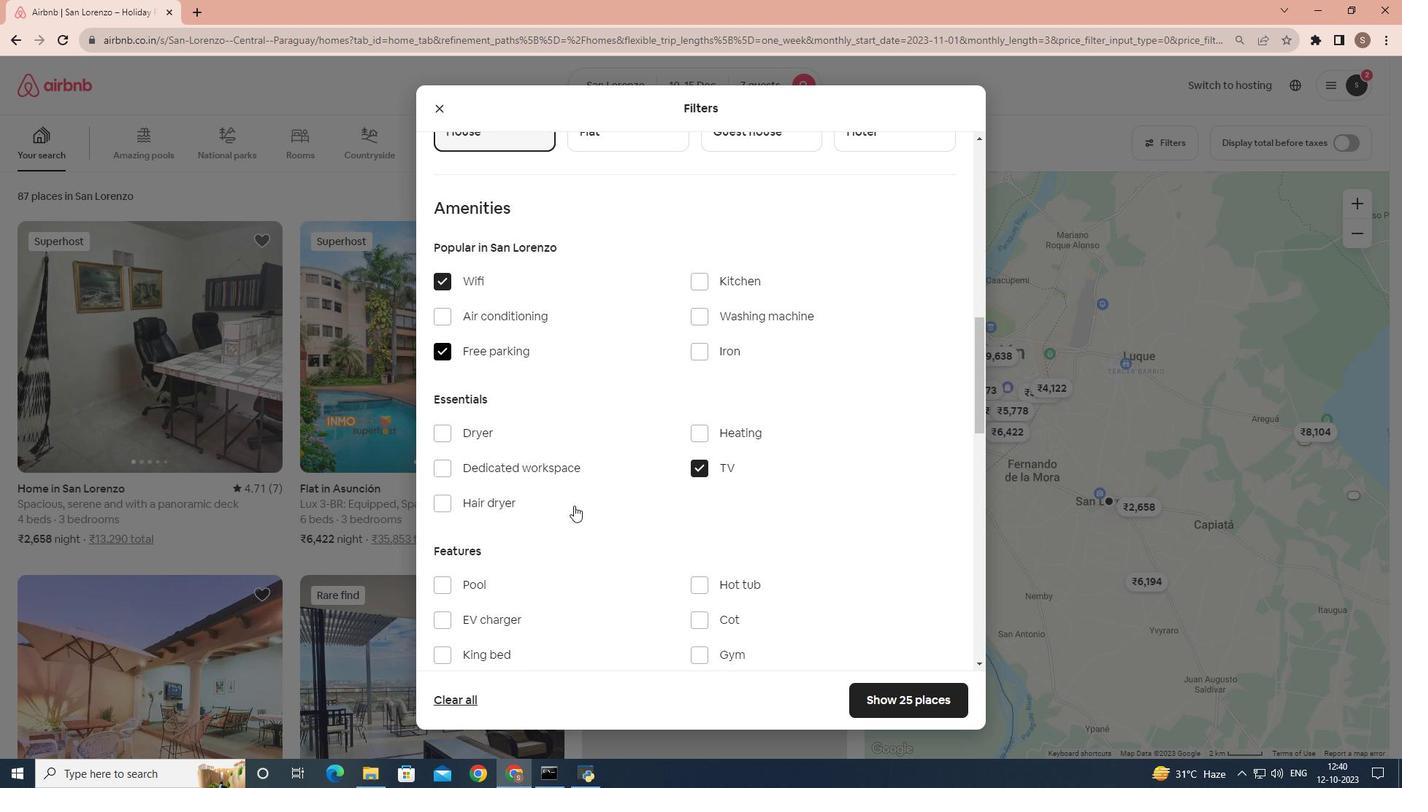
Action: Mouse scrolled (574, 505) with delta (0, 0)
Screenshot: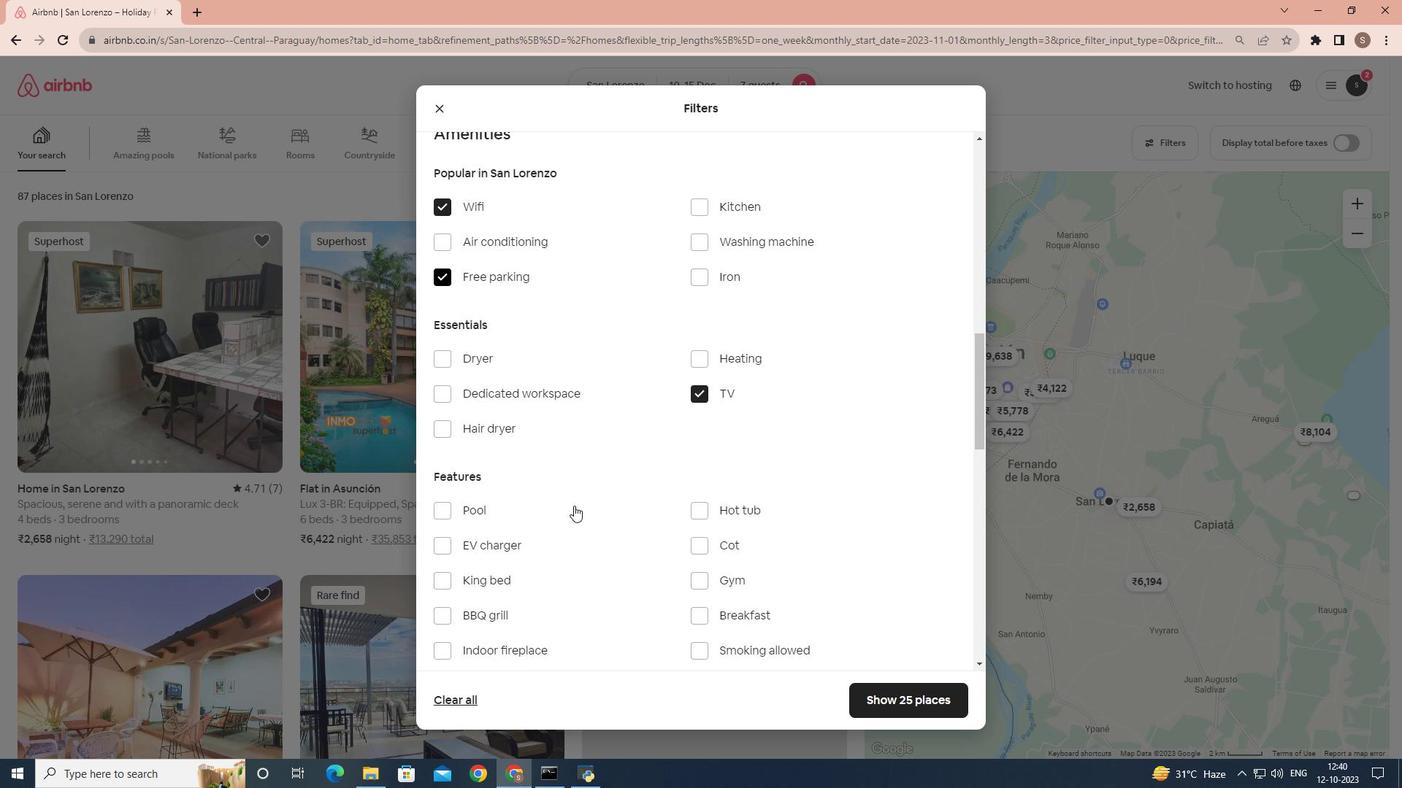 
Action: Mouse moved to (694, 517)
Screenshot: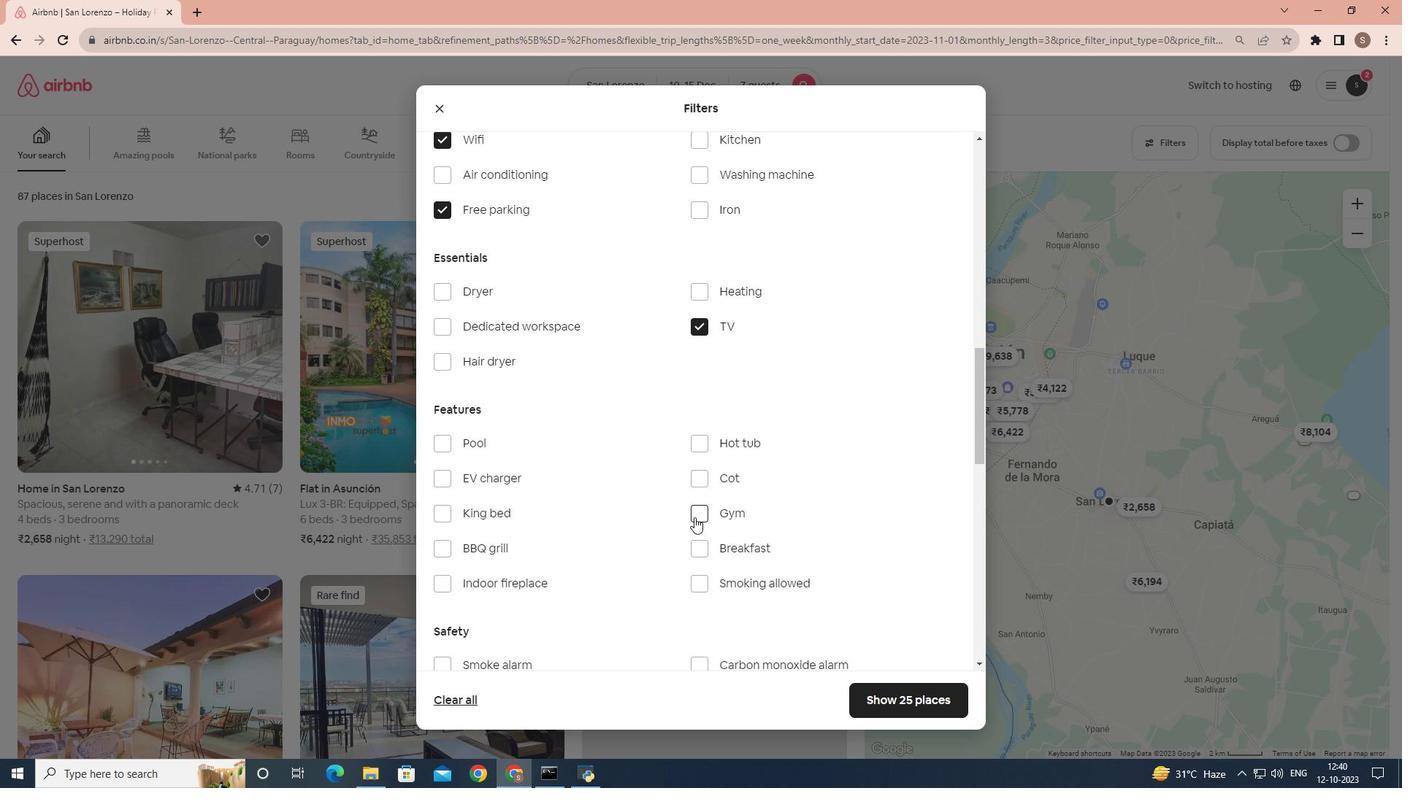 
Action: Mouse pressed left at (694, 517)
Screenshot: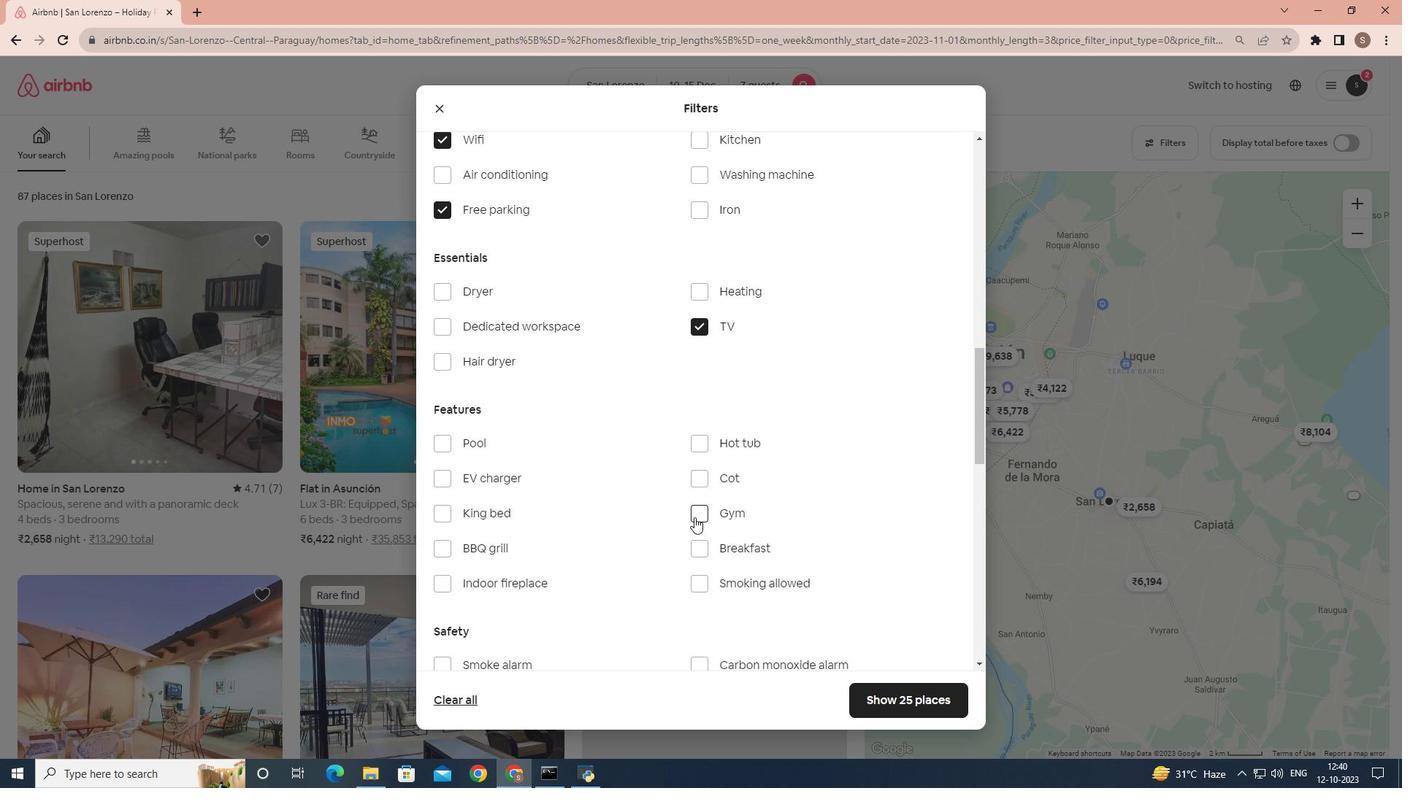 
Action: Mouse moved to (698, 547)
Screenshot: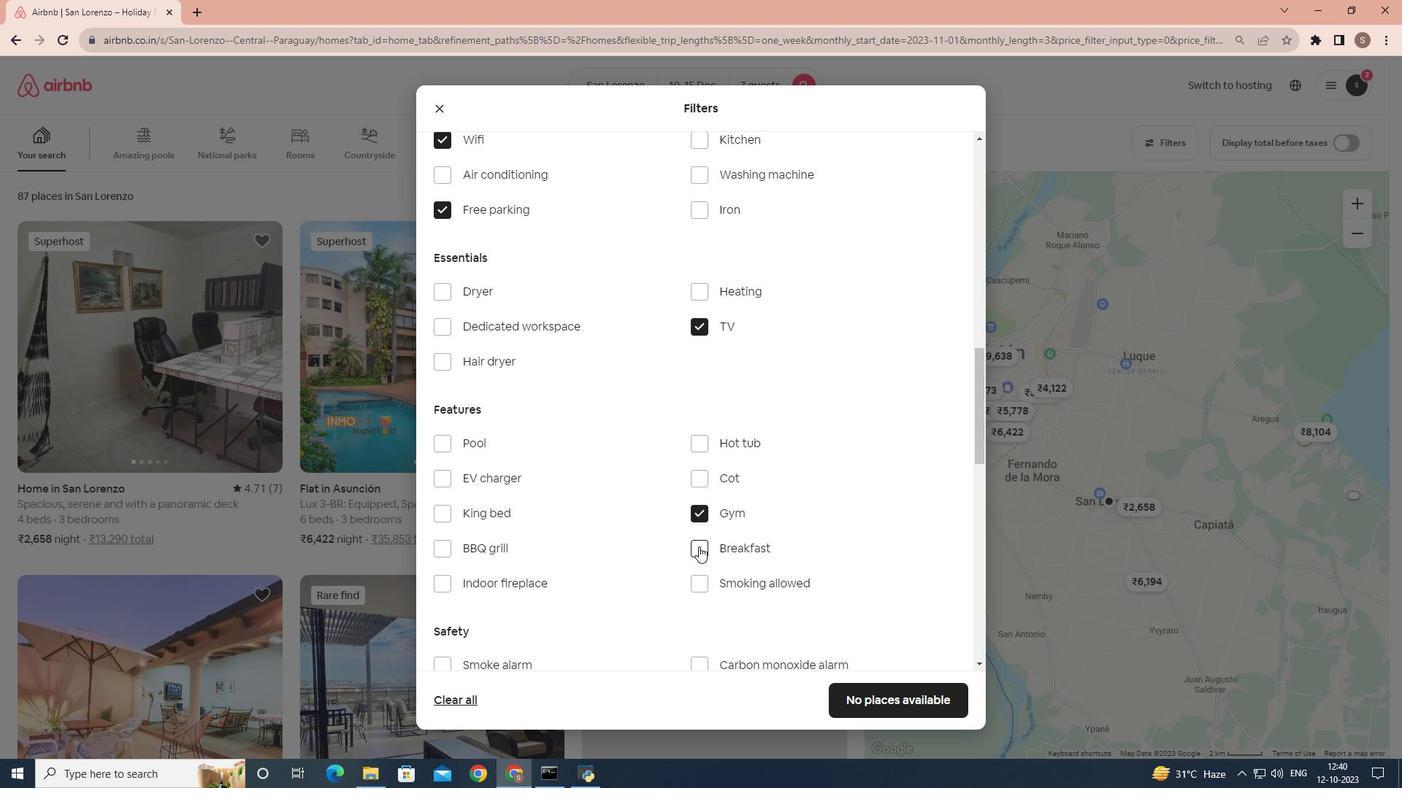 
Action: Mouse pressed left at (698, 547)
Screenshot: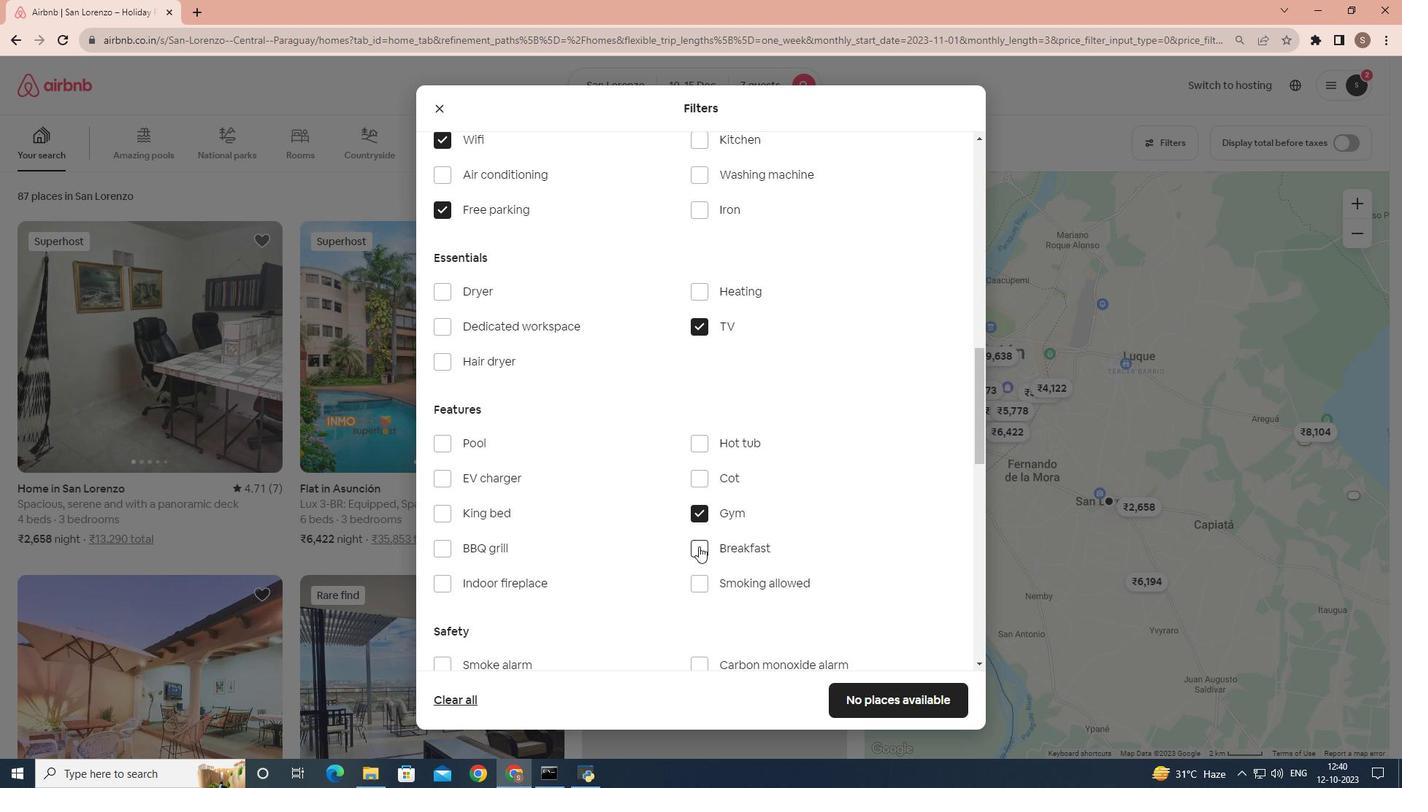 
